 Task: Look for space in Chenôve, France from 5th September, 2023 to 12th September, 2023 for 2 adults in price range Rs.10000 to Rs.15000.  With 1  bedroom having 1 bed and 1 bathroom. Property type can be house, flat, guest house, hotel. Amenities needed are: washing machine. Booking option can be shelf check-in. Required host language is English.
Action: Mouse moved to (513, 128)
Screenshot: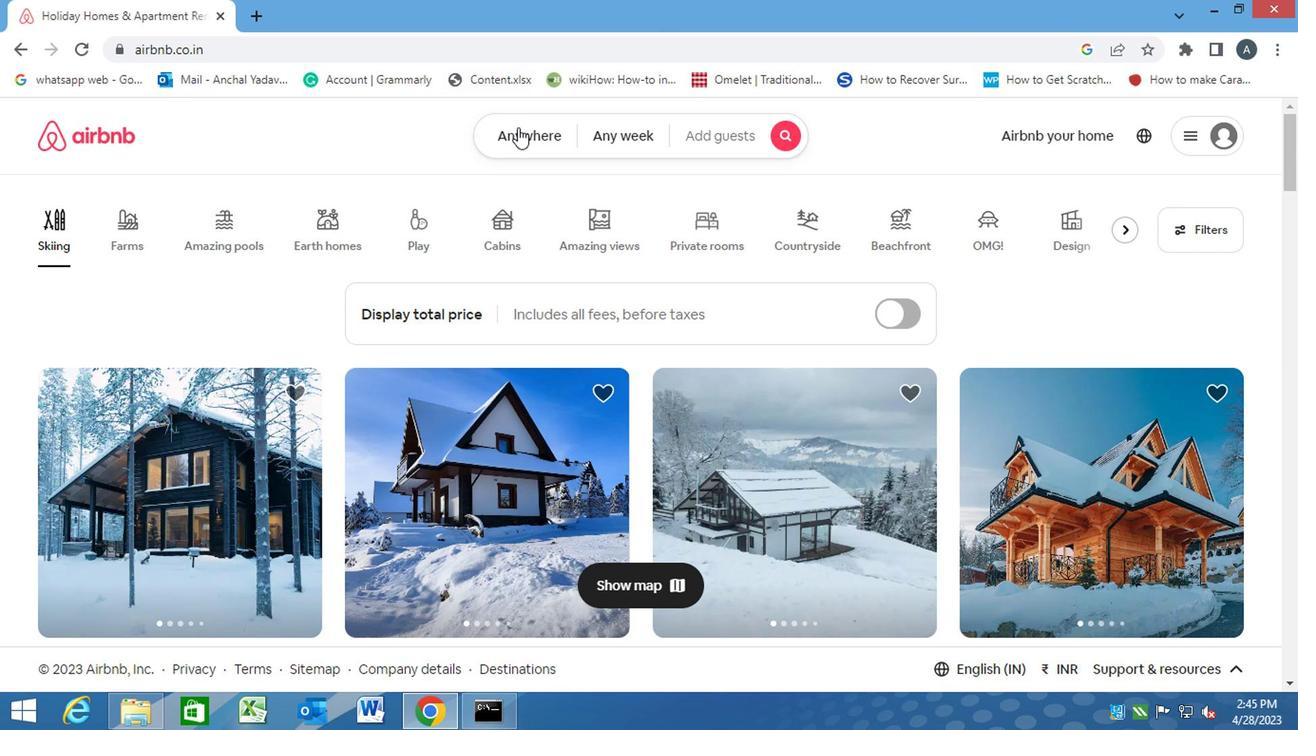 
Action: Mouse pressed left at (513, 128)
Screenshot: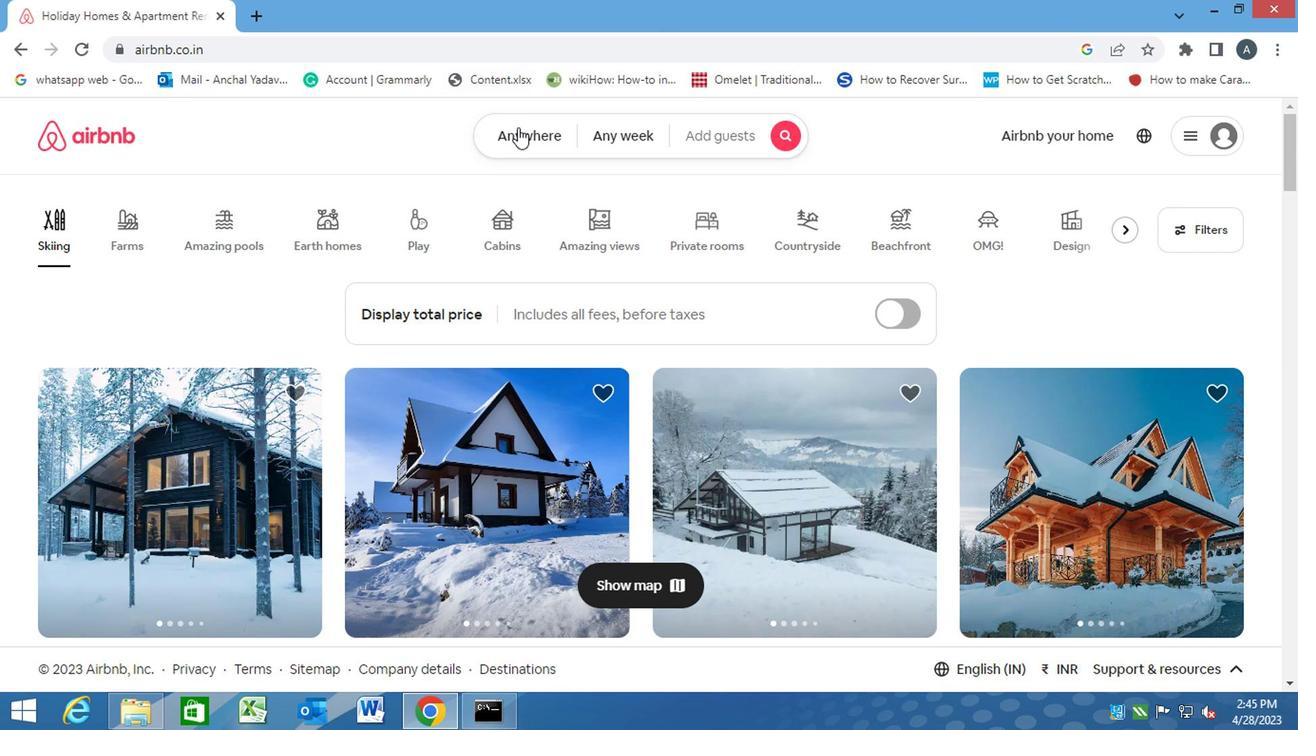 
Action: Mouse moved to (409, 221)
Screenshot: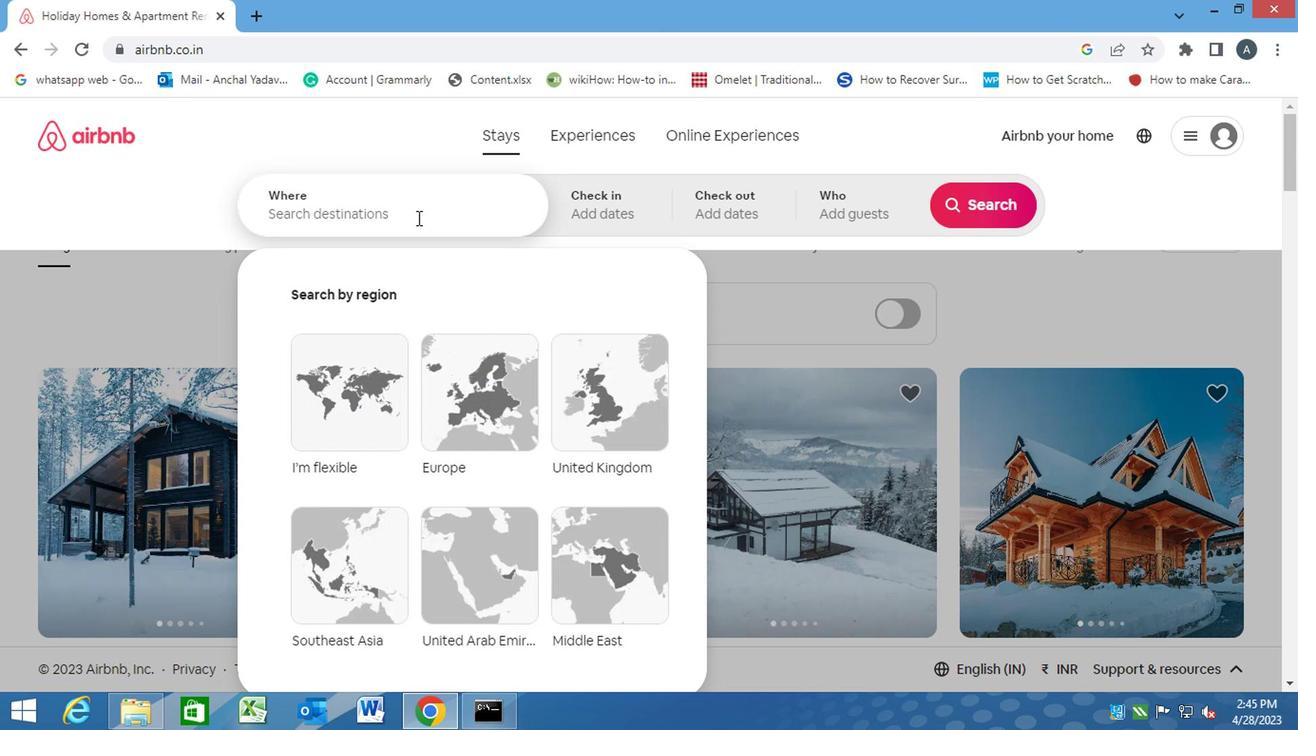 
Action: Mouse pressed left at (409, 221)
Screenshot: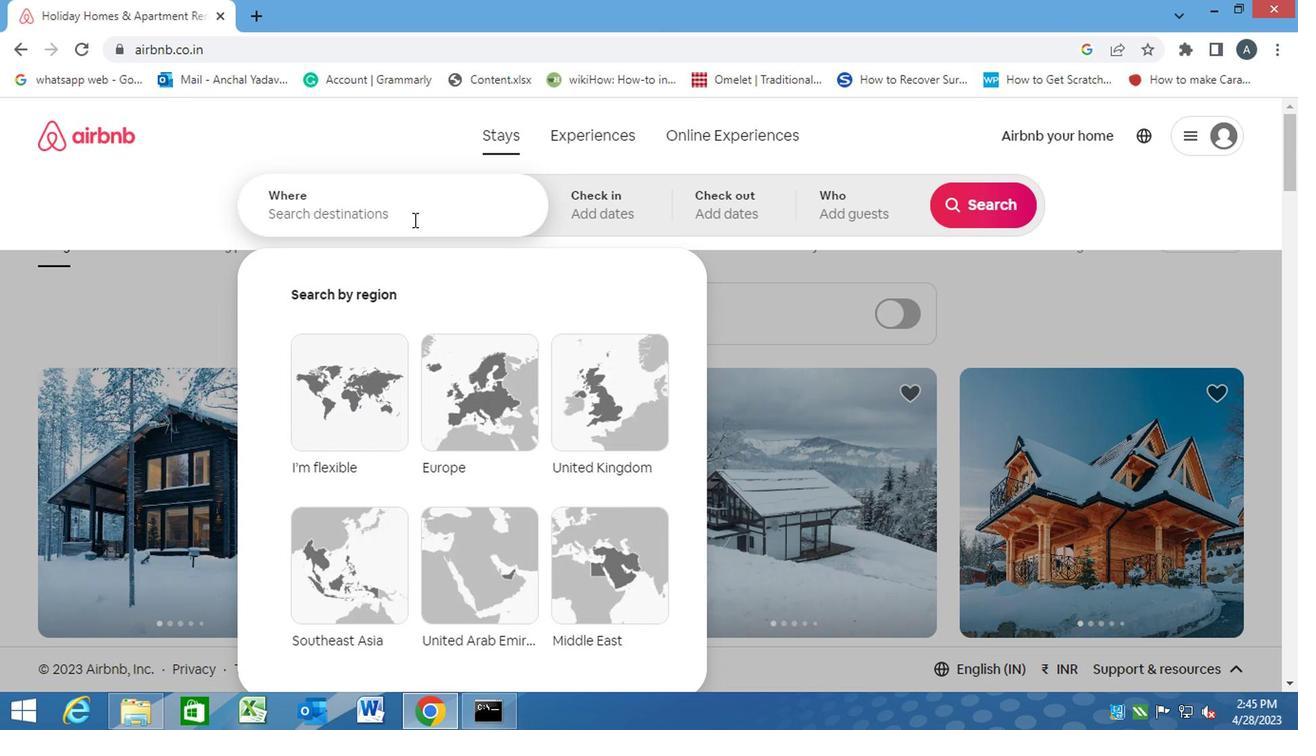 
Action: Key pressed <Key.caps_lock>c<Key.caps_lock>henove,<Key.space><Key.caps_lock>f<Key.caps_lock>rance<Key.enter>
Screenshot: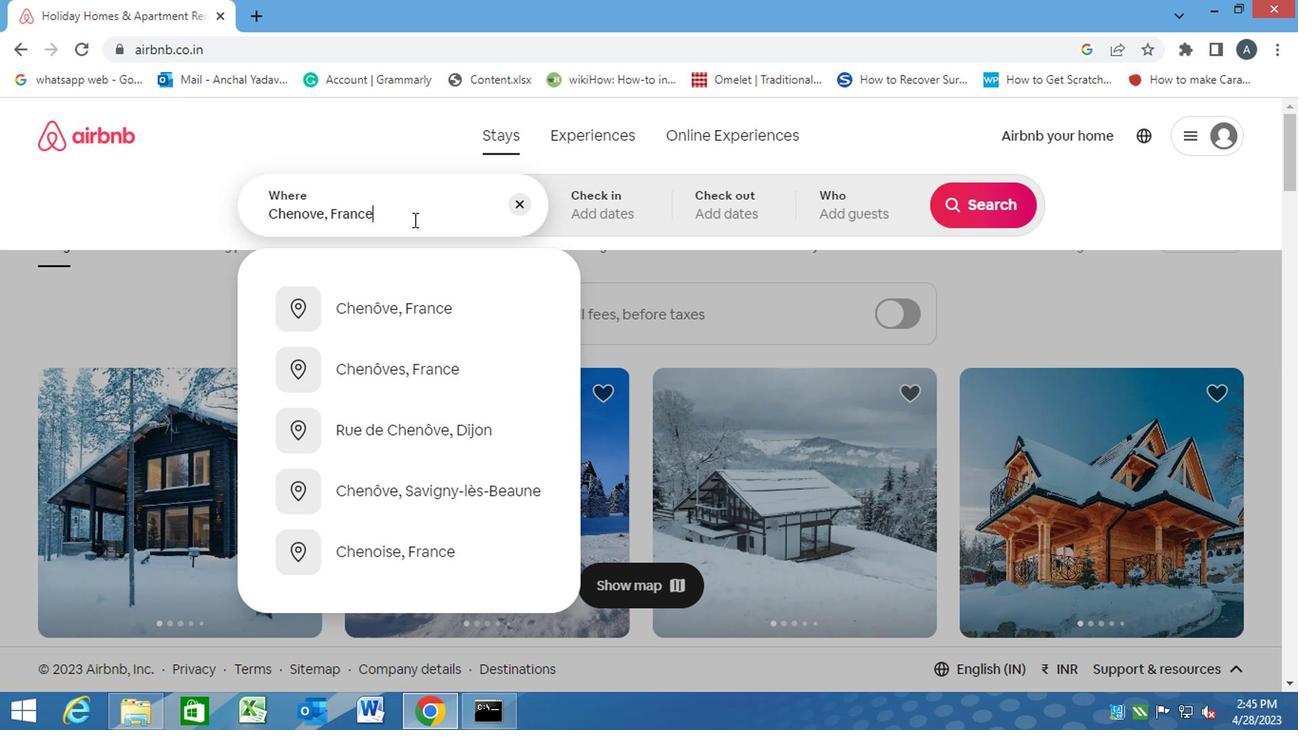 
Action: Mouse moved to (976, 348)
Screenshot: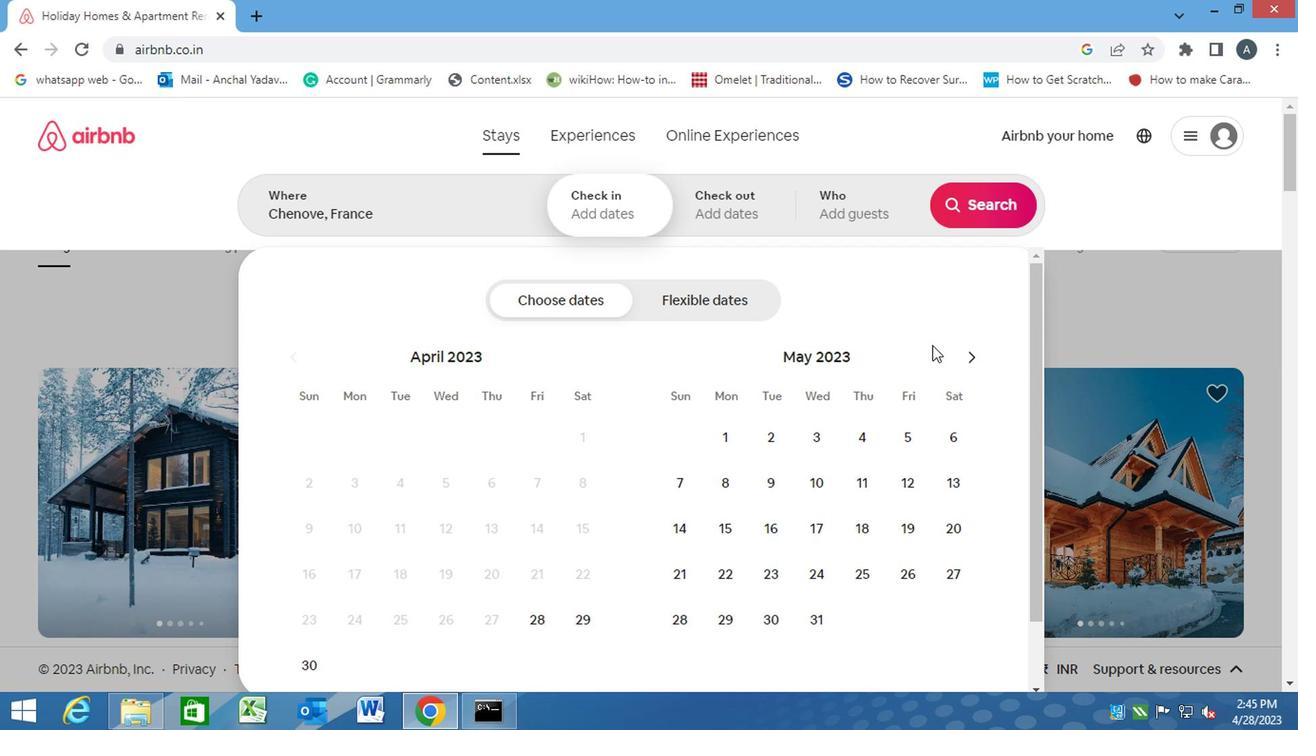 
Action: Mouse pressed left at (976, 348)
Screenshot: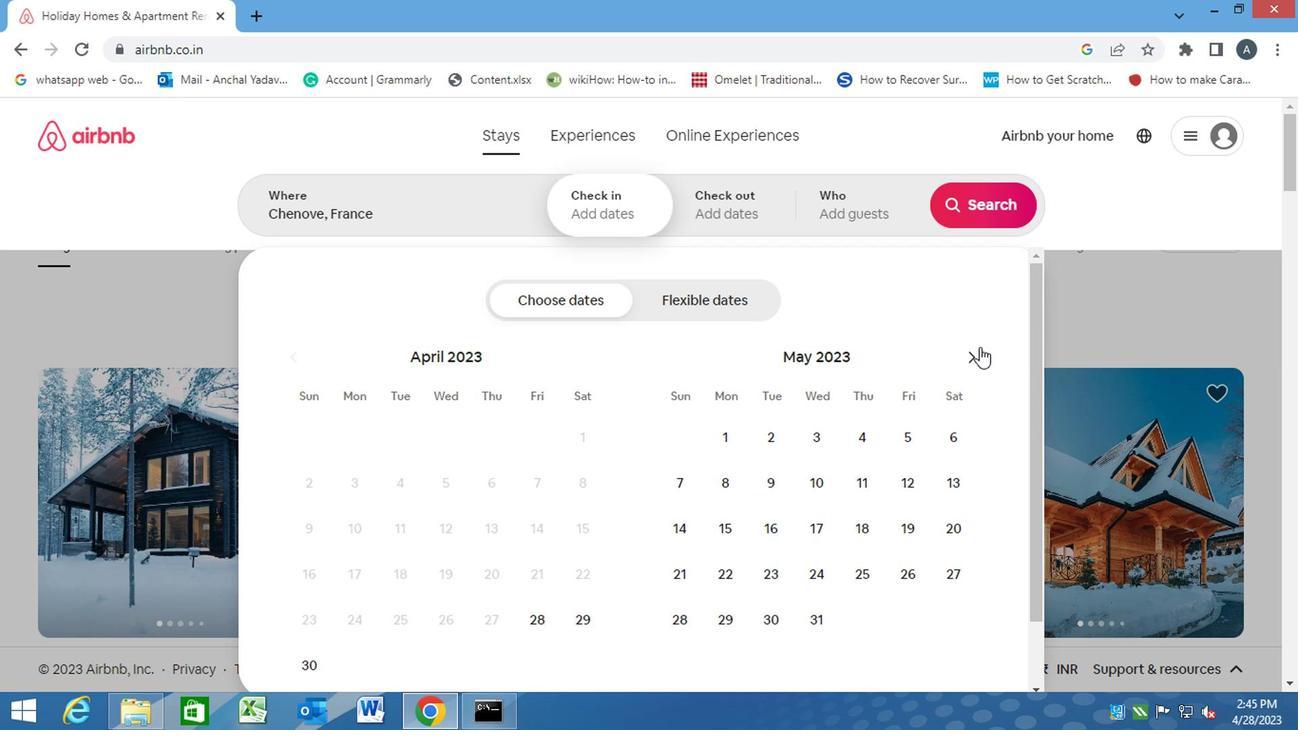 
Action: Mouse pressed left at (976, 348)
Screenshot: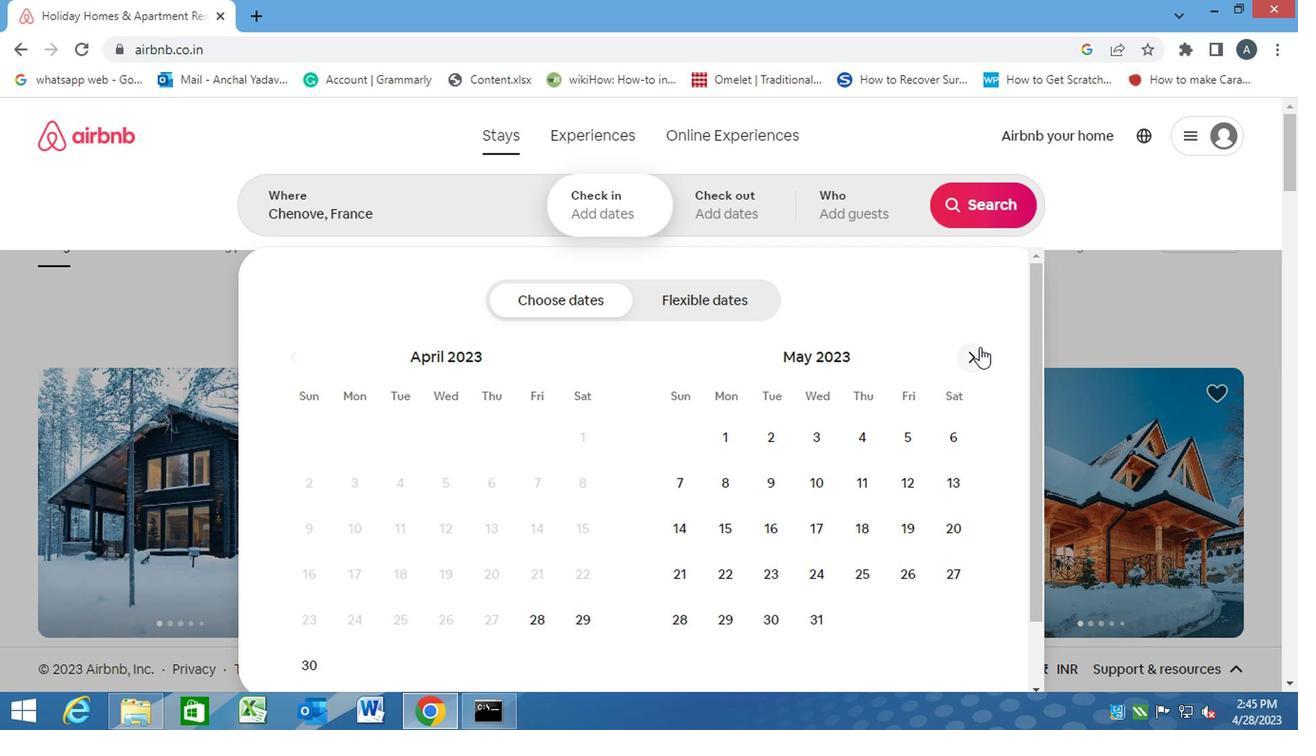 
Action: Mouse pressed left at (976, 348)
Screenshot: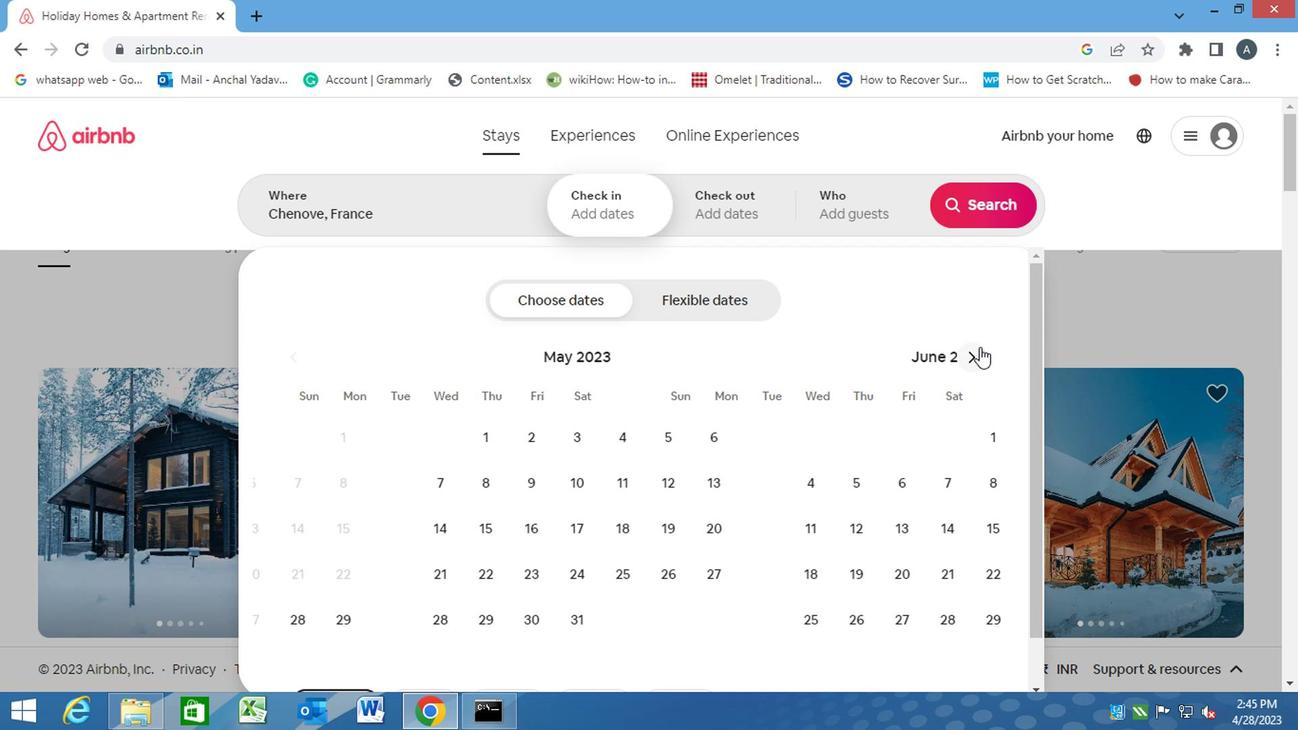 
Action: Mouse pressed left at (976, 348)
Screenshot: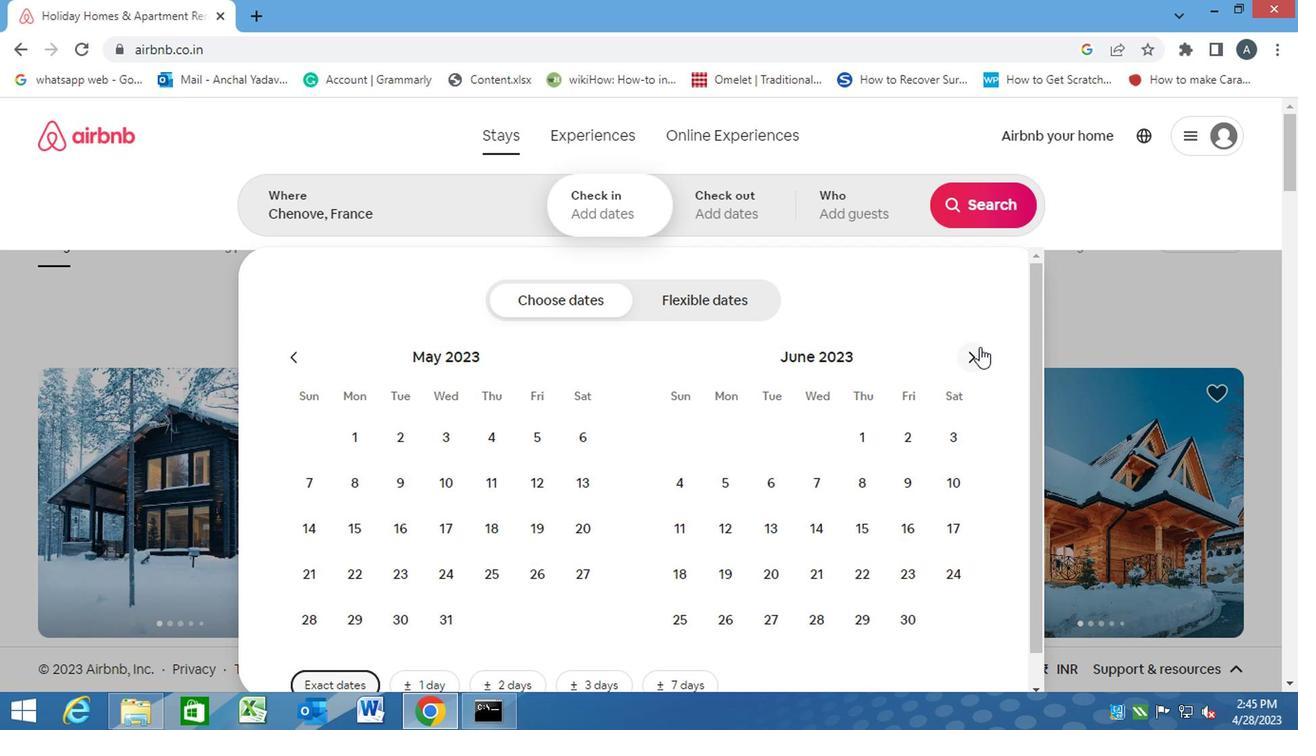 
Action: Mouse pressed left at (976, 348)
Screenshot: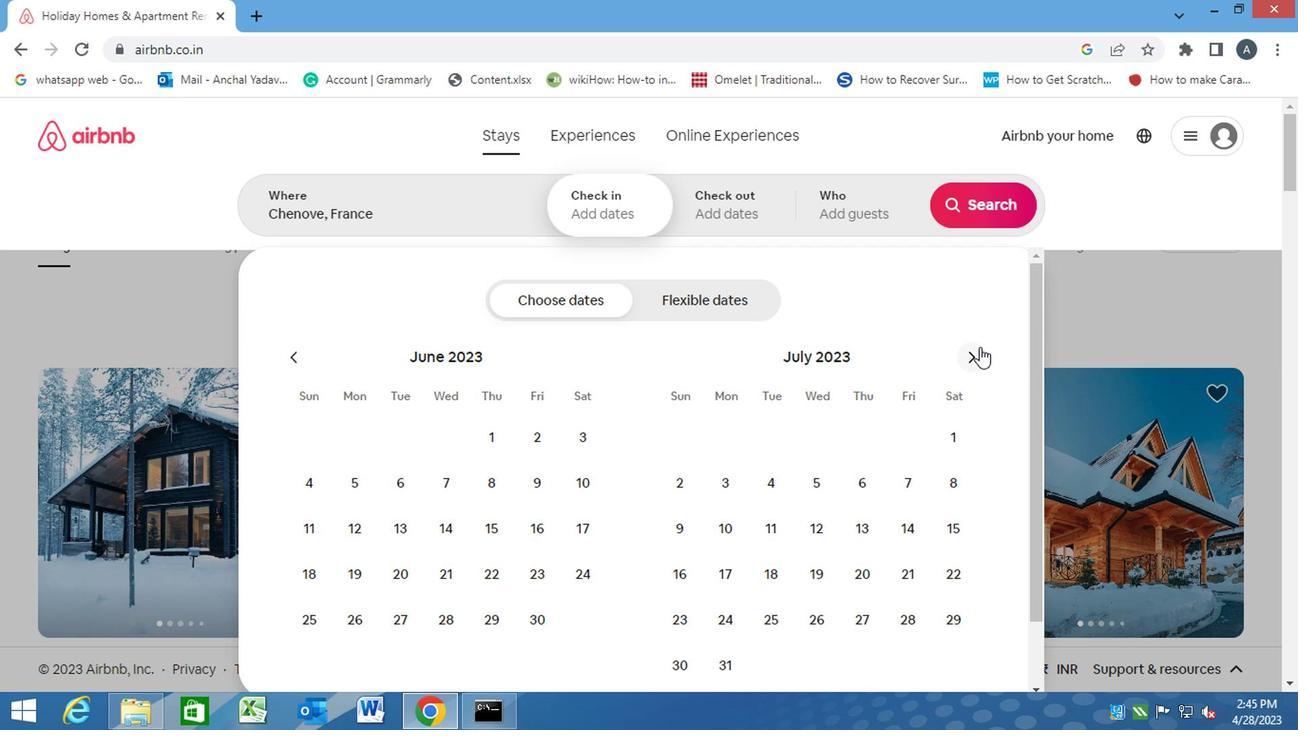 
Action: Mouse pressed left at (976, 348)
Screenshot: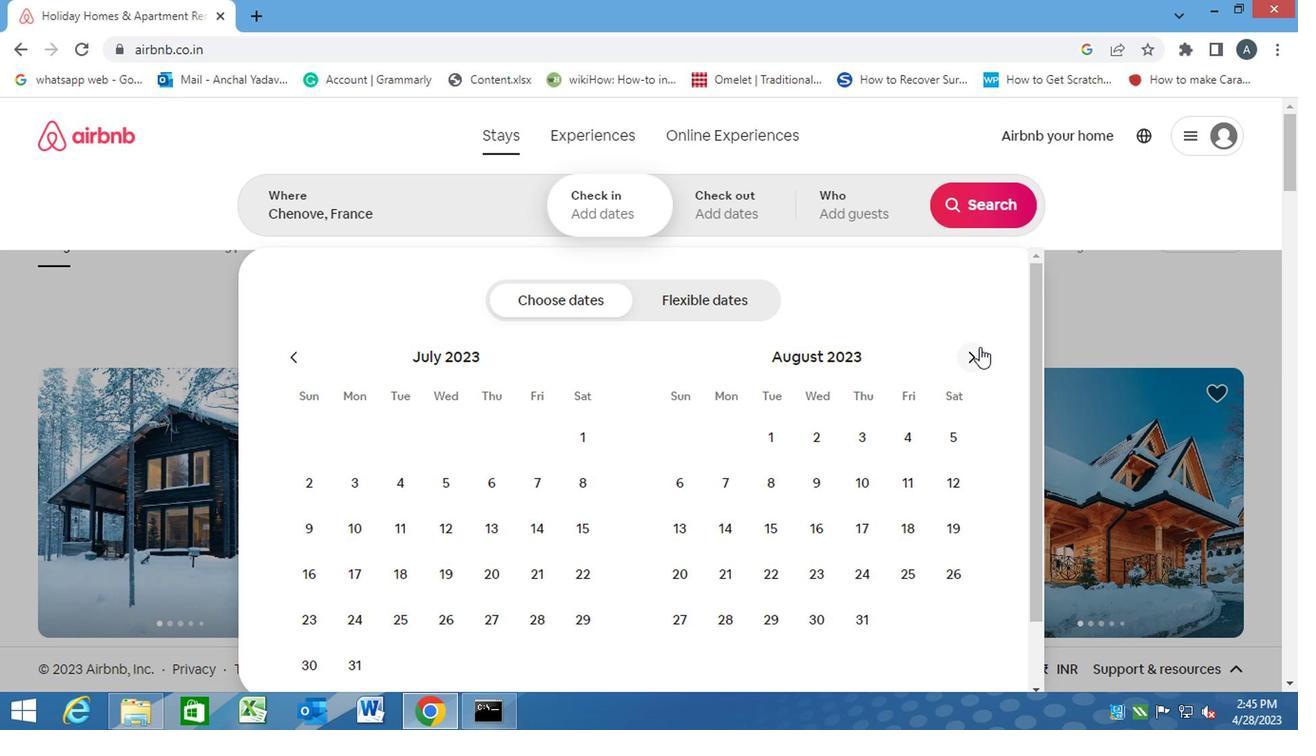 
Action: Mouse moved to (761, 482)
Screenshot: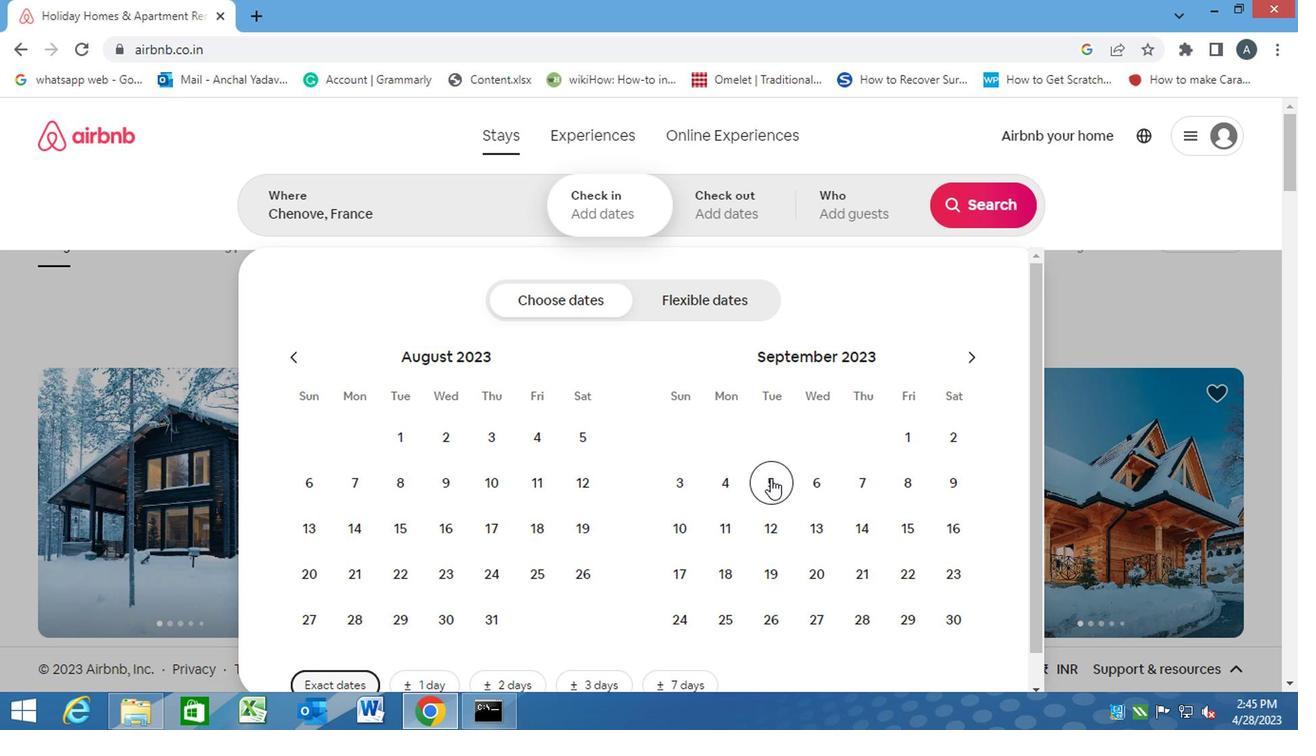 
Action: Mouse pressed left at (761, 482)
Screenshot: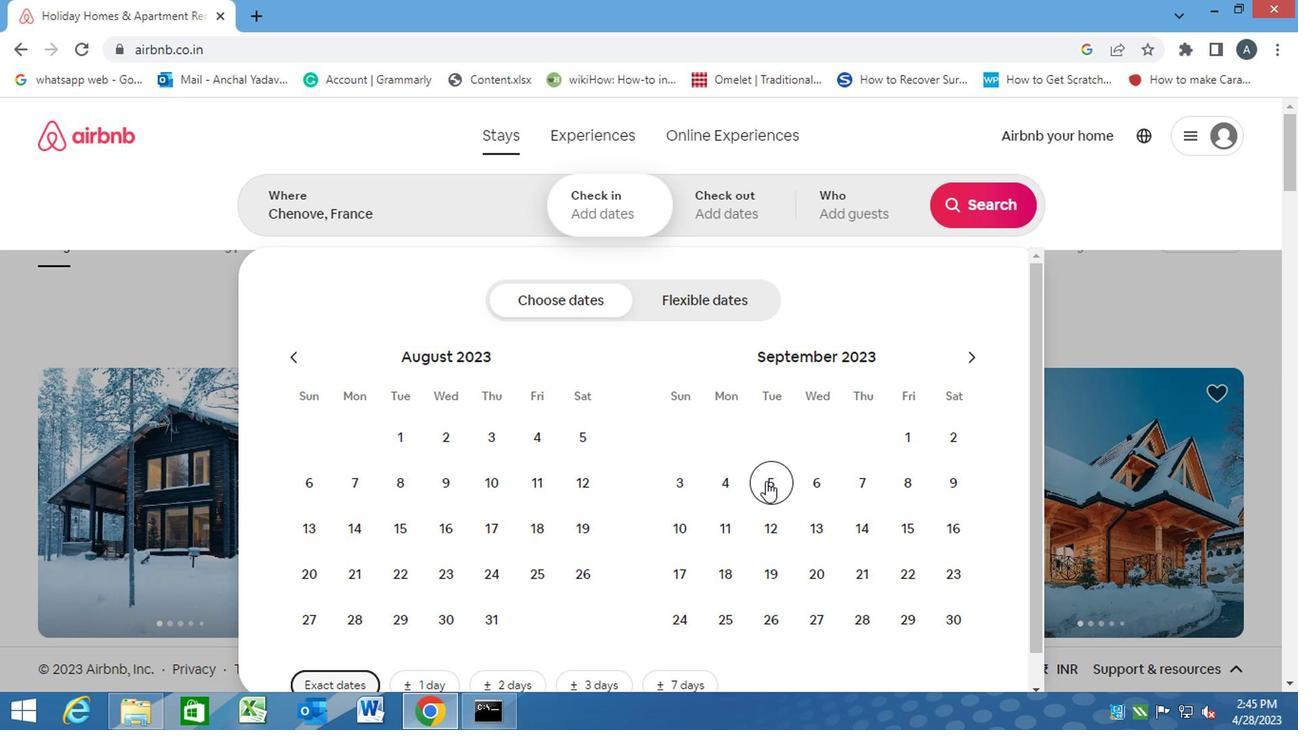 
Action: Mouse moved to (760, 517)
Screenshot: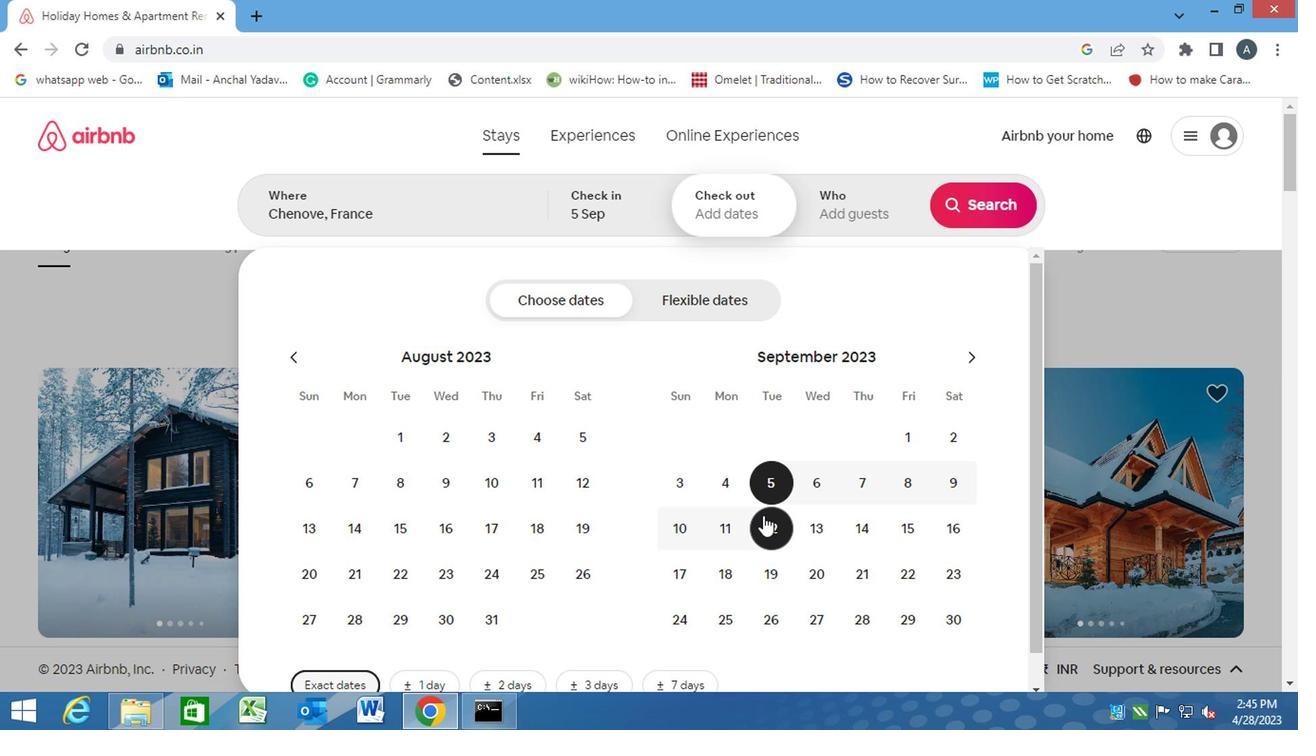 
Action: Mouse pressed left at (760, 517)
Screenshot: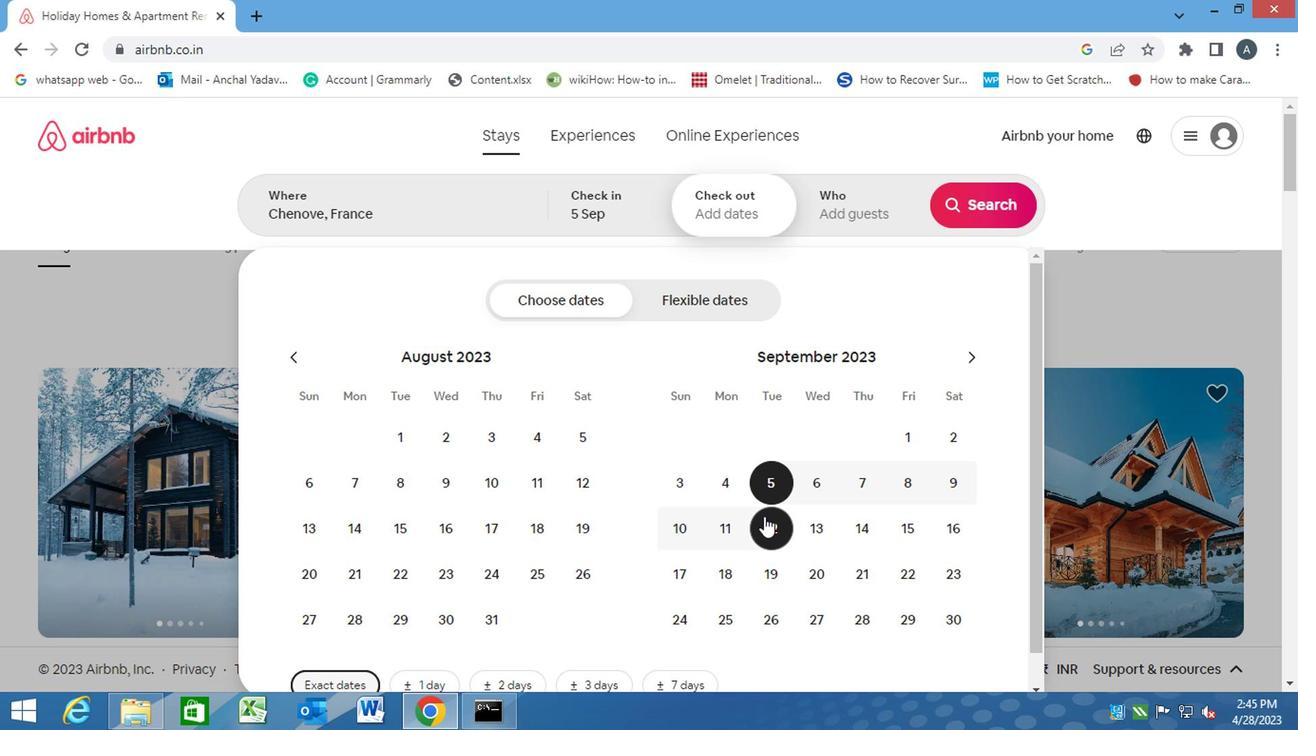 
Action: Mouse moved to (833, 219)
Screenshot: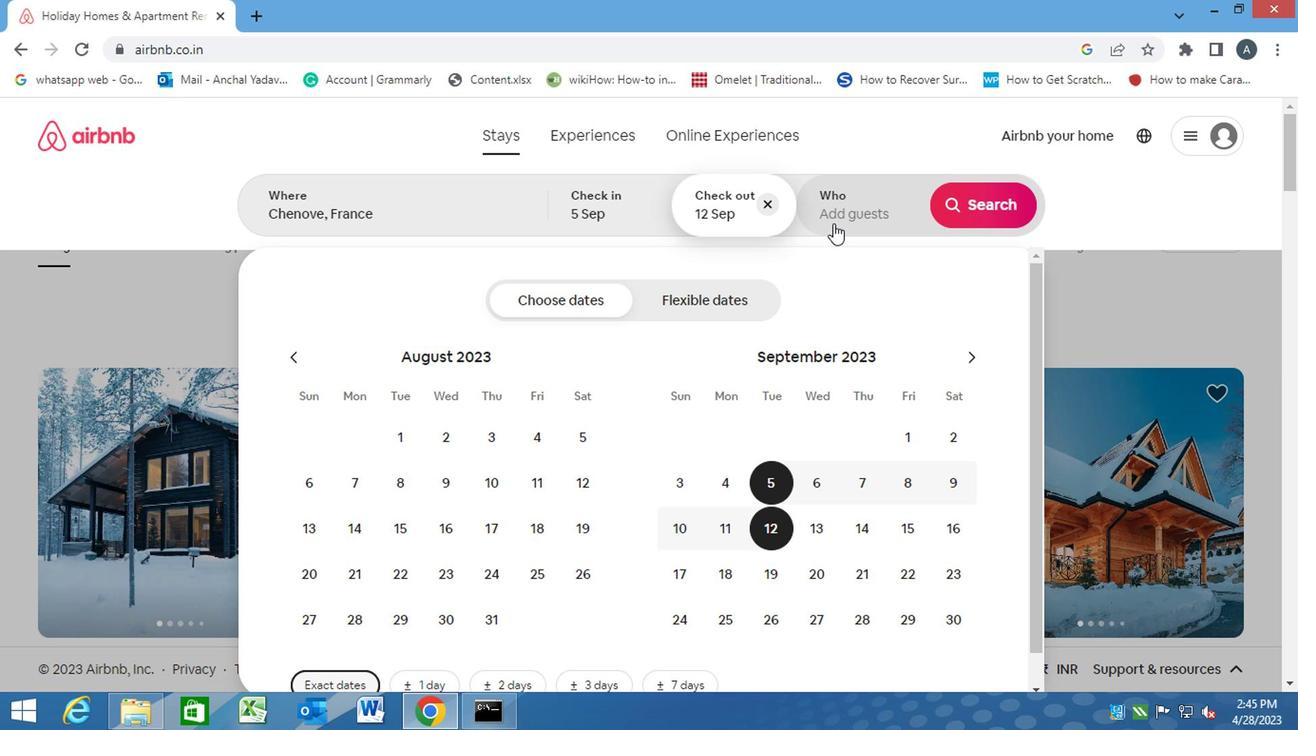 
Action: Mouse pressed left at (833, 219)
Screenshot: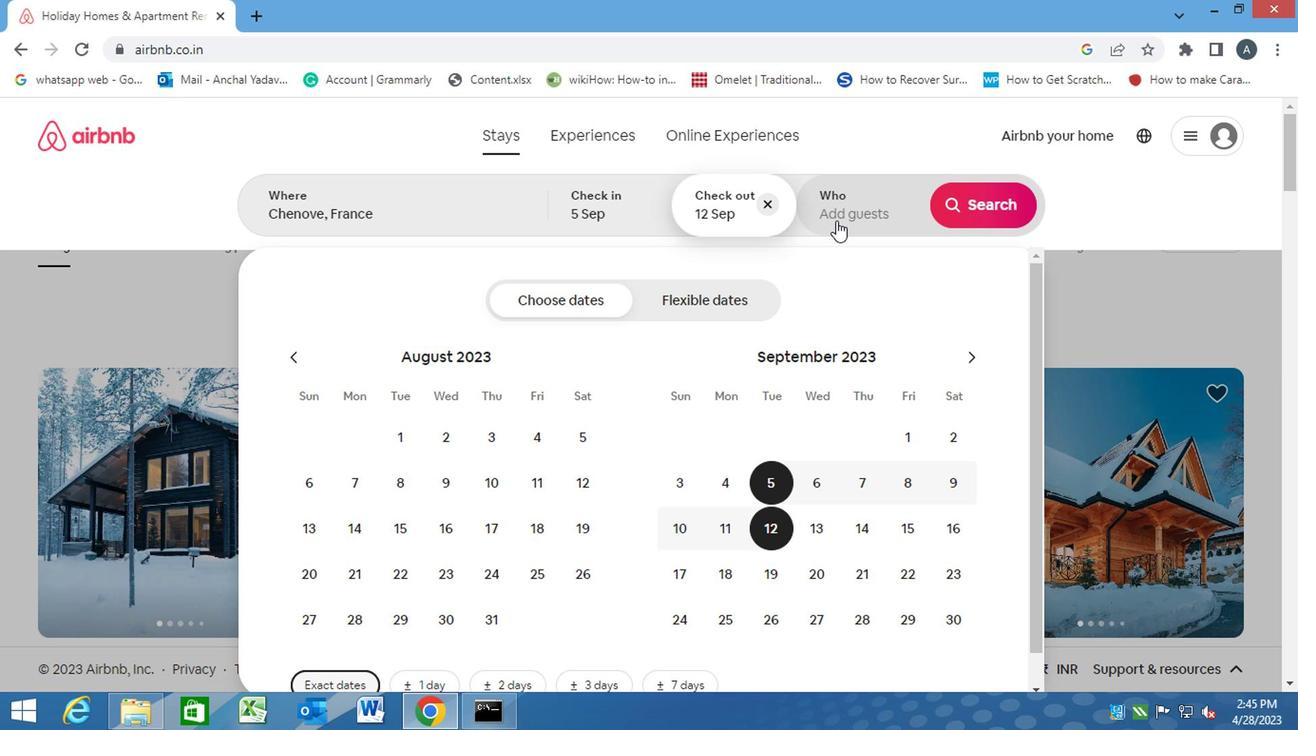 
Action: Mouse moved to (973, 302)
Screenshot: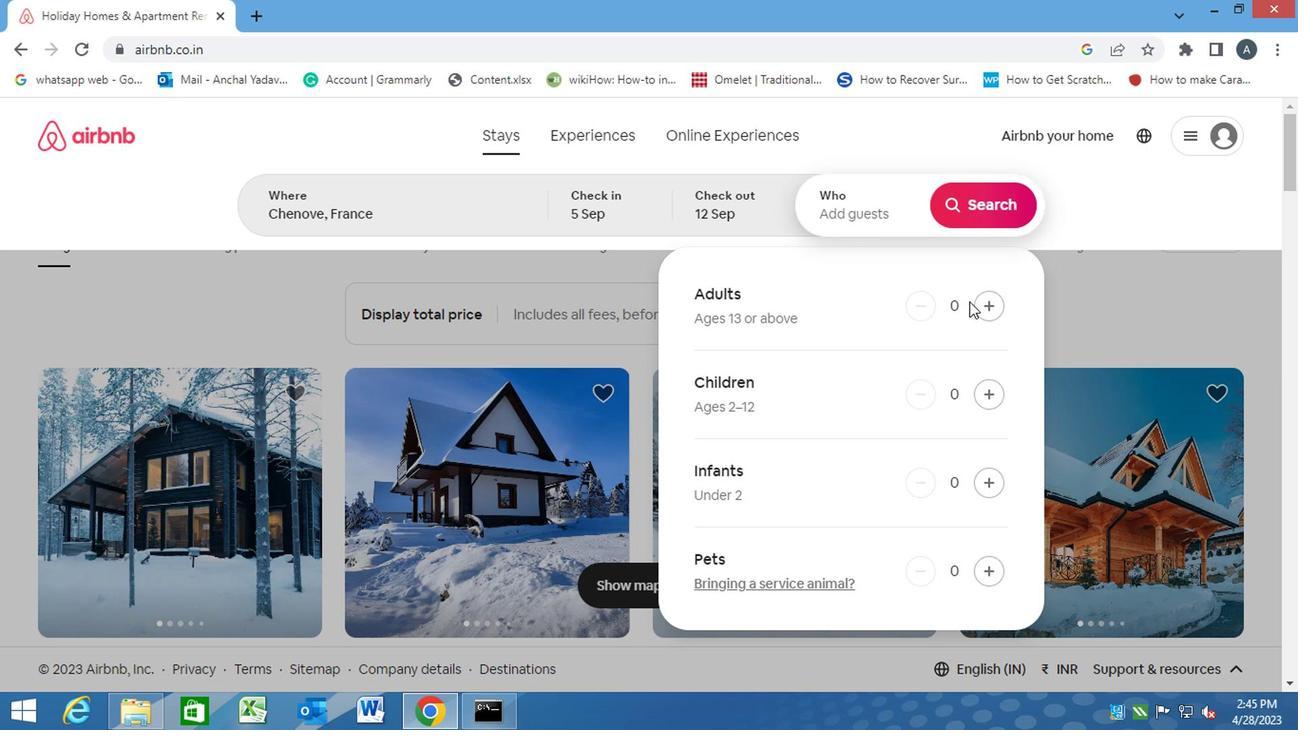 
Action: Mouse pressed left at (973, 302)
Screenshot: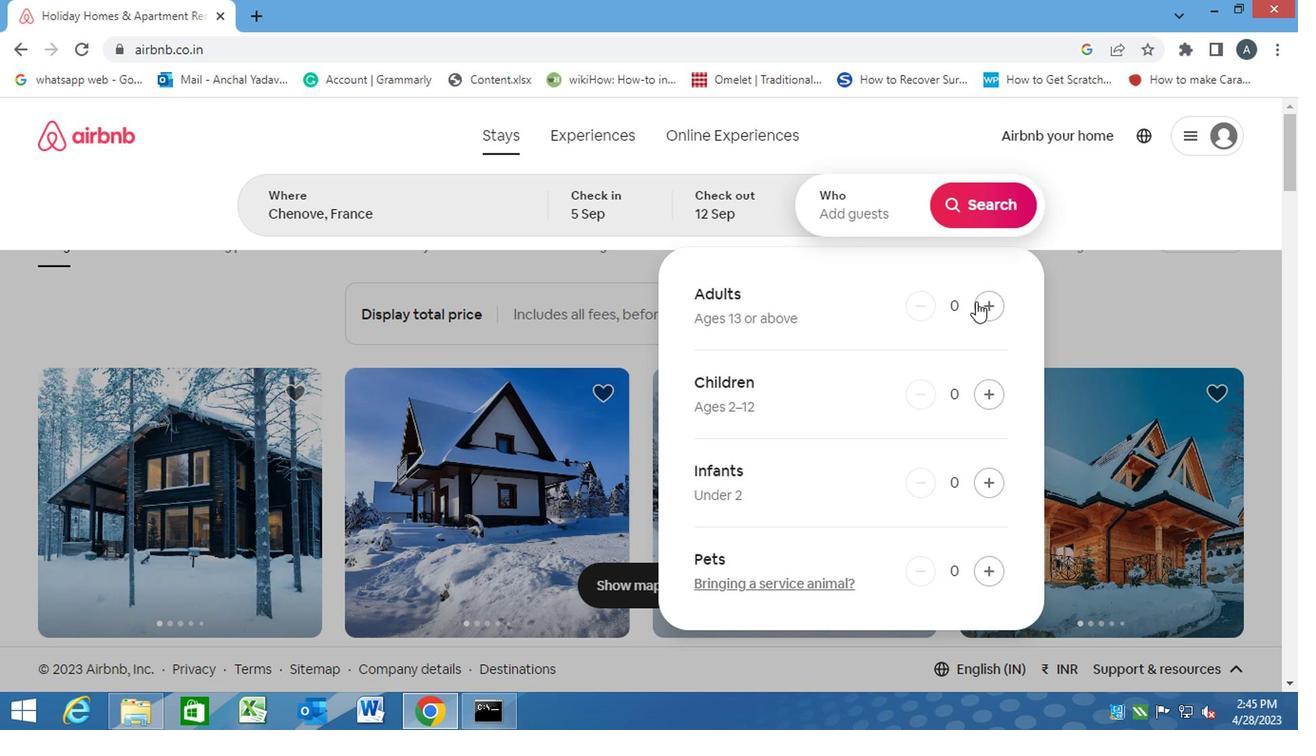 
Action: Mouse pressed left at (973, 302)
Screenshot: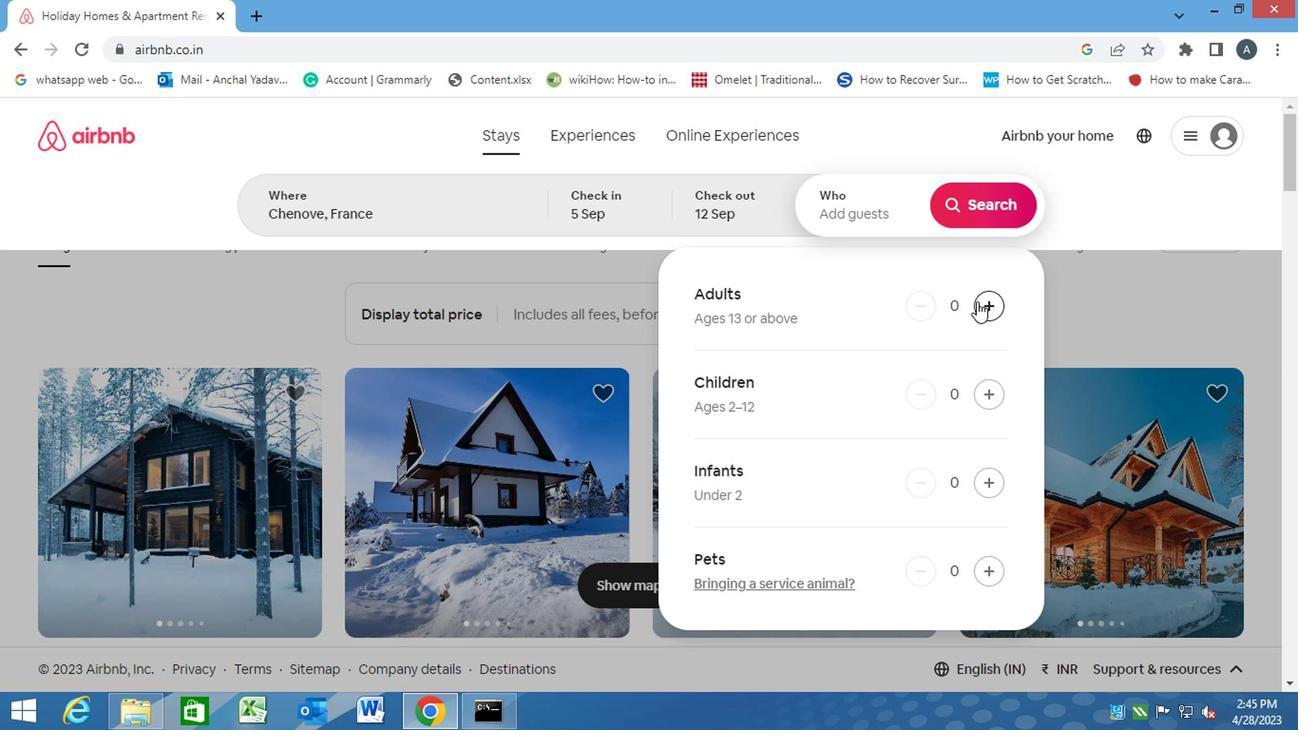 
Action: Mouse moved to (966, 206)
Screenshot: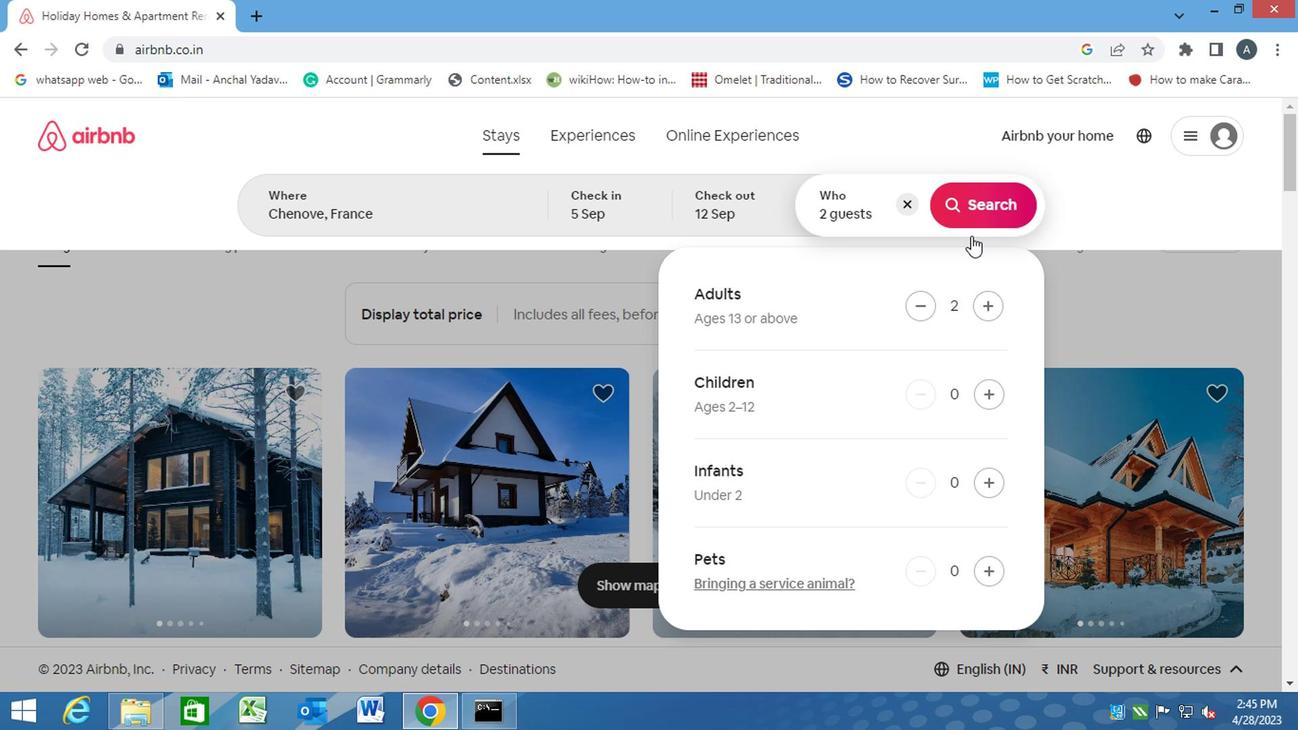 
Action: Mouse pressed left at (966, 206)
Screenshot: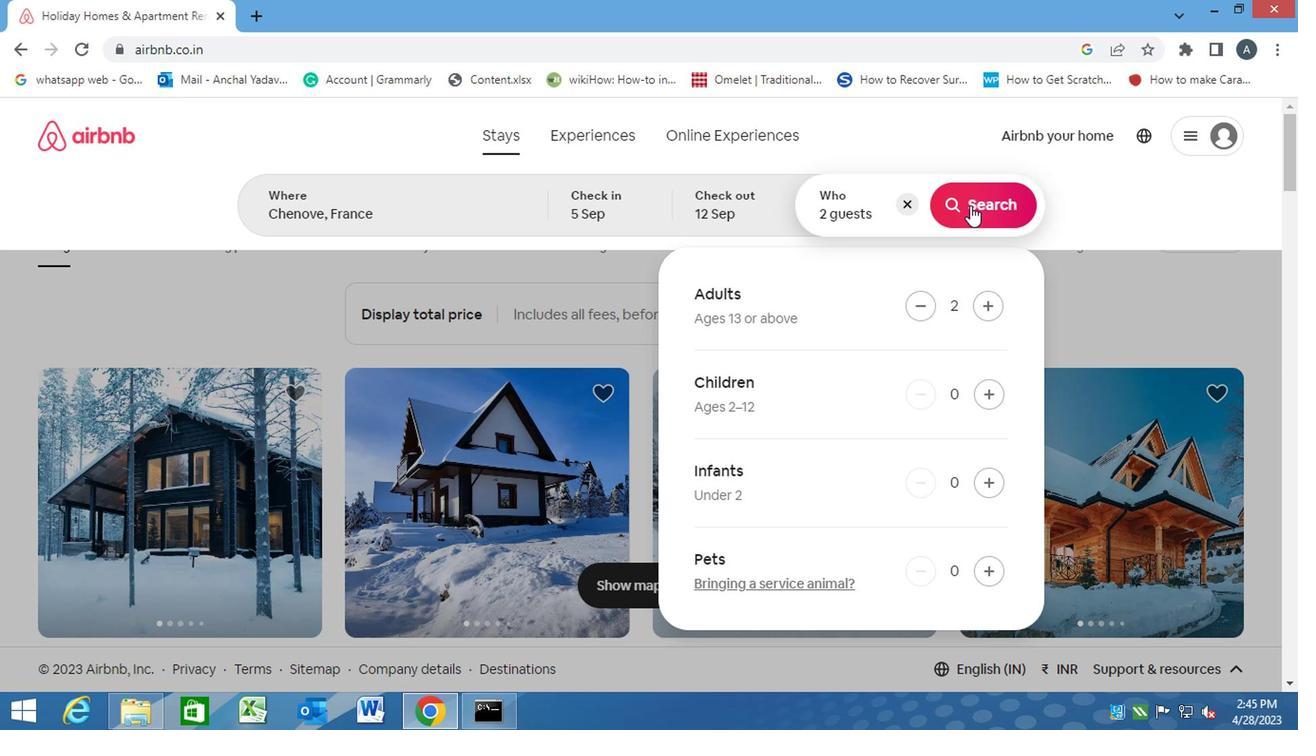 
Action: Mouse moved to (1205, 212)
Screenshot: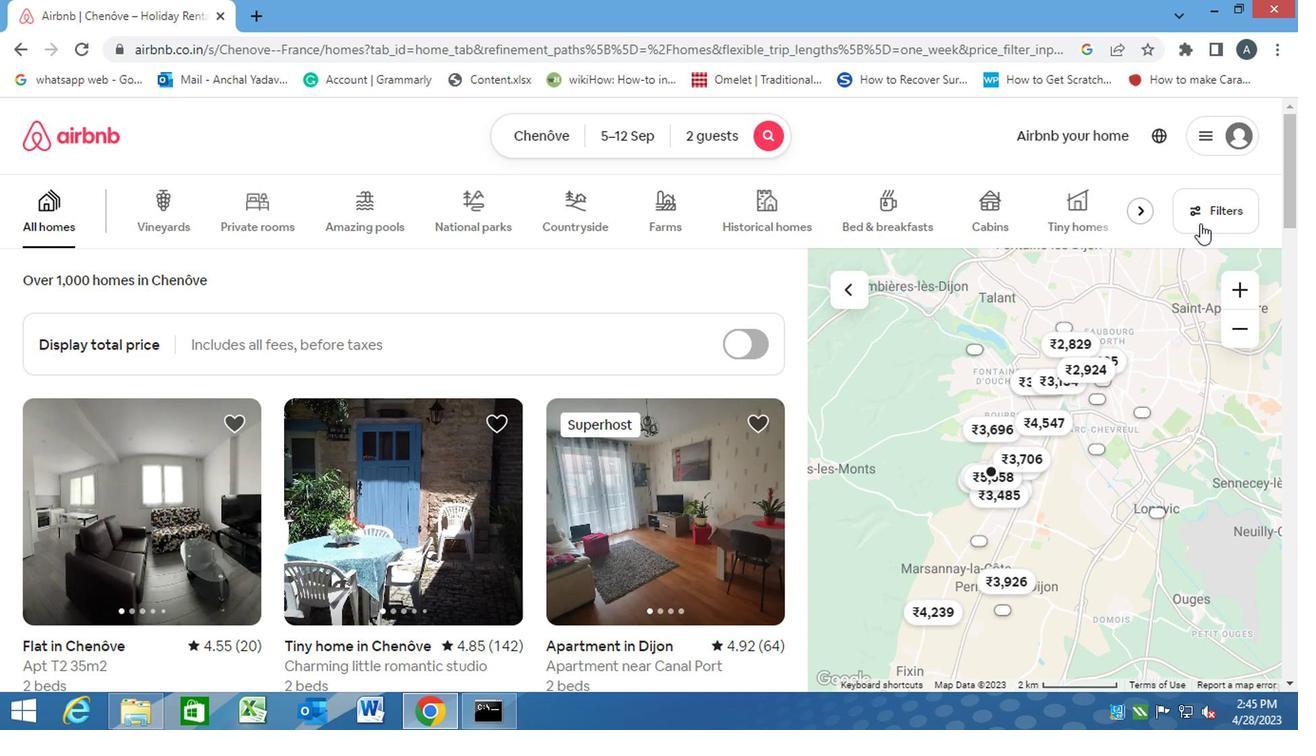 
Action: Mouse pressed left at (1205, 212)
Screenshot: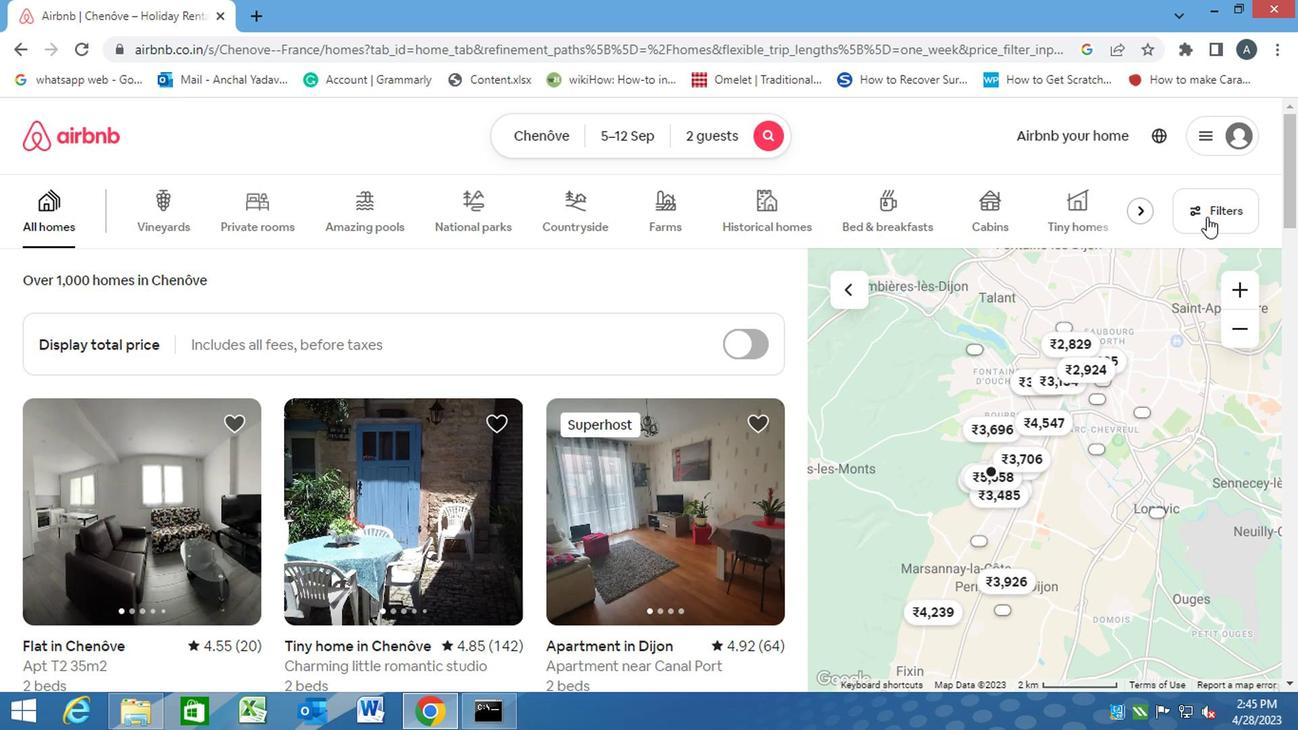 
Action: Mouse moved to (465, 521)
Screenshot: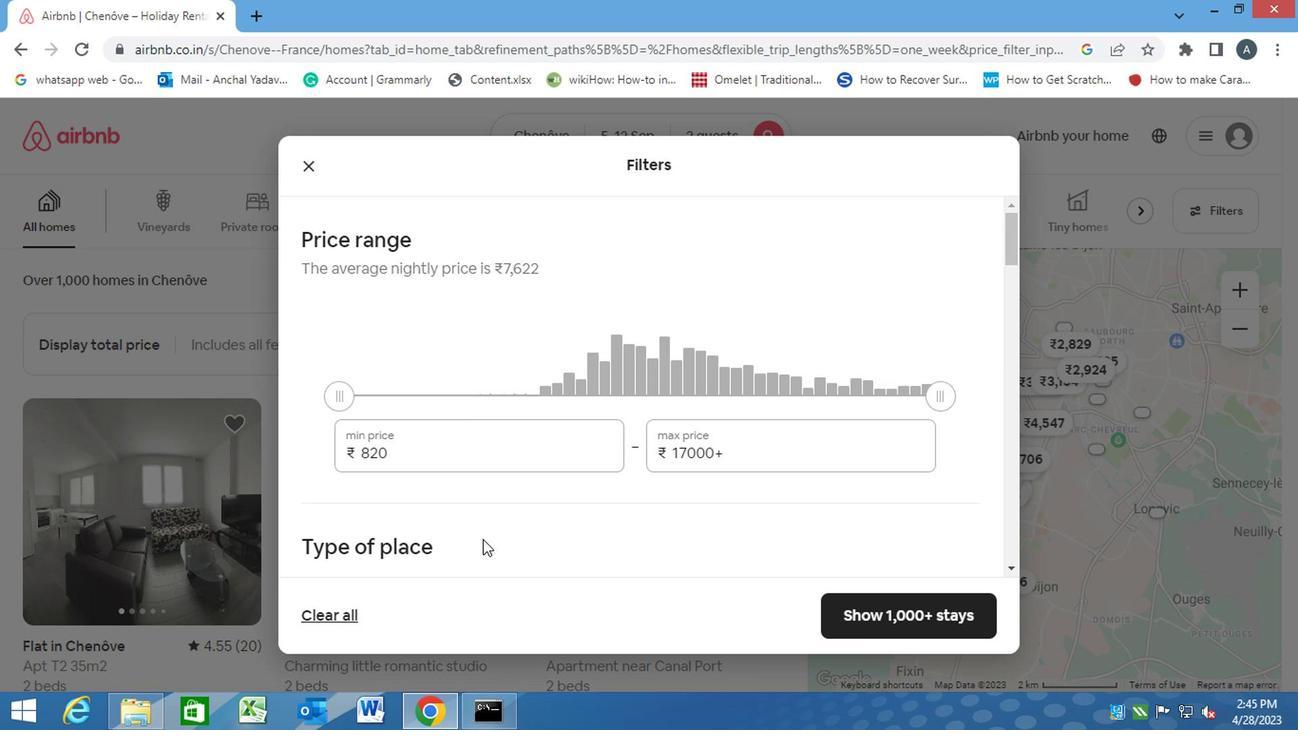 
Action: Mouse scrolled (465, 519) with delta (0, -1)
Screenshot: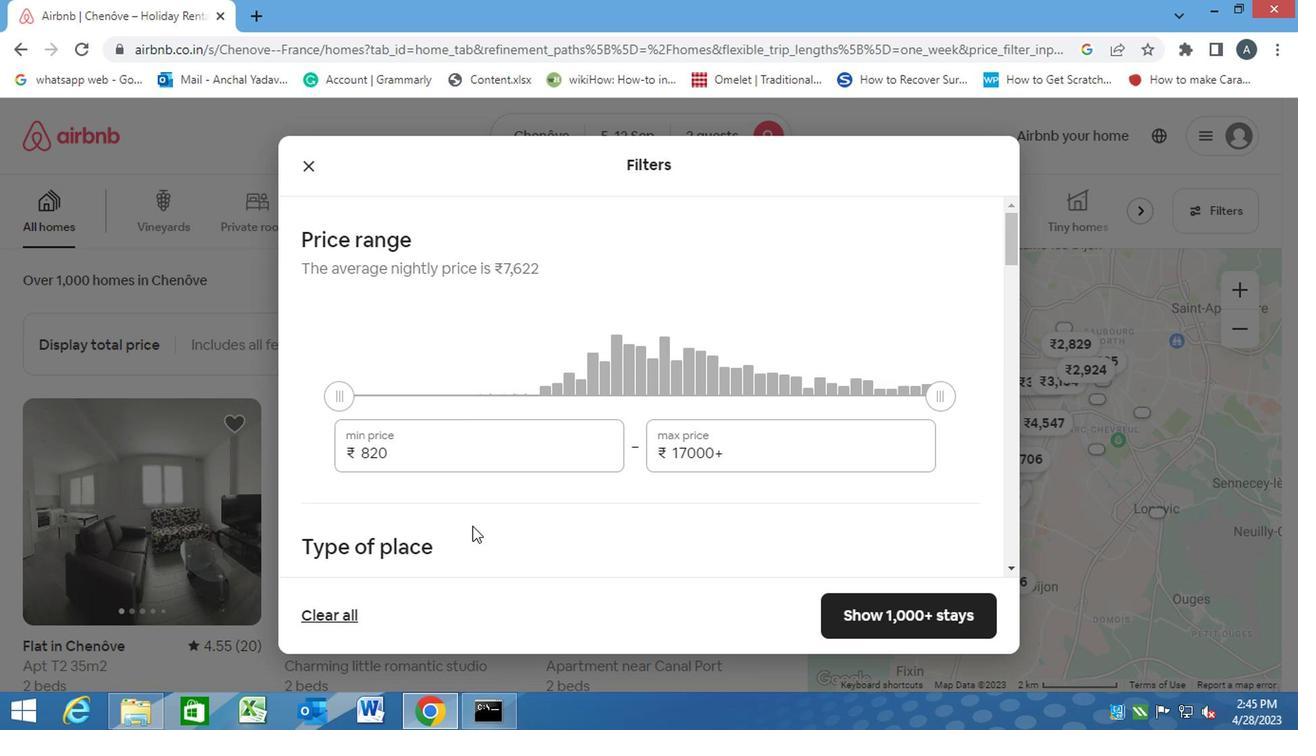 
Action: Mouse moved to (404, 352)
Screenshot: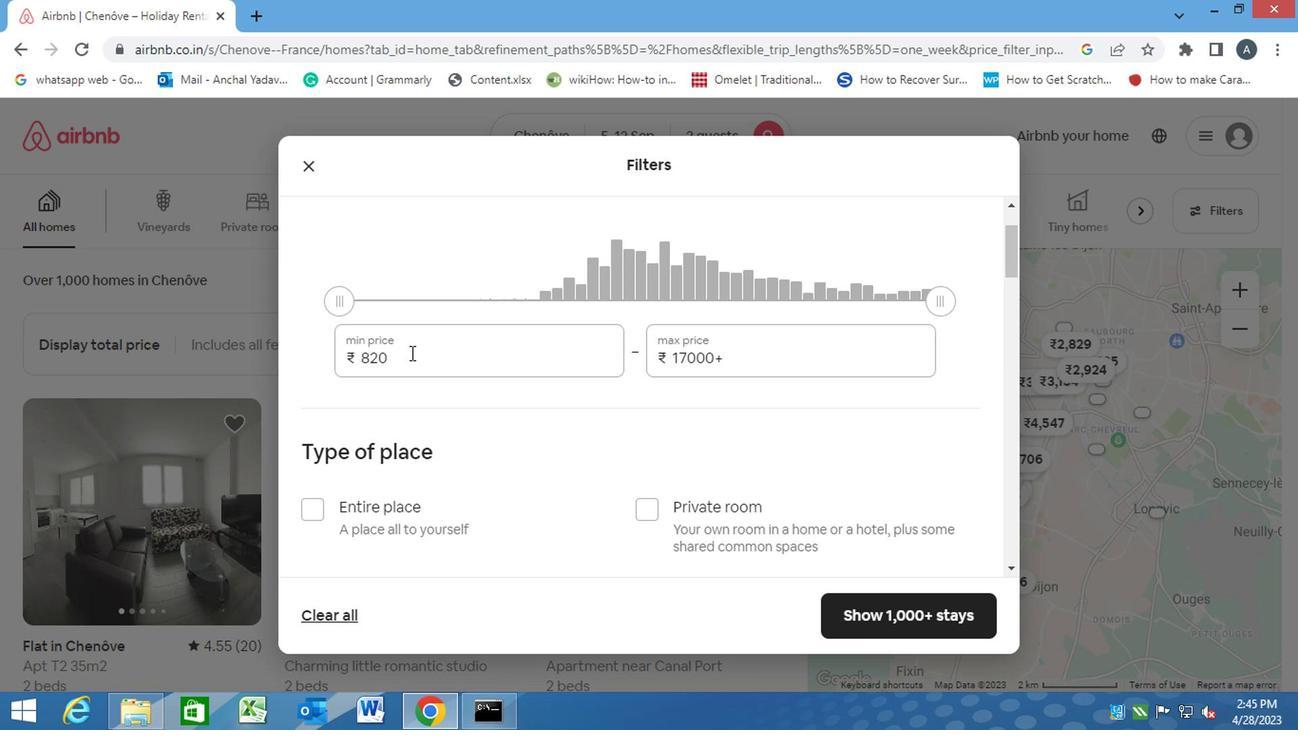 
Action: Mouse pressed left at (404, 352)
Screenshot: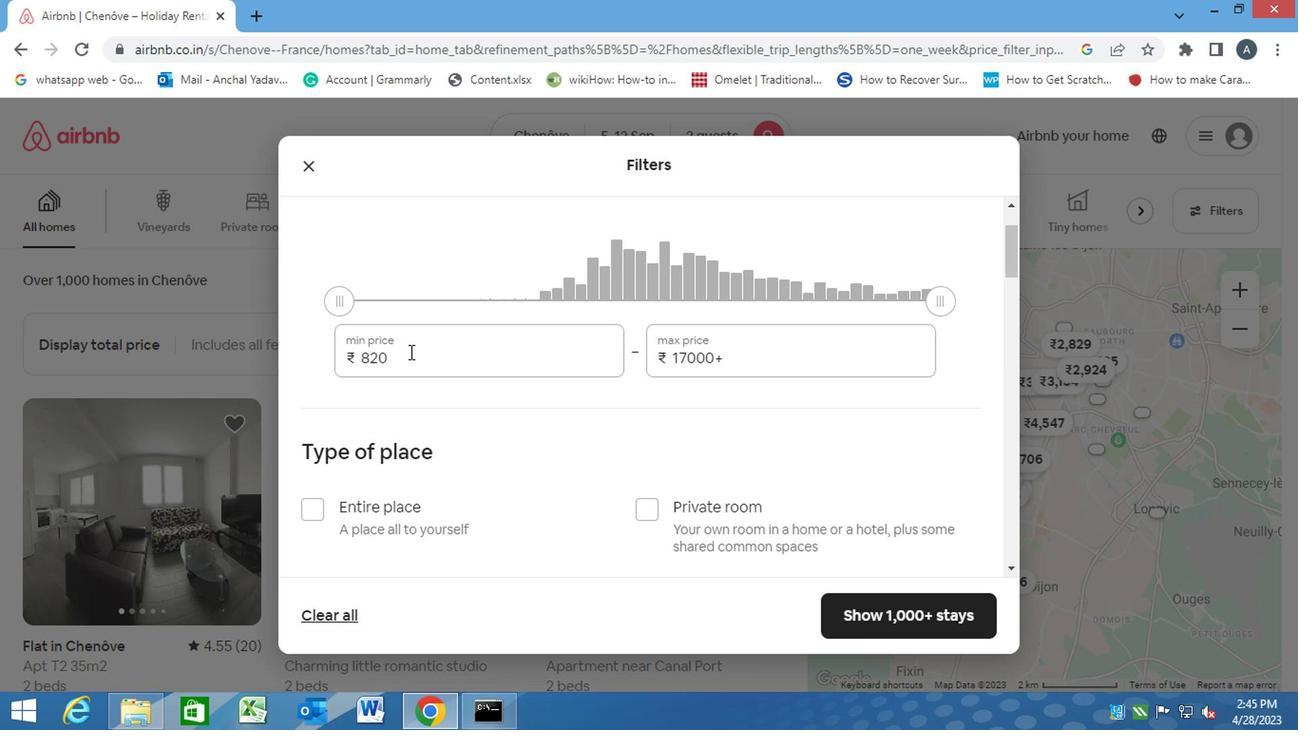 
Action: Mouse moved to (338, 364)
Screenshot: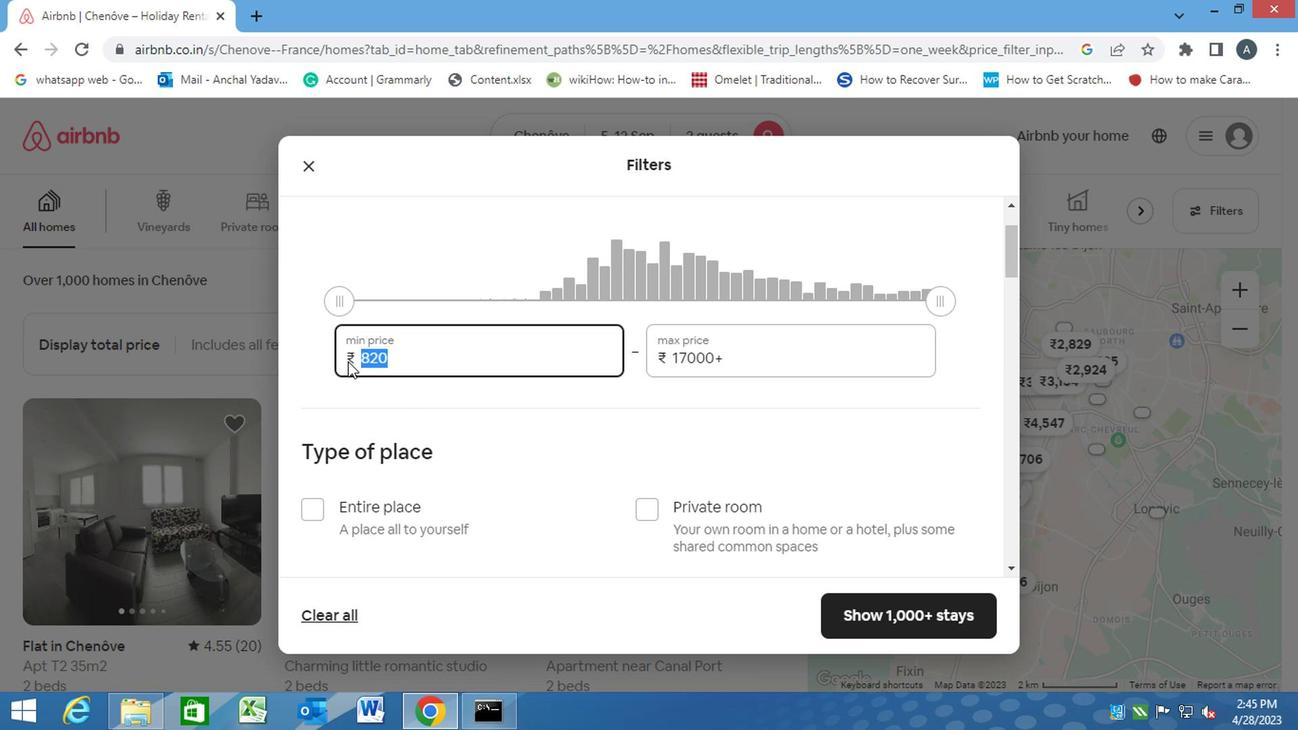 
Action: Key pressed 10000
Screenshot: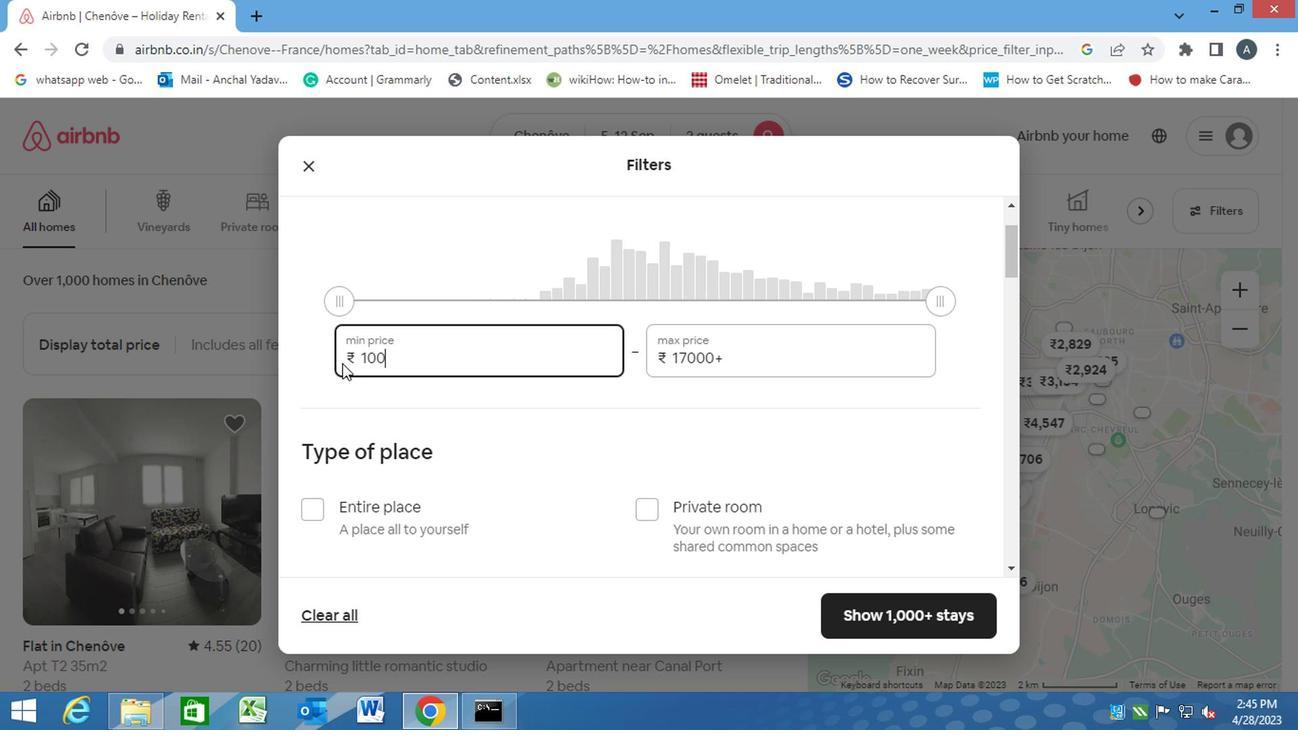
Action: Mouse moved to (460, 344)
Screenshot: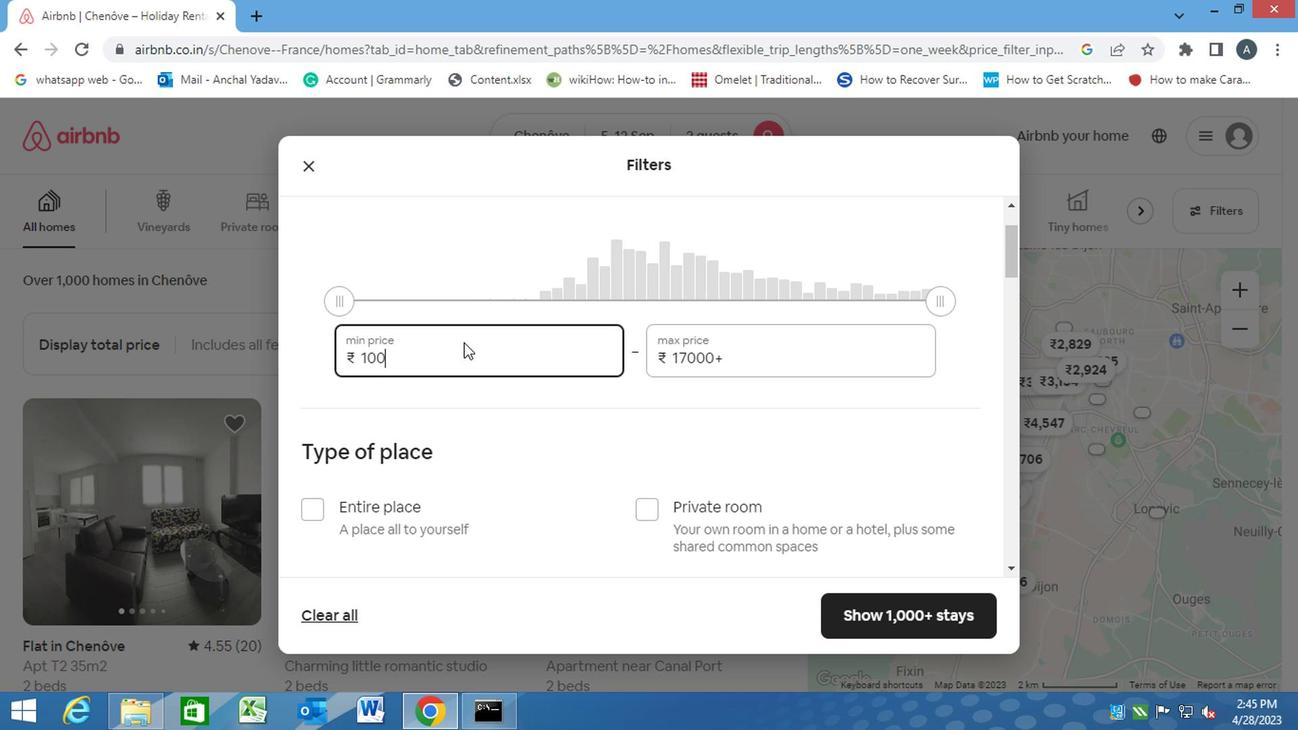 
Action: Mouse pressed left at (459, 343)
Screenshot: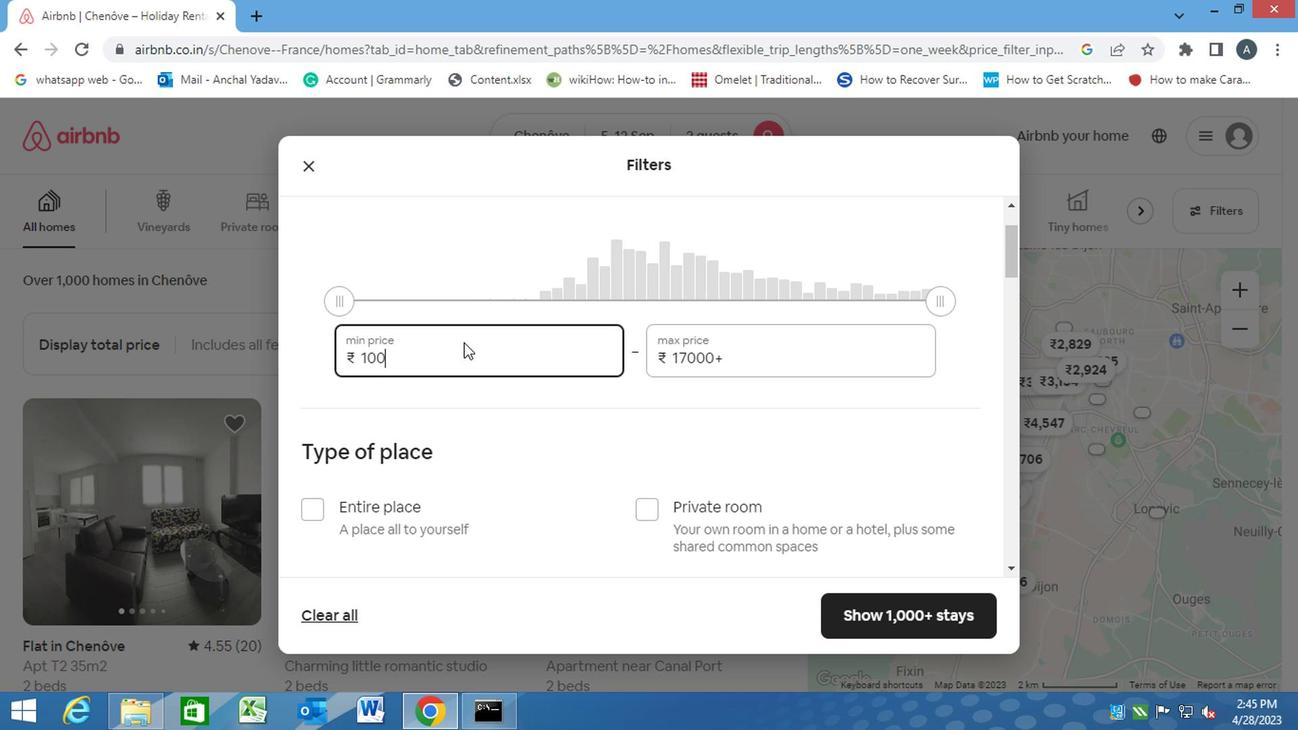 
Action: Mouse moved to (476, 383)
Screenshot: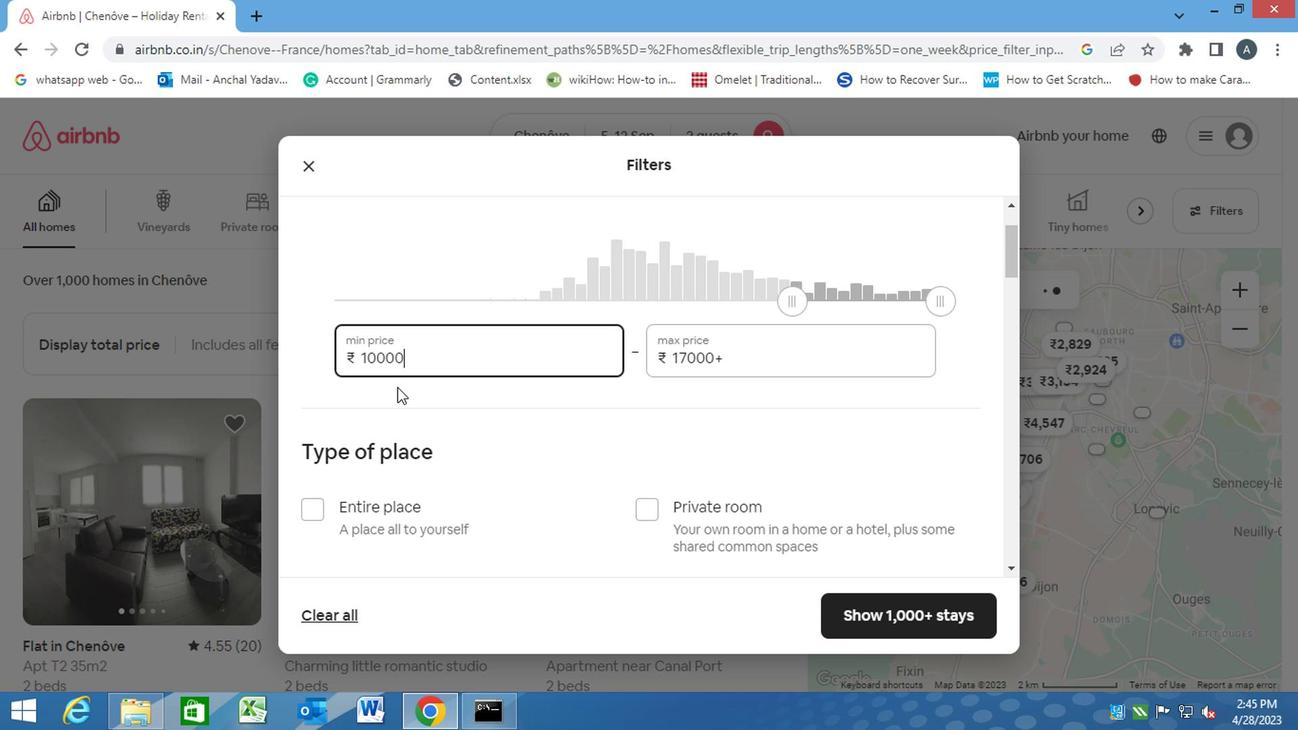
Action: Key pressed <Key.tab>=<Key.backspace><Key.backspace><Key.backspace><Key.backspace><Key.backspace><Key.backspace><Key.backspace><Key.backspace><Key.backspace><Key.backspace><Key.backspace><Key.backspace><Key.backspace>15000
Screenshot: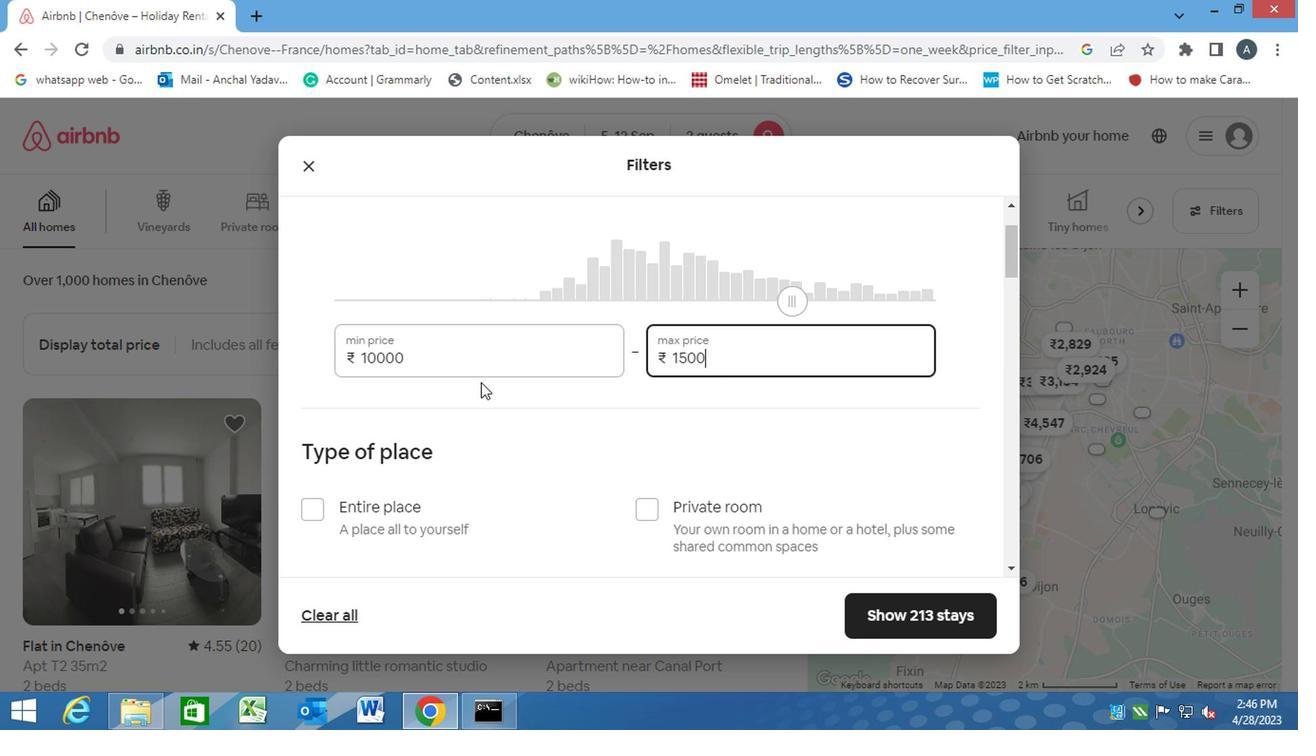 
Action: Mouse moved to (505, 442)
Screenshot: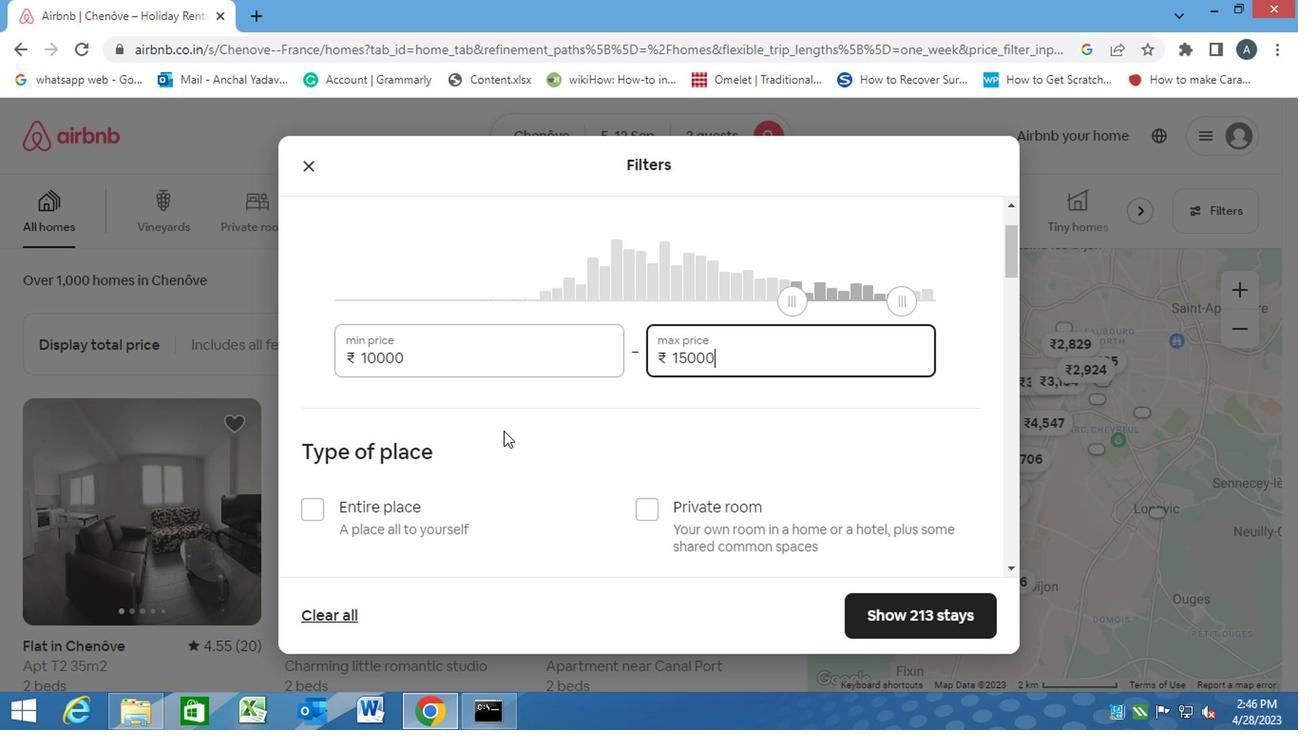 
Action: Mouse pressed left at (505, 442)
Screenshot: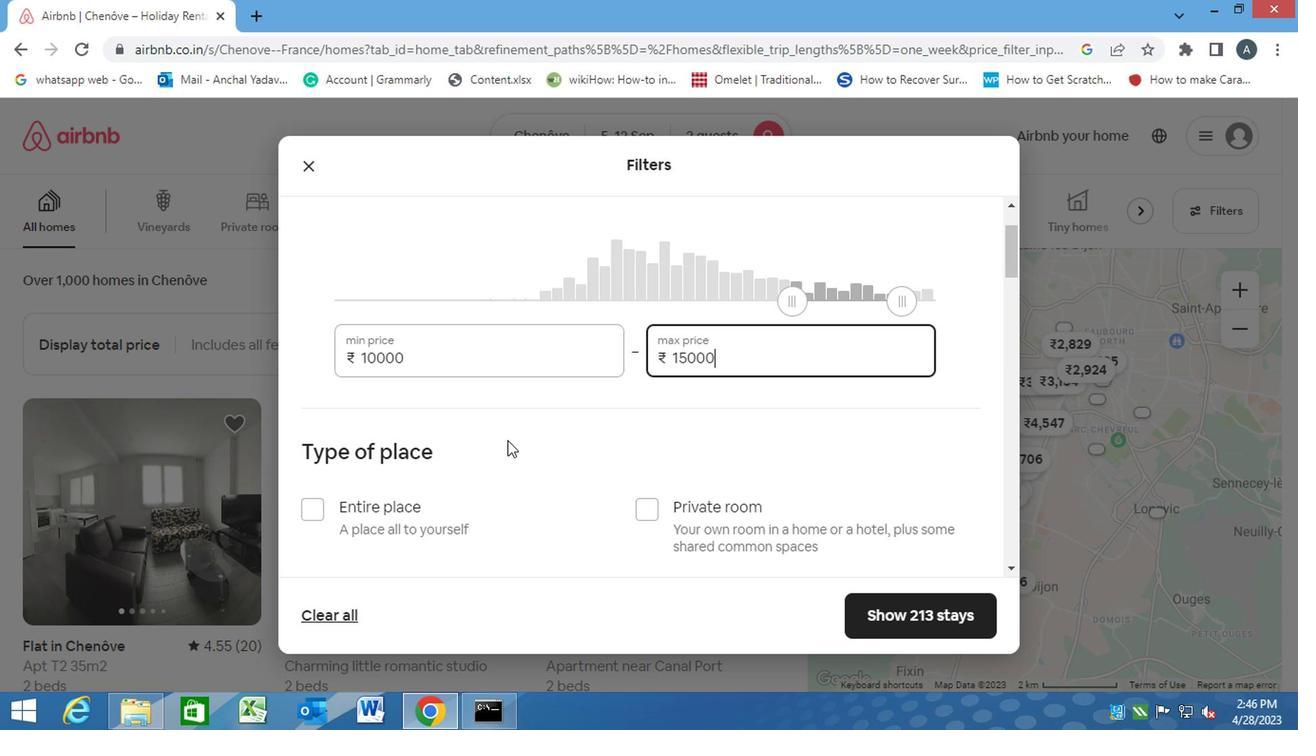 
Action: Mouse scrolled (505, 441) with delta (0, 0)
Screenshot: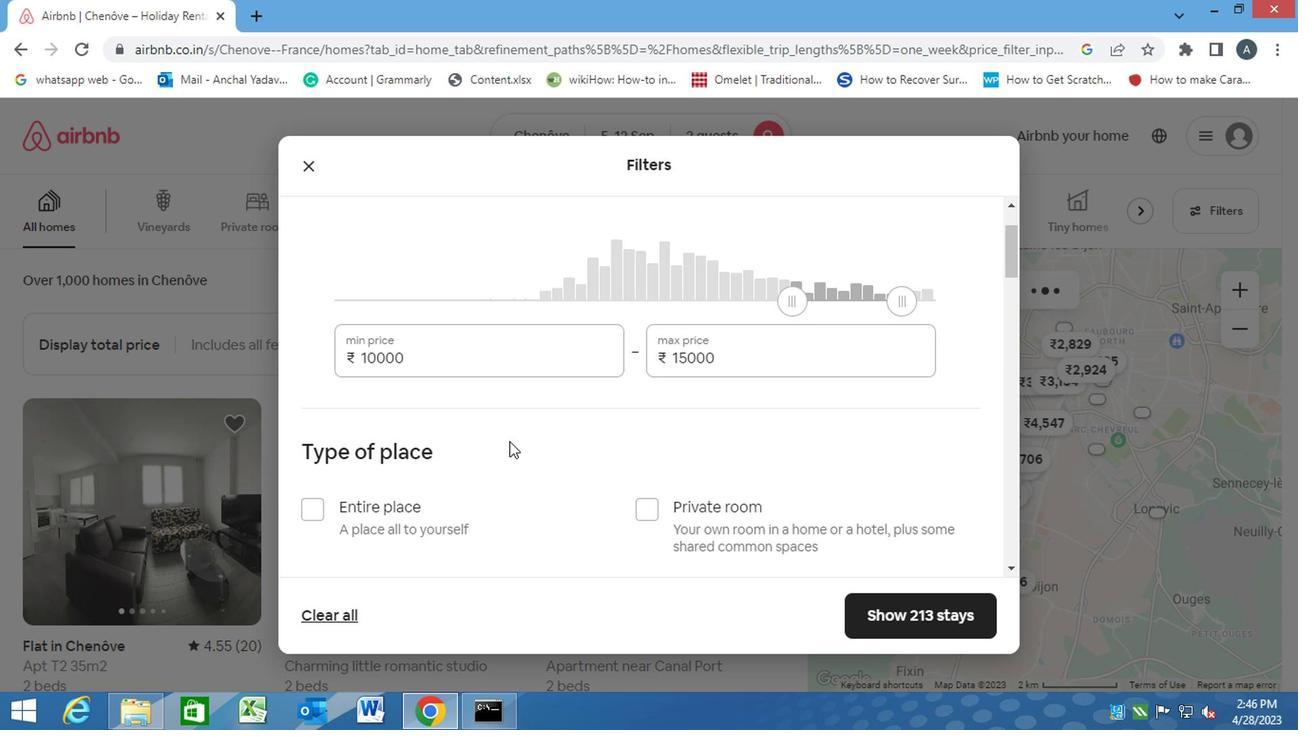 
Action: Mouse scrolled (505, 441) with delta (0, 0)
Screenshot: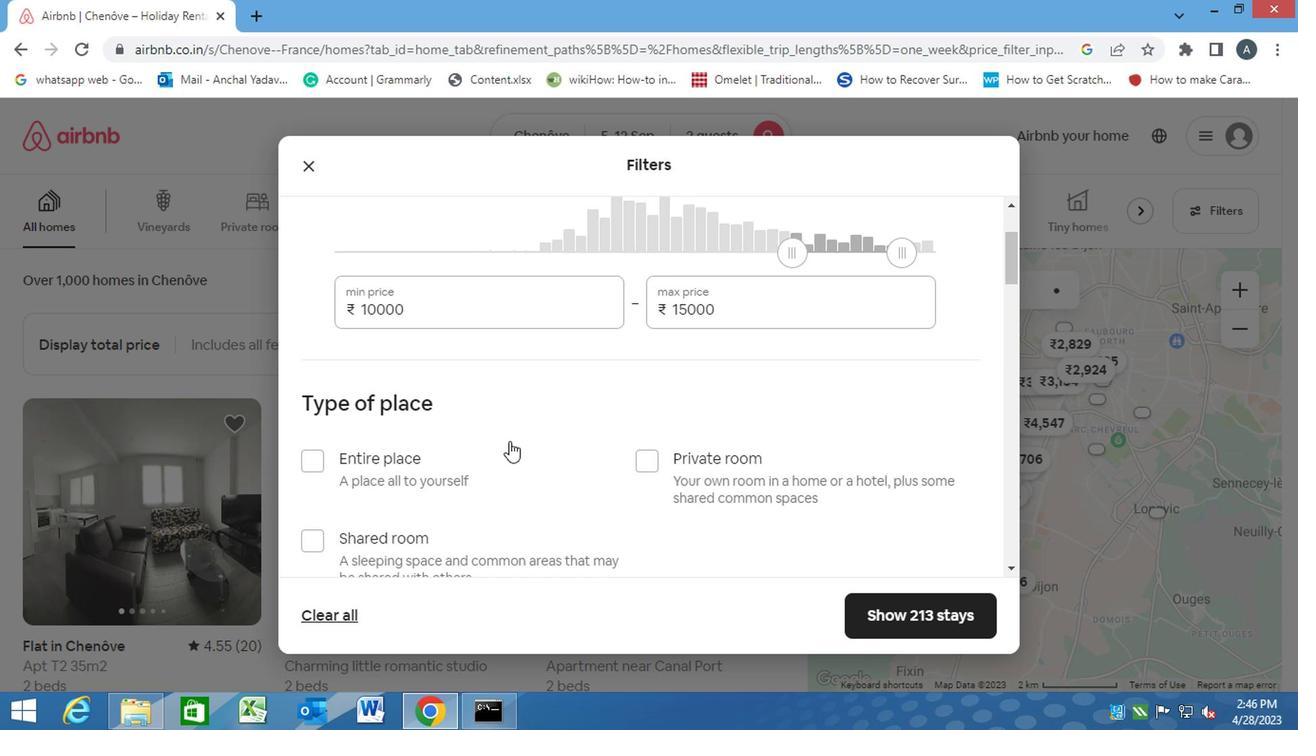 
Action: Mouse moved to (365, 461)
Screenshot: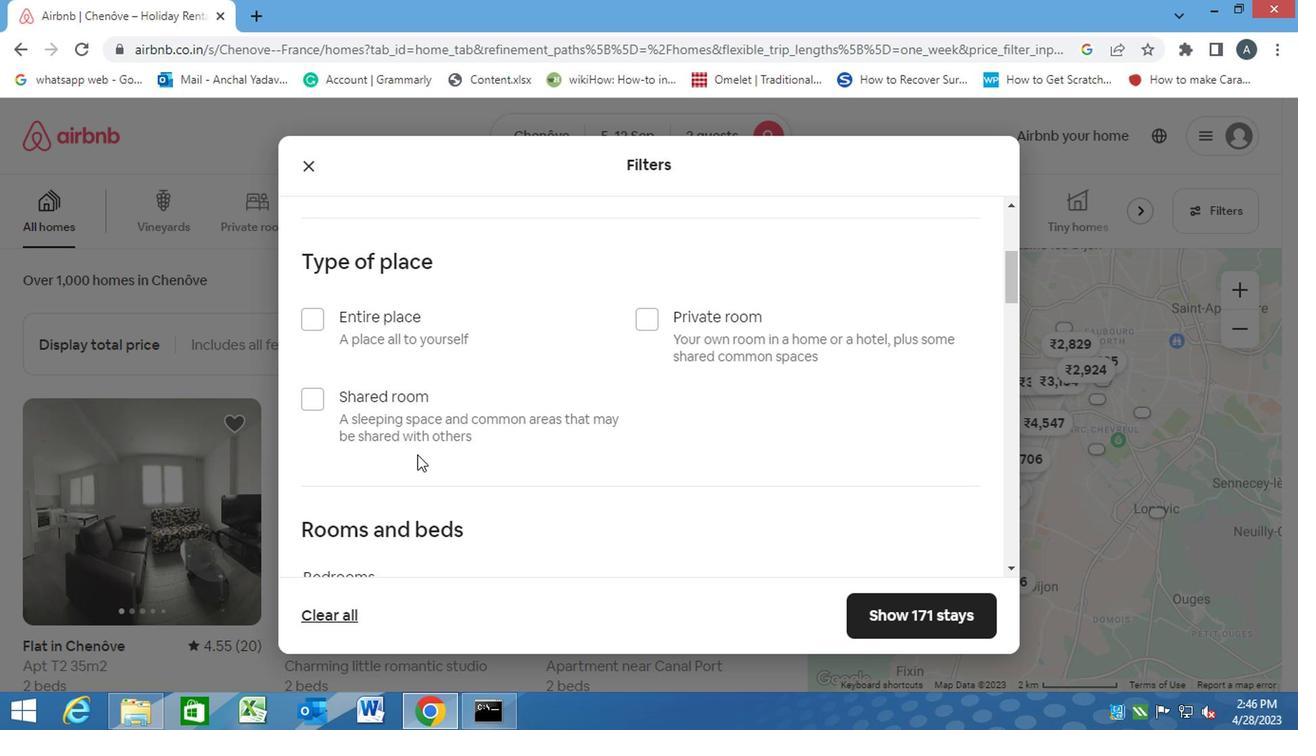 
Action: Mouse scrolled (365, 460) with delta (0, 0)
Screenshot: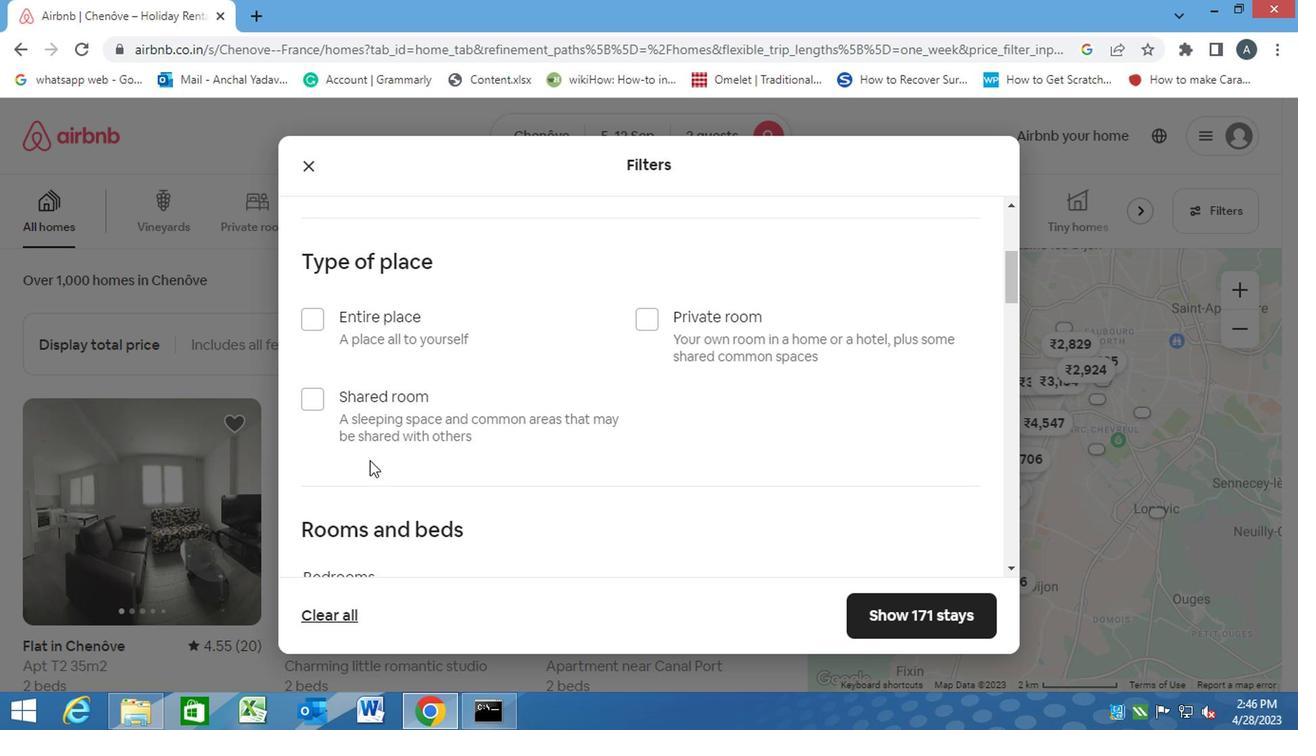 
Action: Mouse scrolled (365, 460) with delta (0, 0)
Screenshot: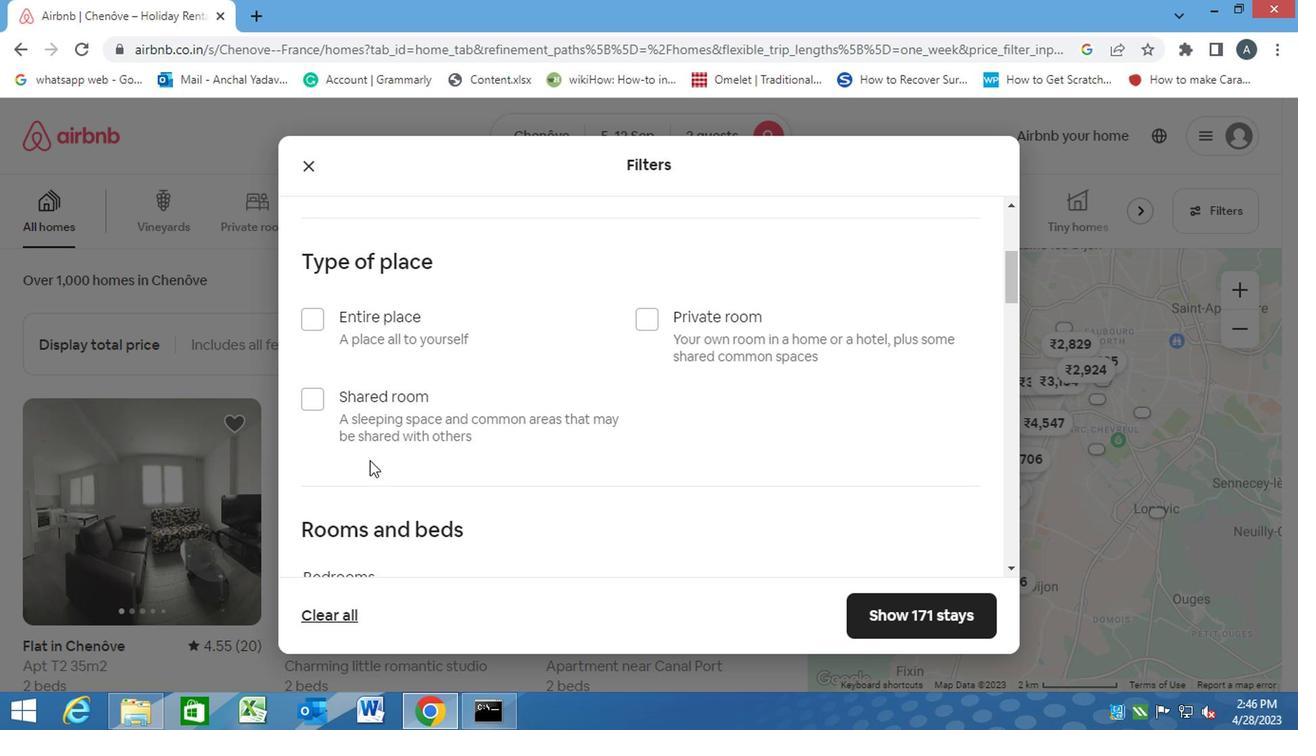 
Action: Mouse scrolled (365, 460) with delta (0, 0)
Screenshot: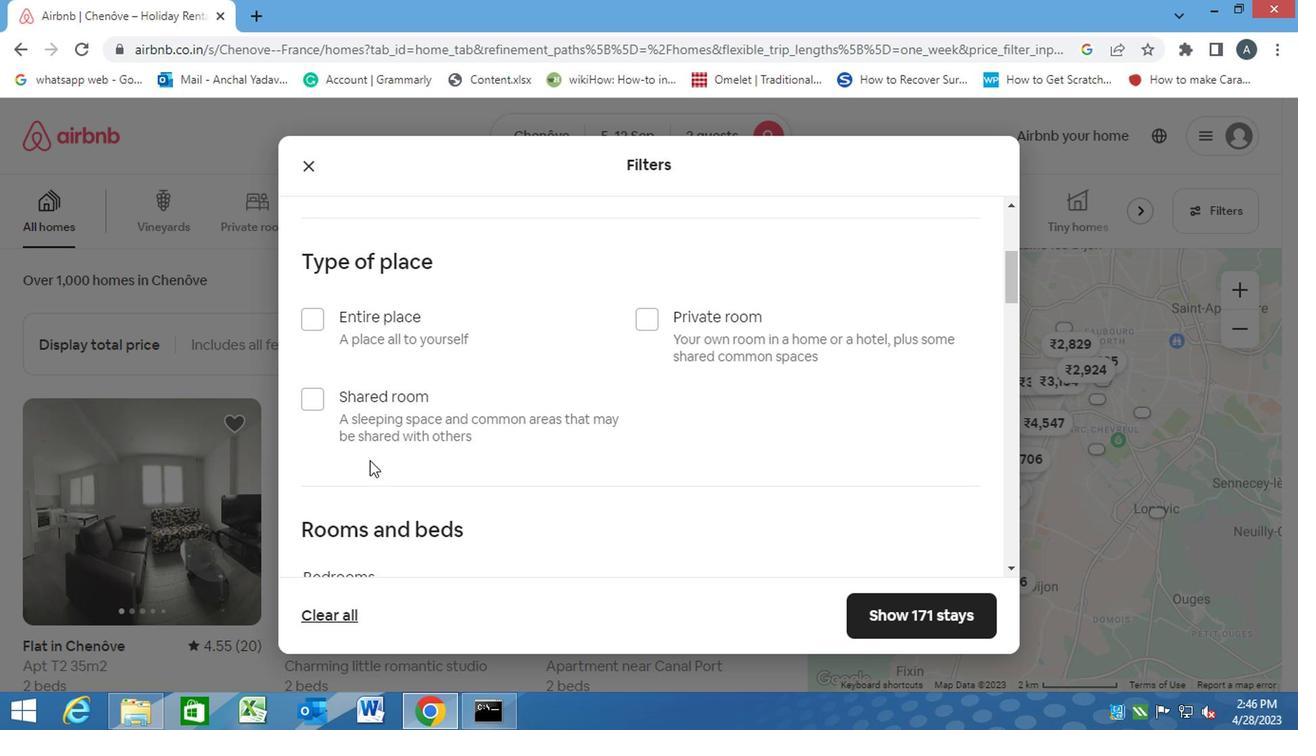 
Action: Mouse moved to (415, 339)
Screenshot: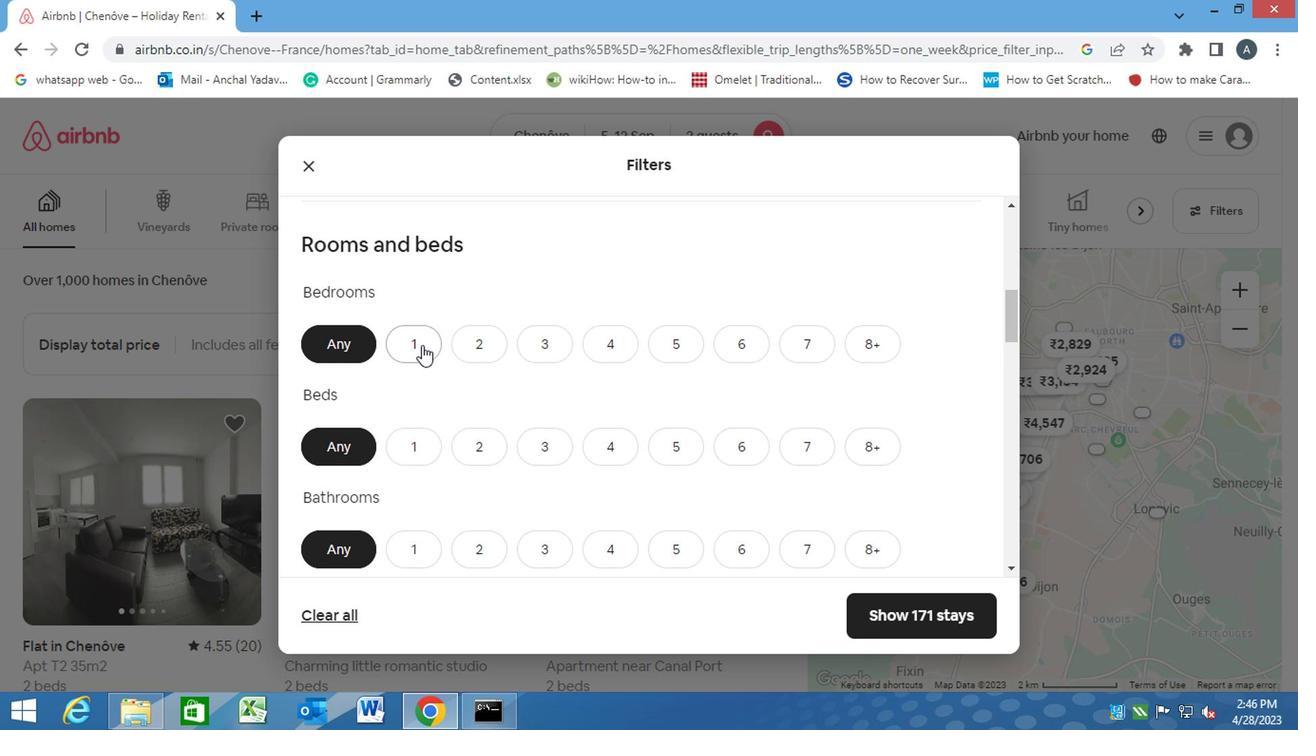 
Action: Mouse pressed left at (415, 339)
Screenshot: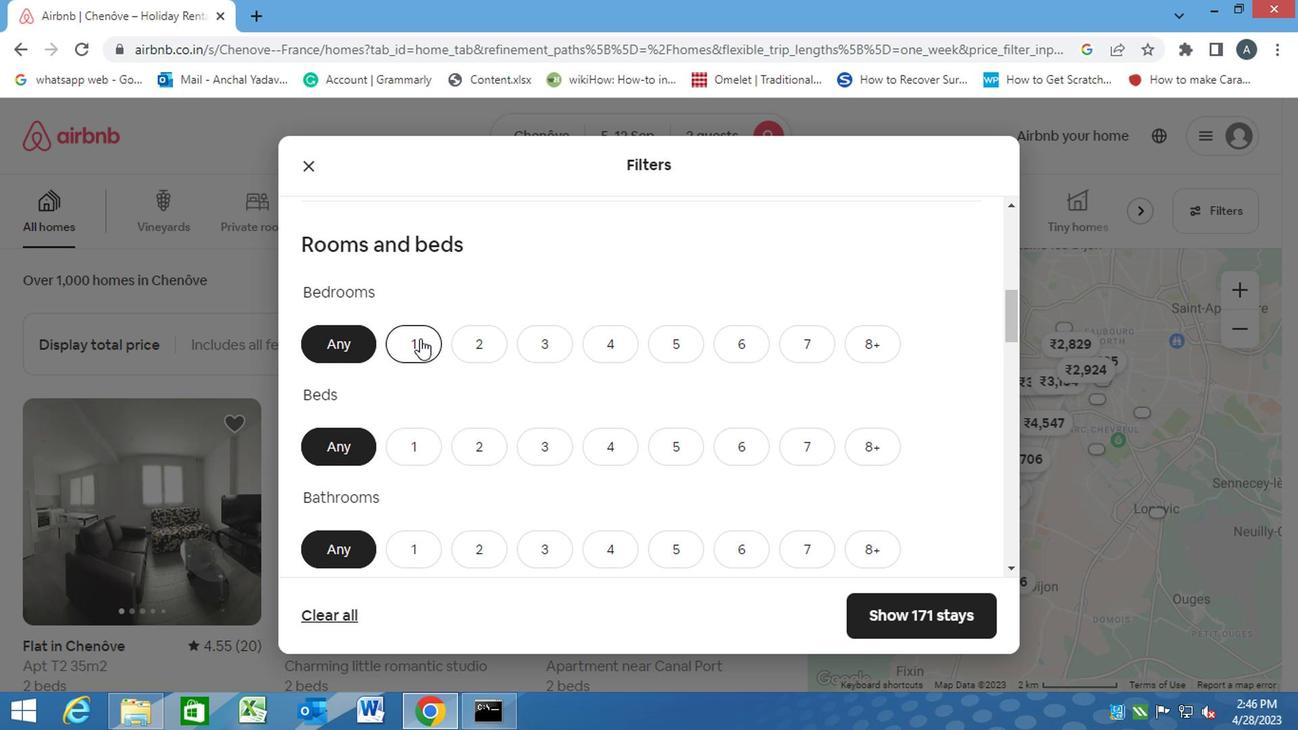 
Action: Mouse moved to (415, 452)
Screenshot: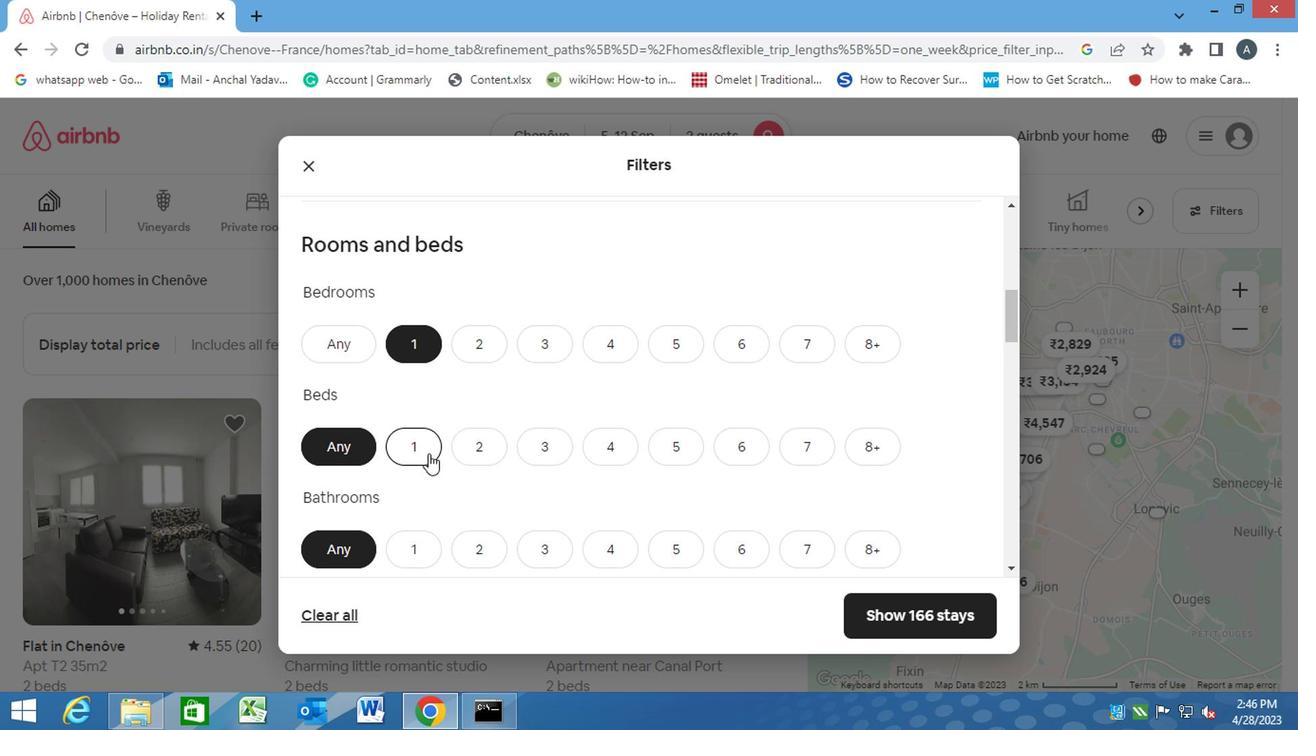 
Action: Mouse pressed left at (415, 452)
Screenshot: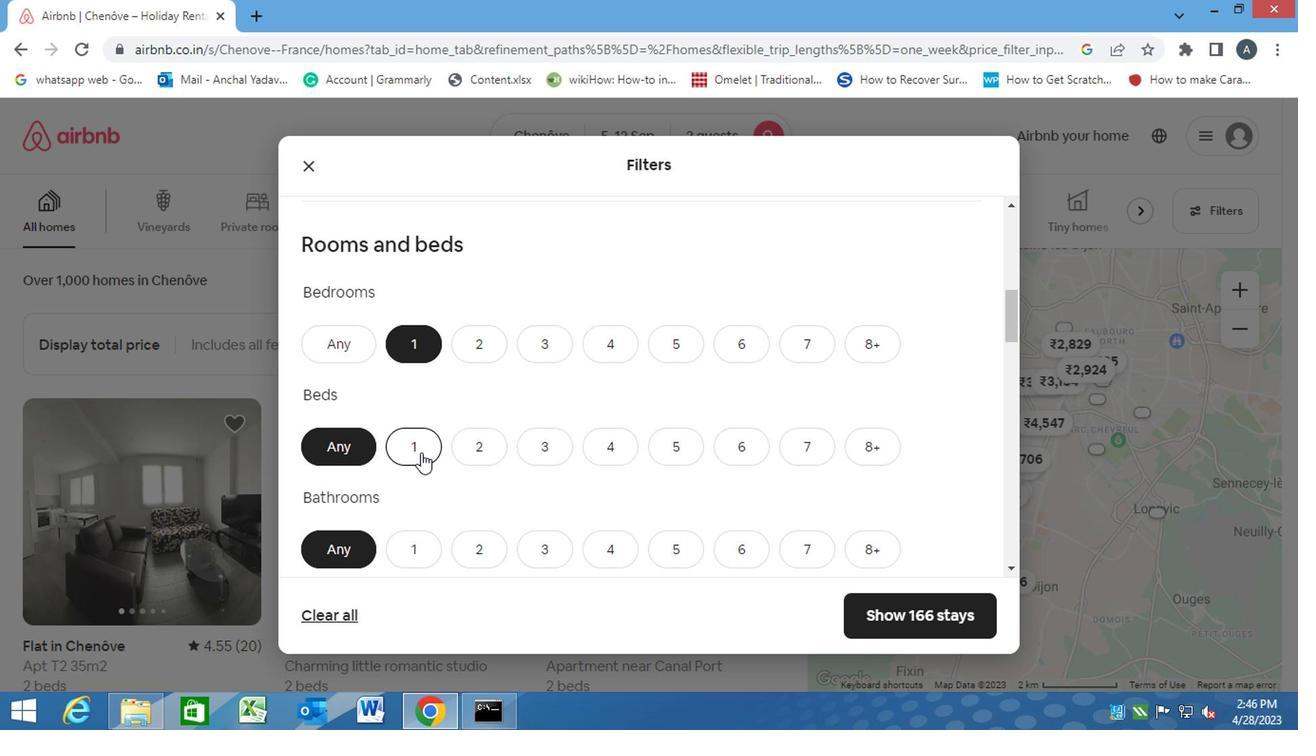 
Action: Mouse moved to (419, 543)
Screenshot: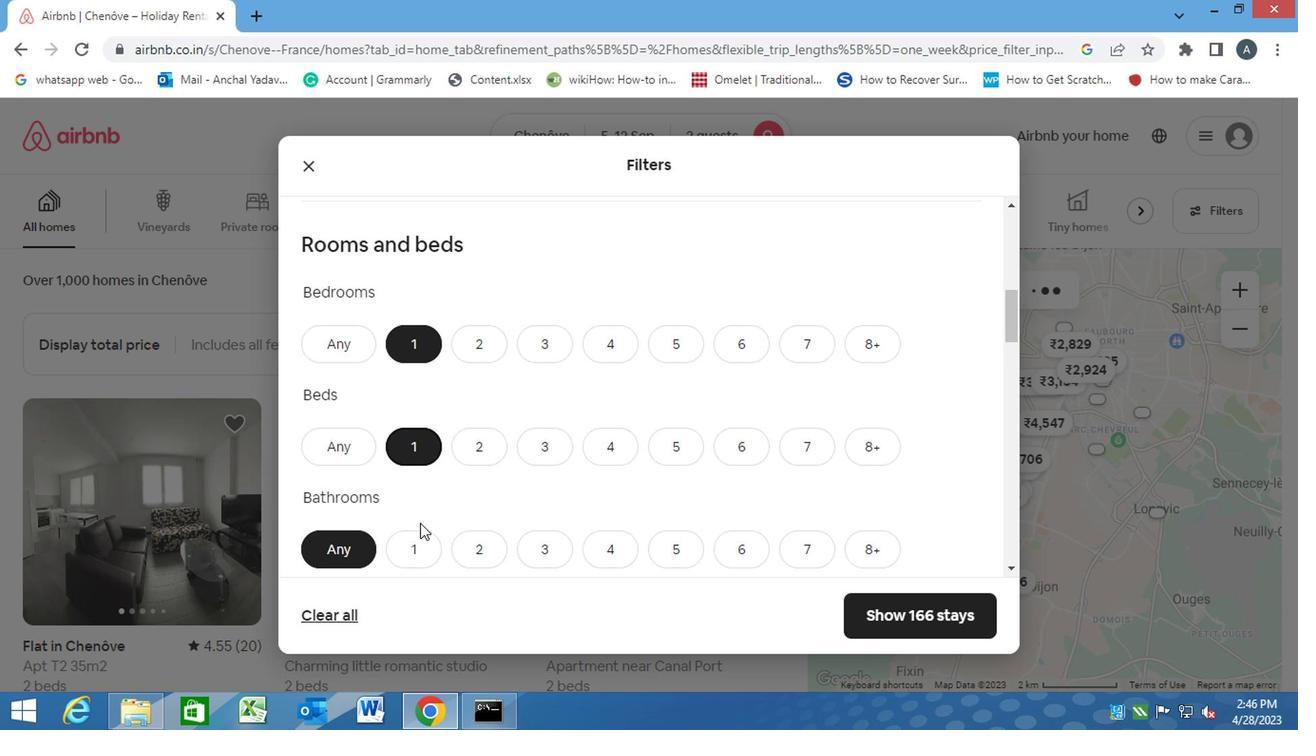 
Action: Mouse pressed left at (419, 543)
Screenshot: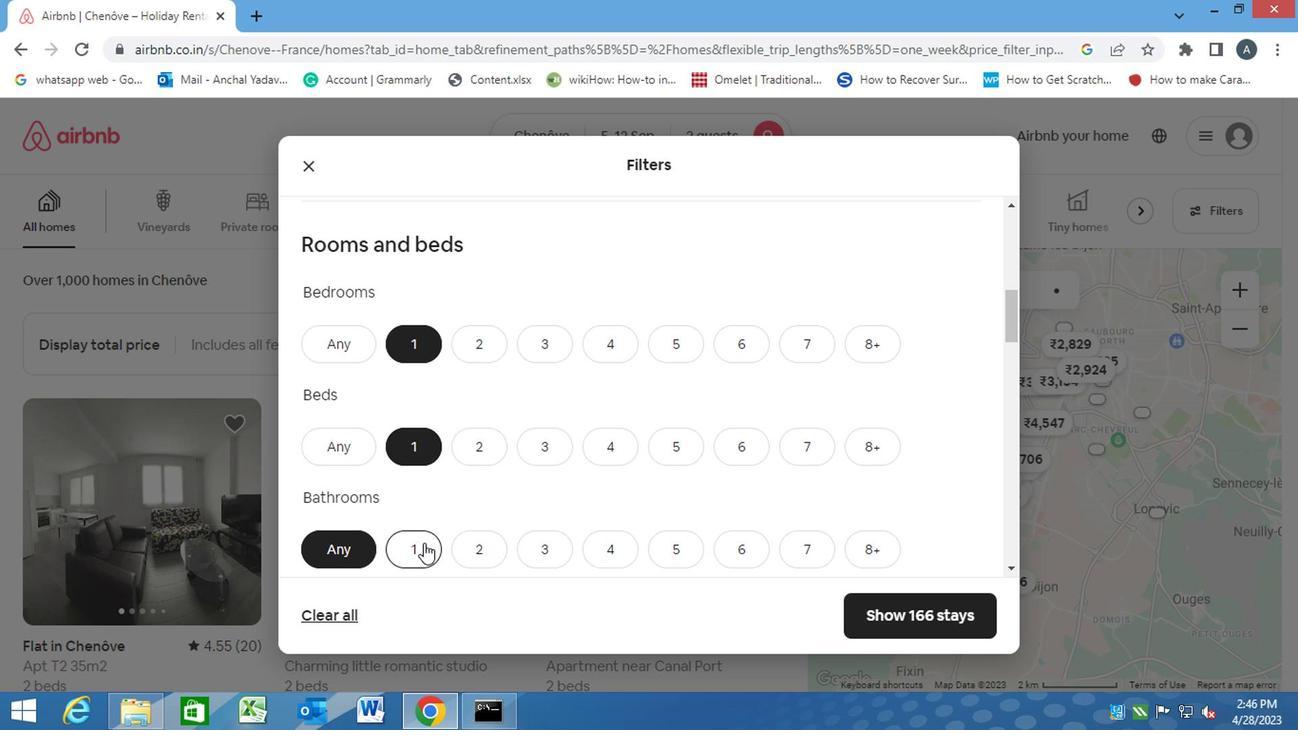
Action: Mouse moved to (430, 544)
Screenshot: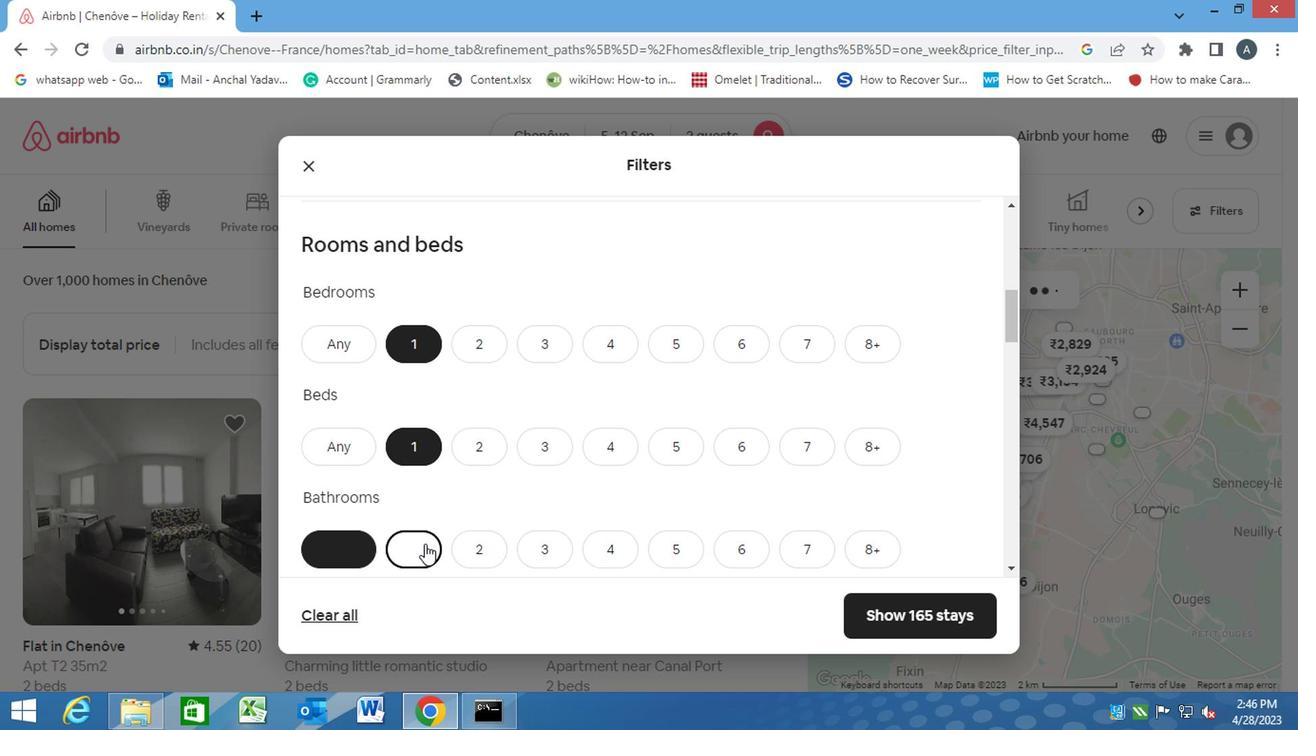 
Action: Mouse scrolled (430, 543) with delta (0, -1)
Screenshot: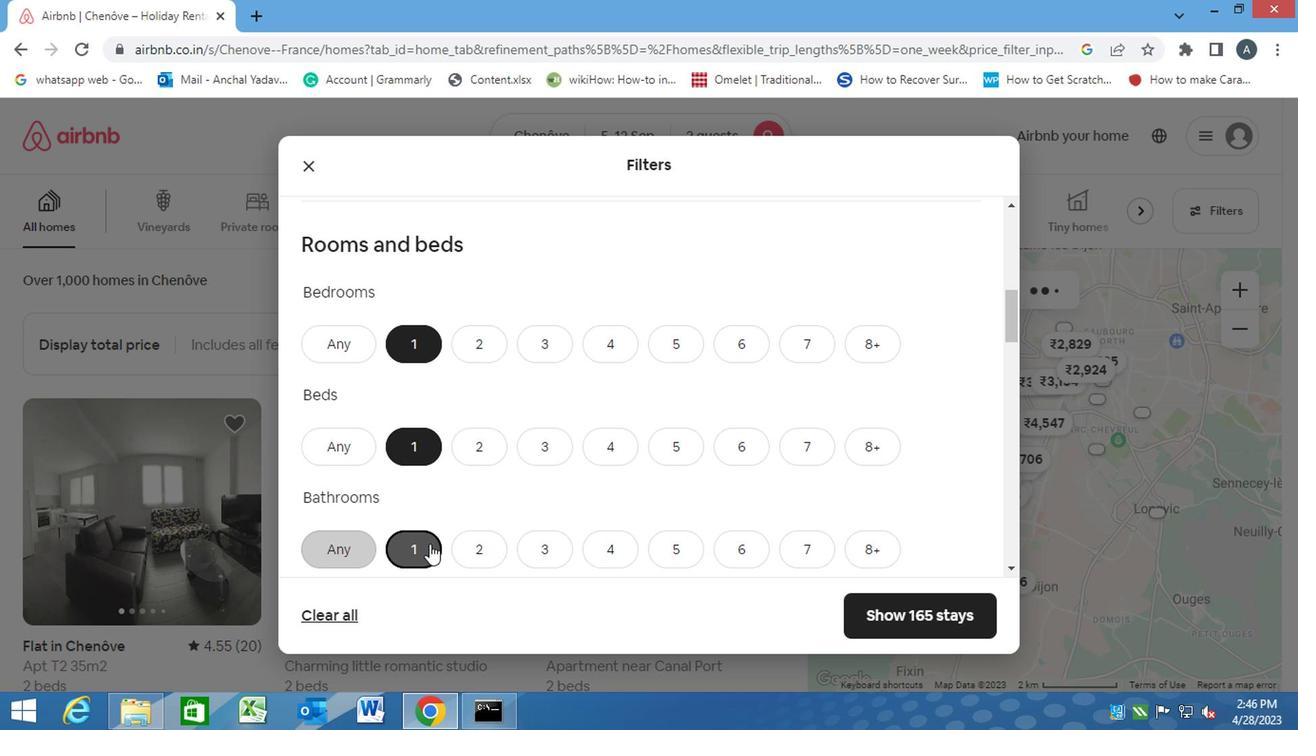 
Action: Mouse scrolled (430, 543) with delta (0, -1)
Screenshot: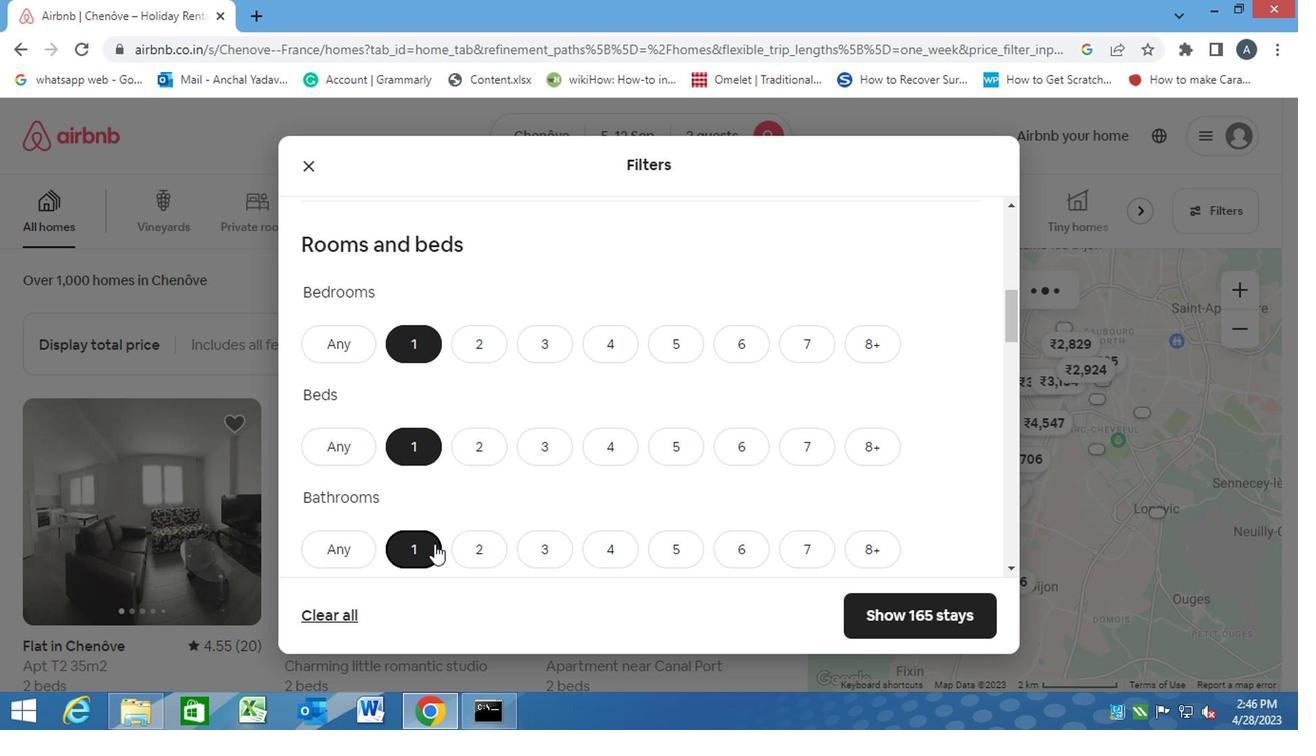 
Action: Mouse scrolled (430, 543) with delta (0, -1)
Screenshot: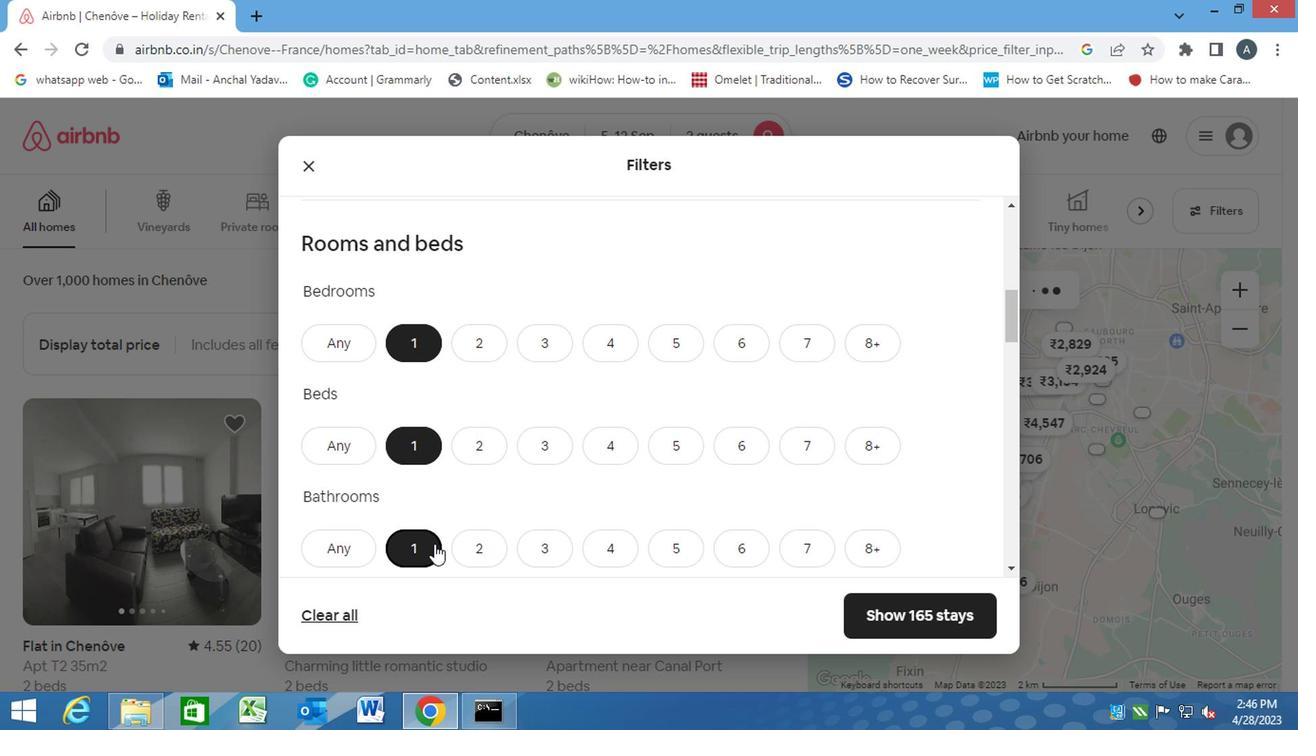 
Action: Mouse moved to (517, 467)
Screenshot: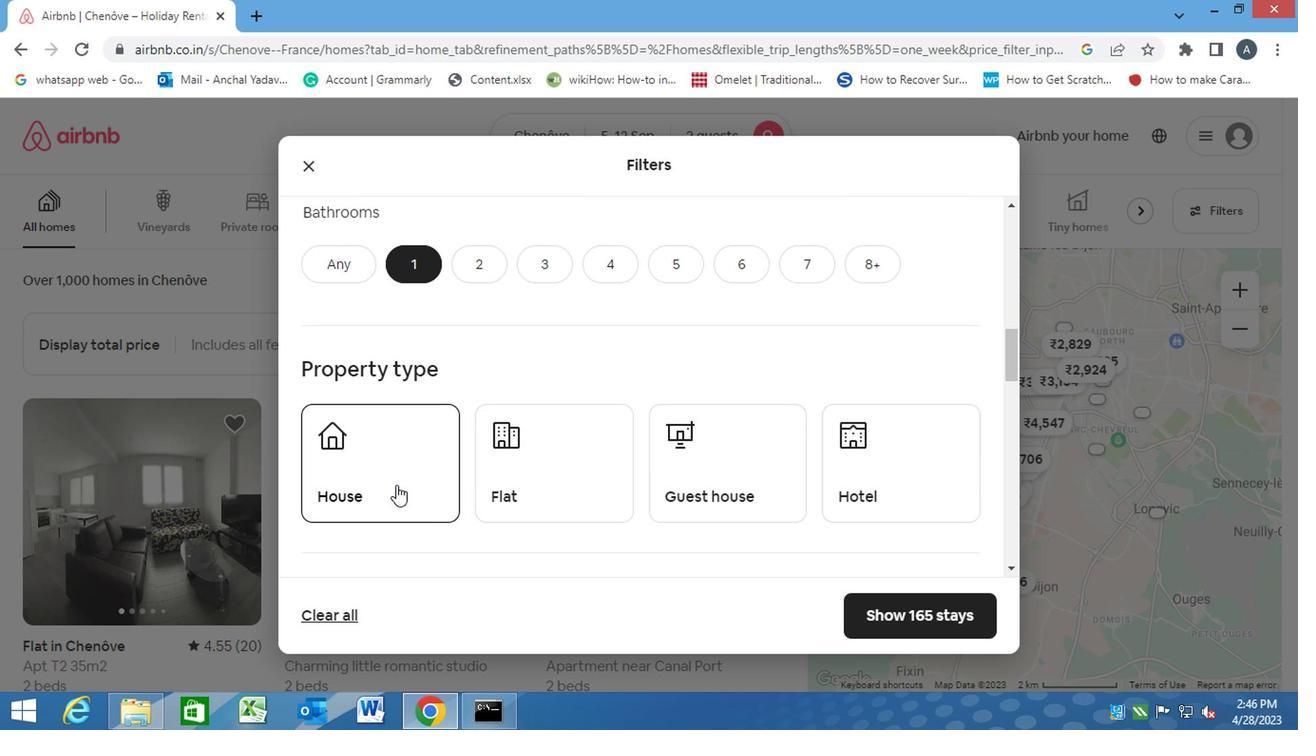 
Action: Mouse pressed left at (390, 486)
Screenshot: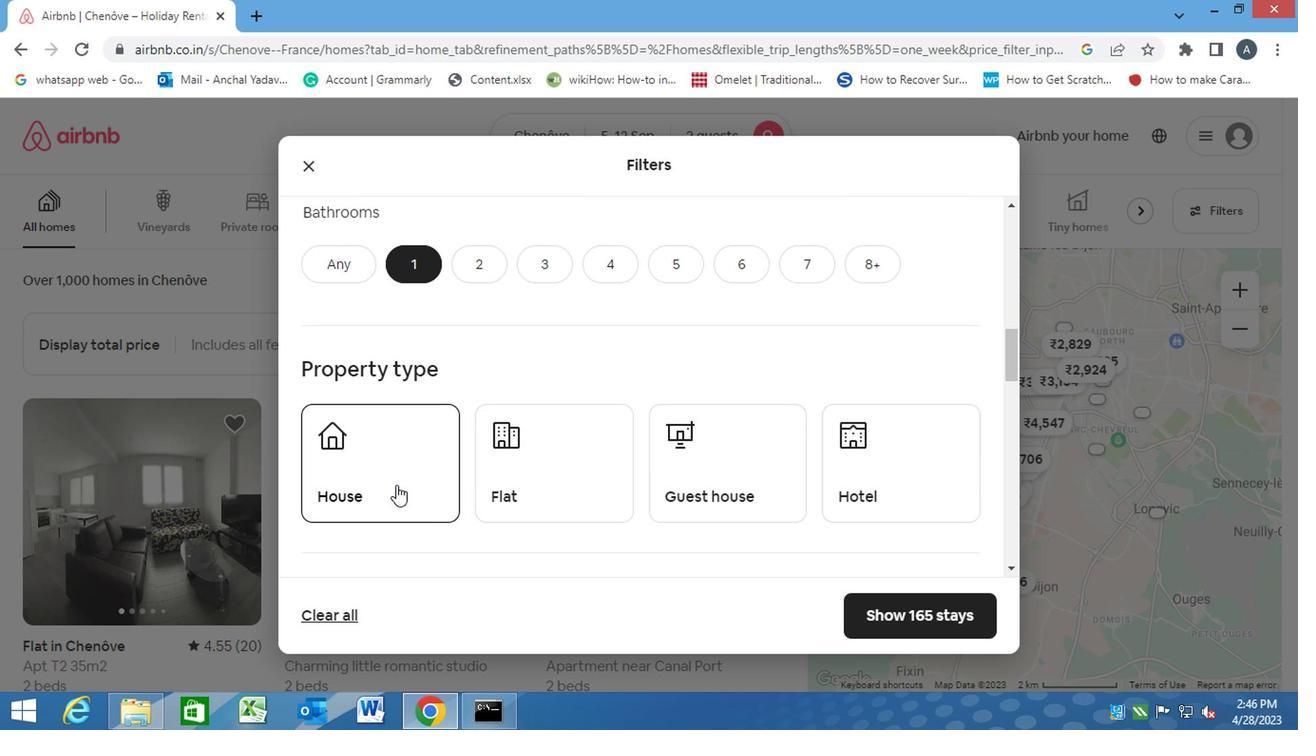 
Action: Mouse moved to (551, 461)
Screenshot: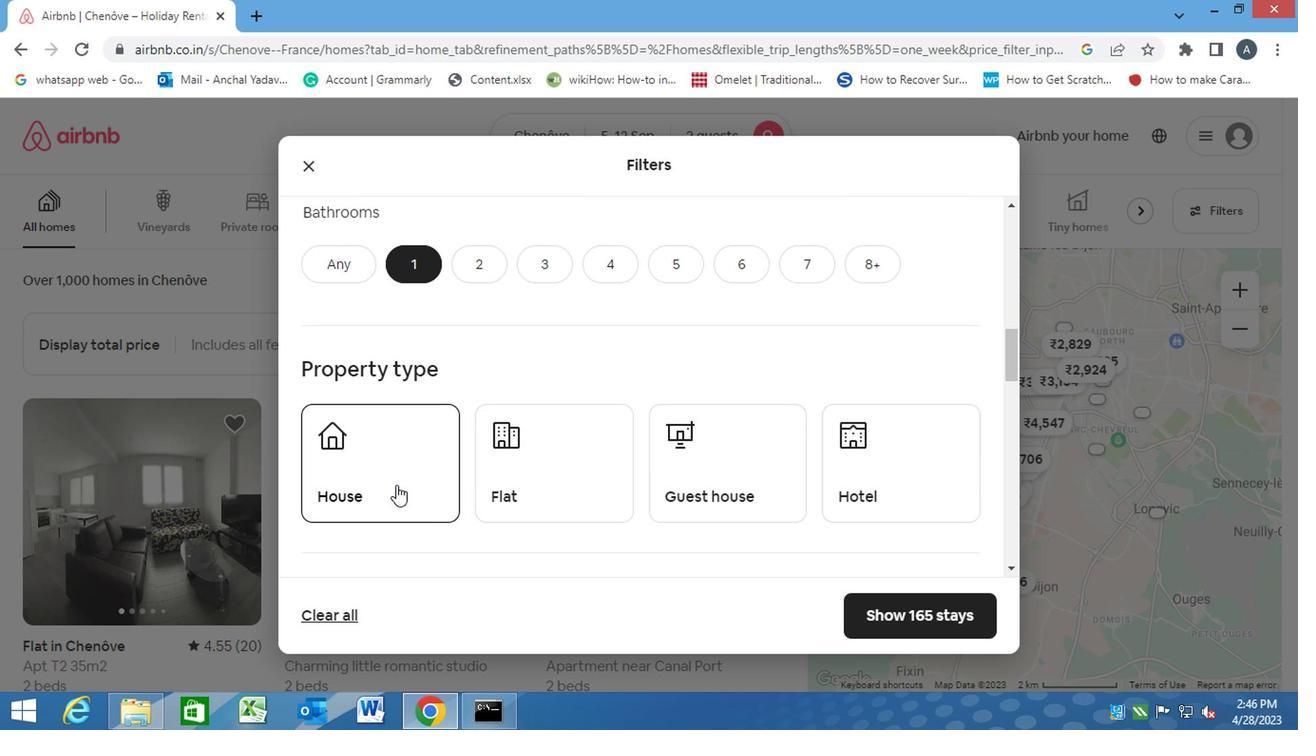 
Action: Mouse pressed left at (551, 461)
Screenshot: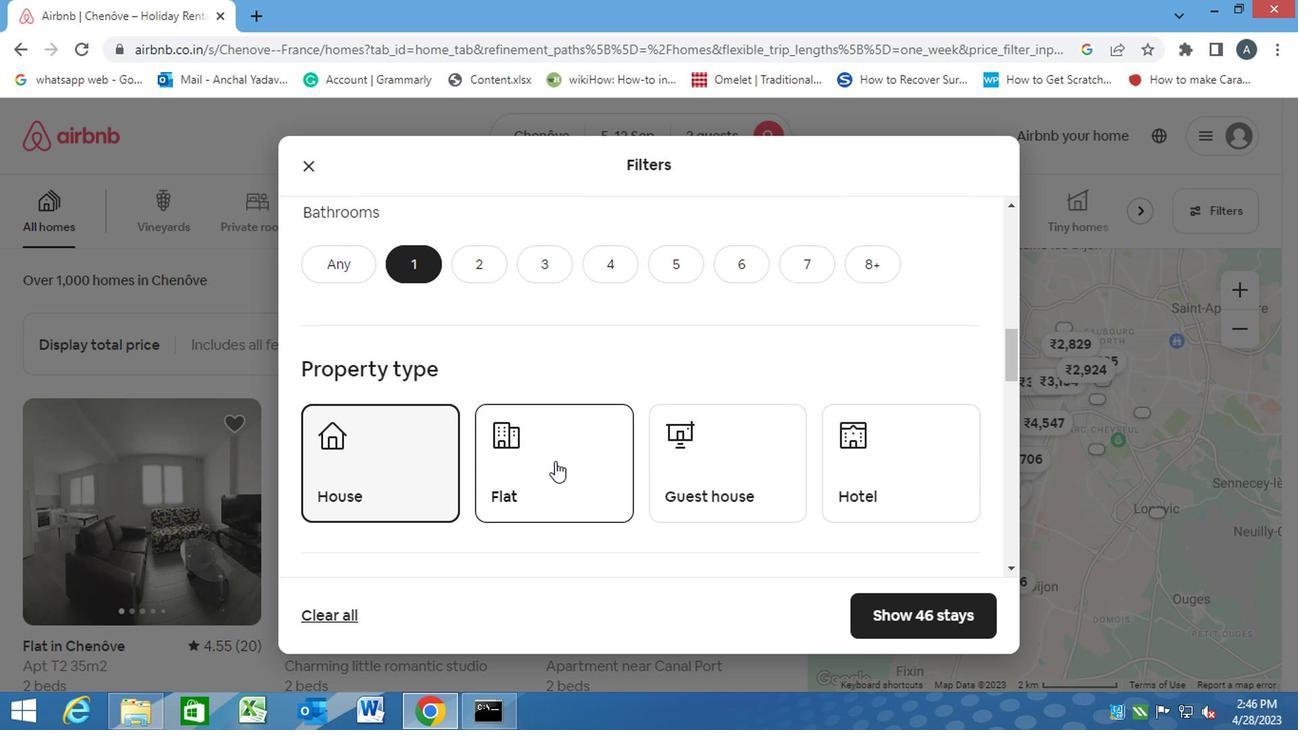 
Action: Mouse moved to (697, 461)
Screenshot: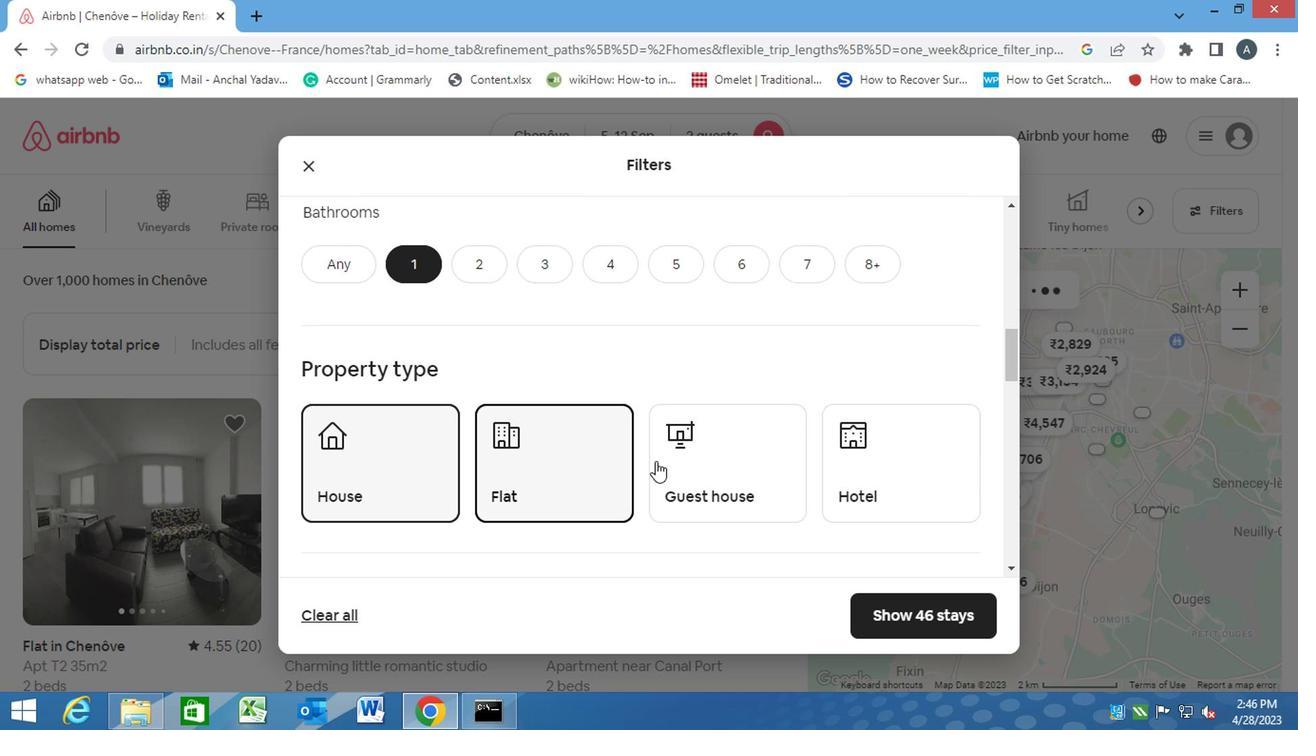 
Action: Mouse pressed left at (697, 461)
Screenshot: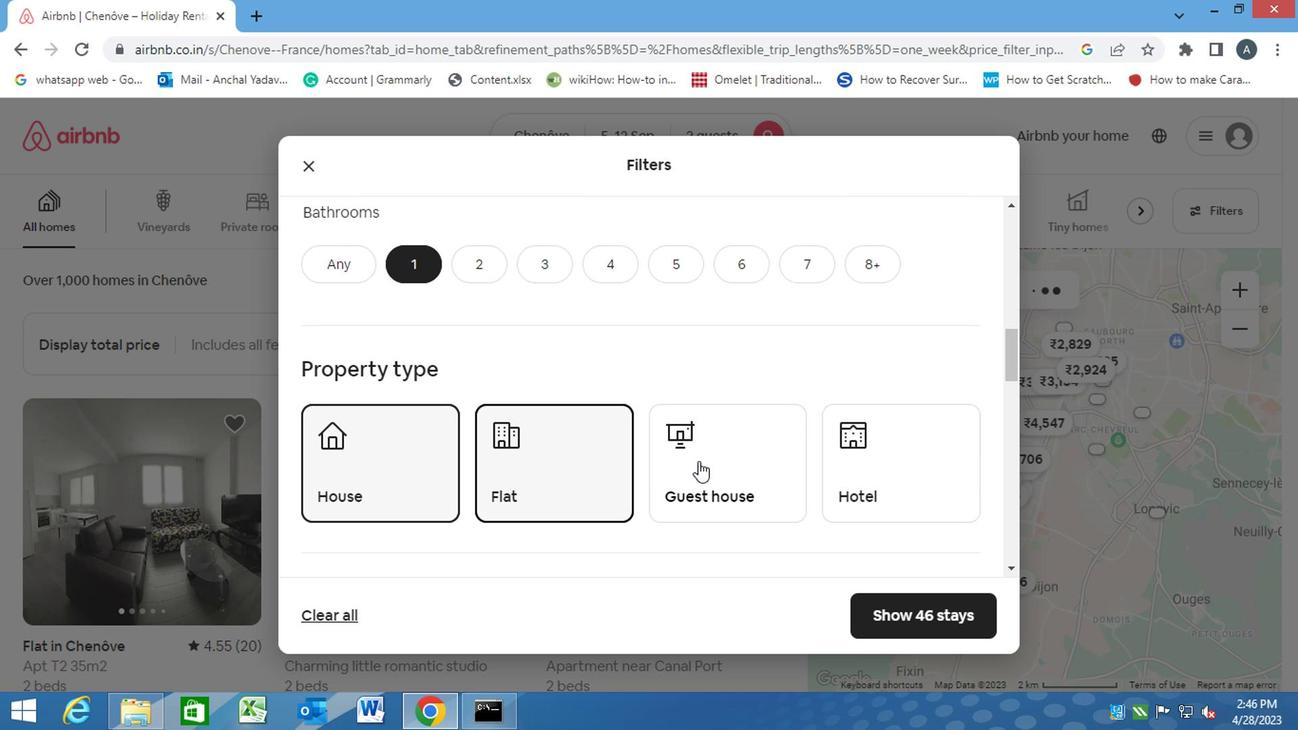 
Action: Mouse moved to (910, 460)
Screenshot: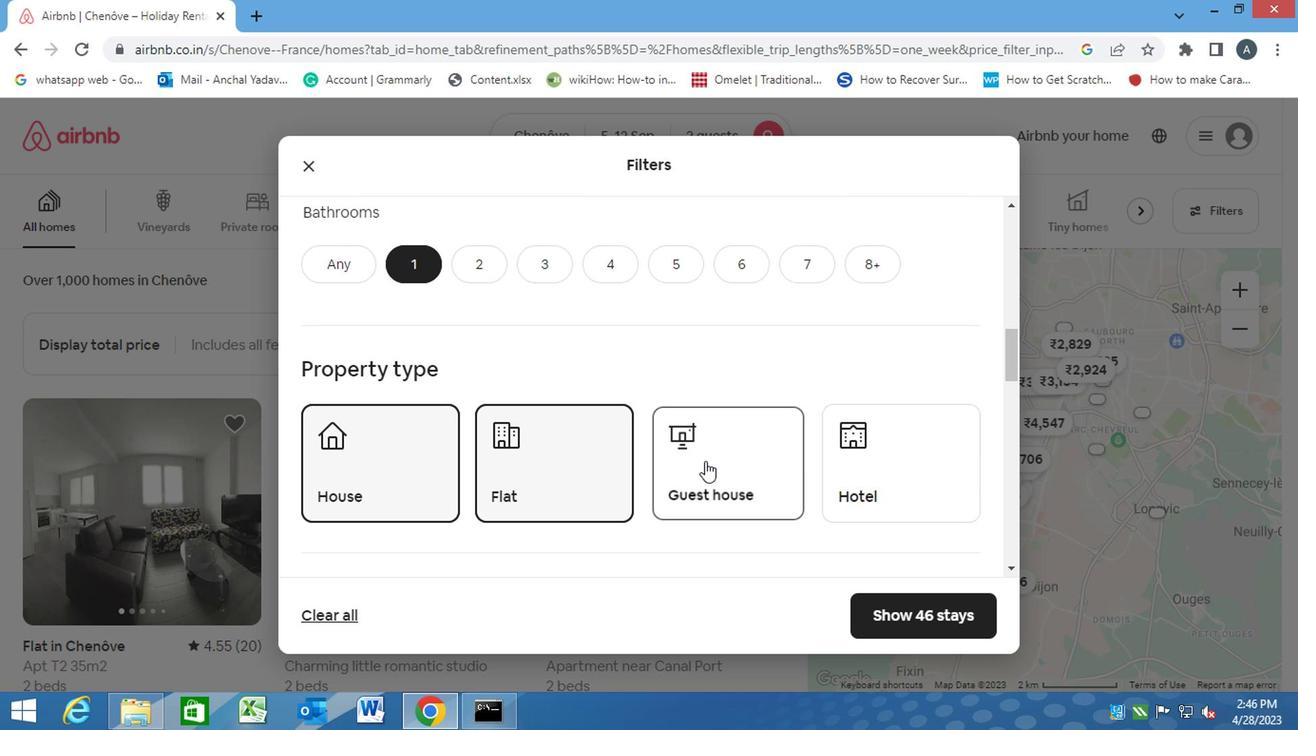 
Action: Mouse pressed left at (910, 460)
Screenshot: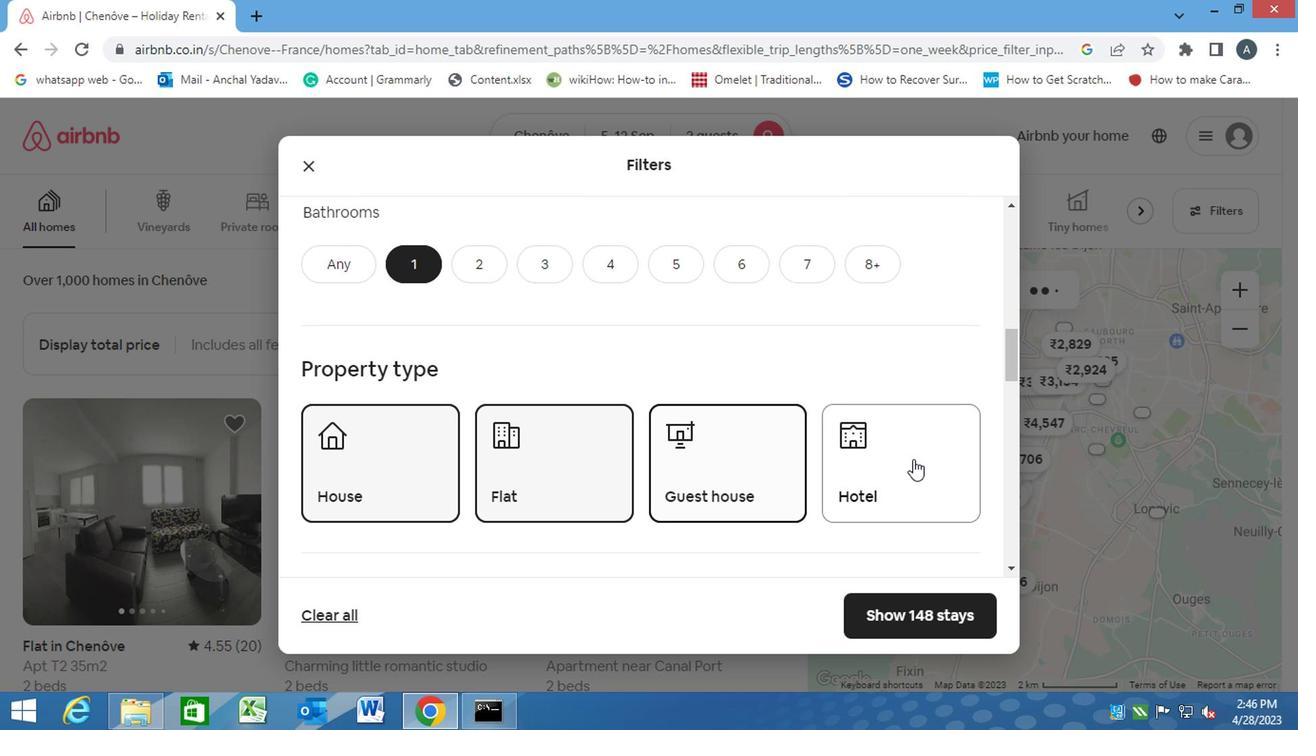 
Action: Mouse moved to (564, 497)
Screenshot: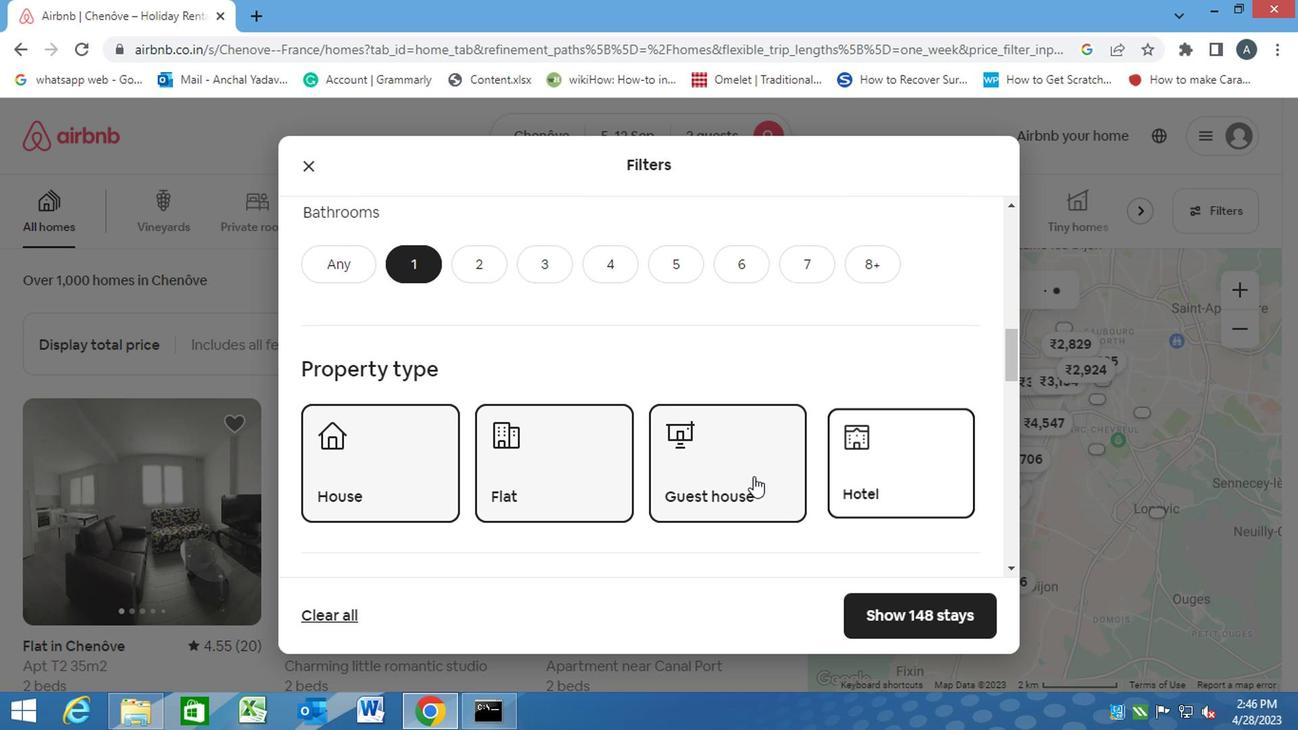 
Action: Mouse scrolled (564, 496) with delta (0, -1)
Screenshot: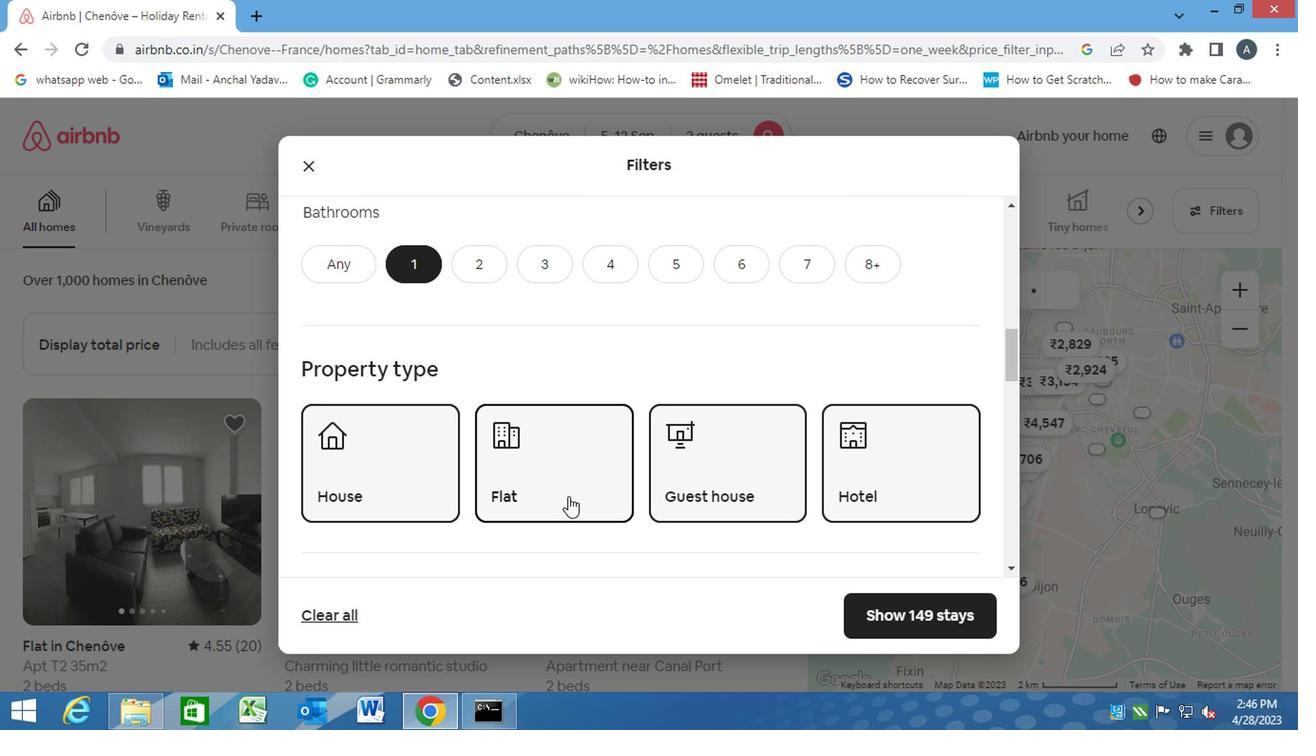 
Action: Mouse scrolled (564, 496) with delta (0, -1)
Screenshot: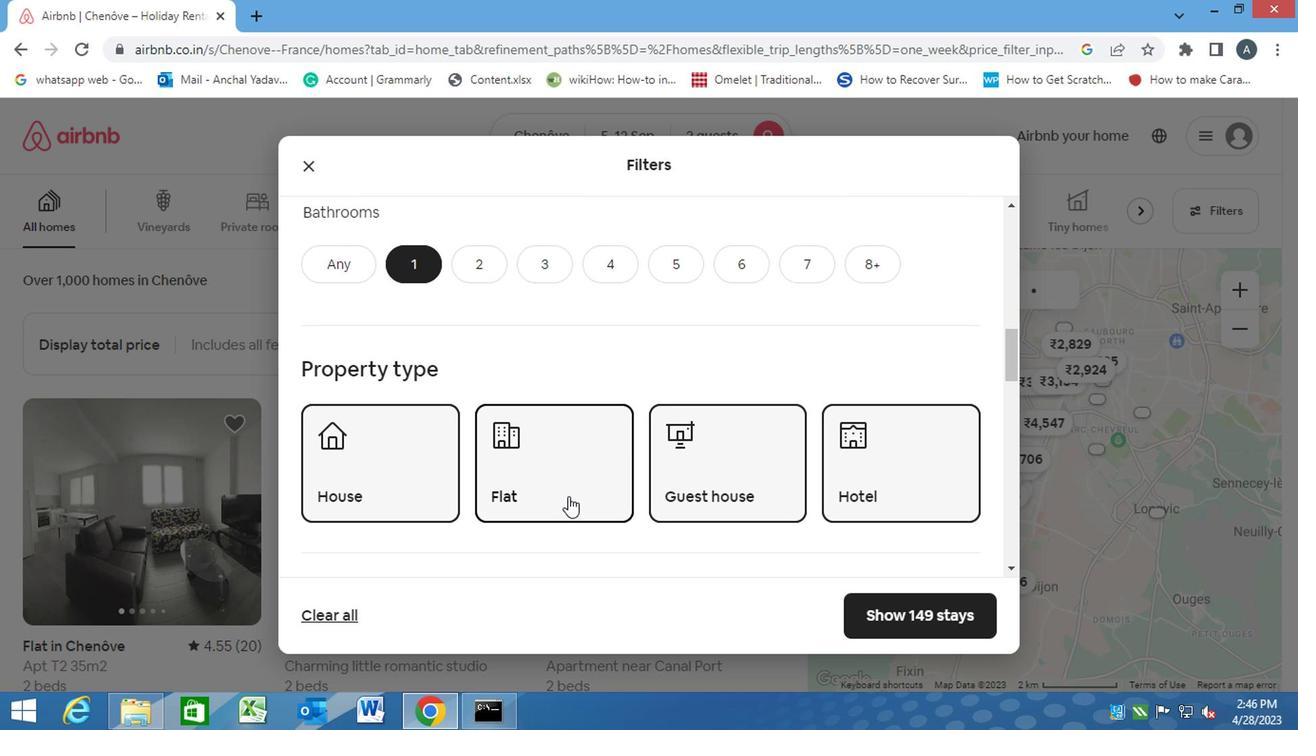 
Action: Mouse scrolled (564, 496) with delta (0, -1)
Screenshot: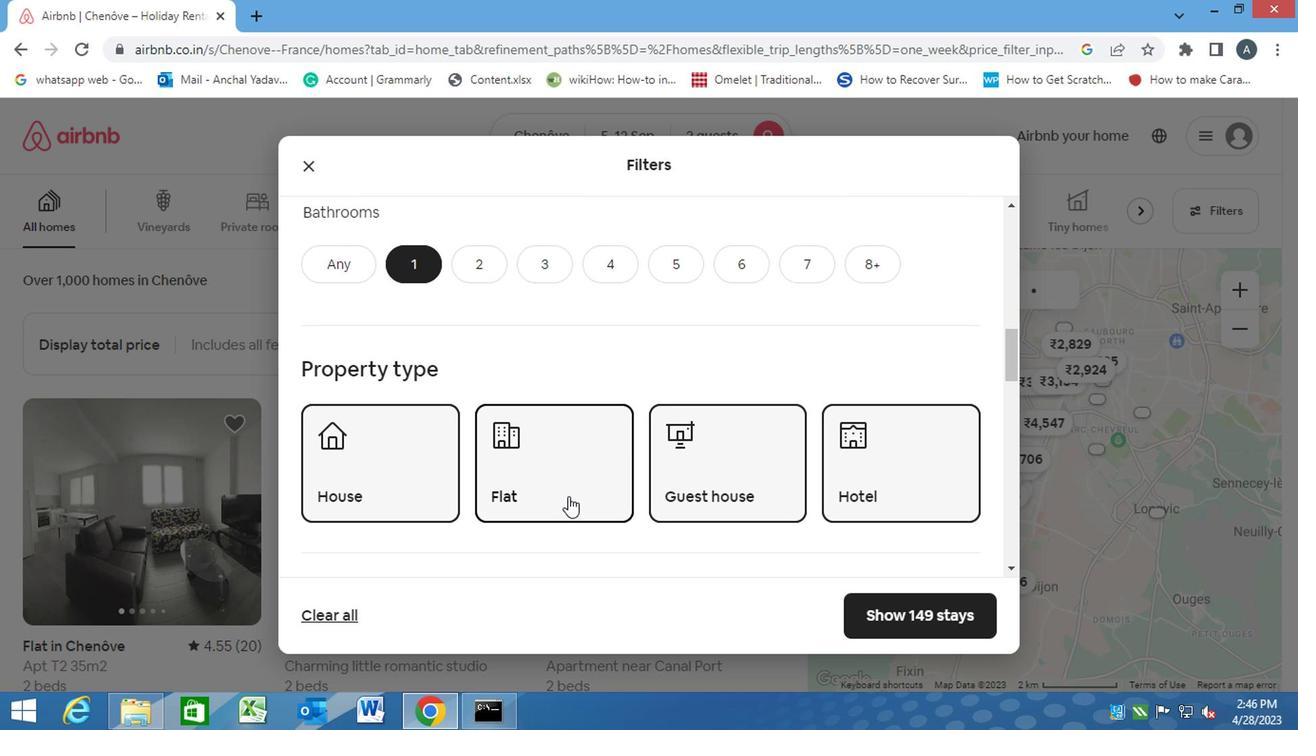 
Action: Mouse scrolled (564, 496) with delta (0, -1)
Screenshot: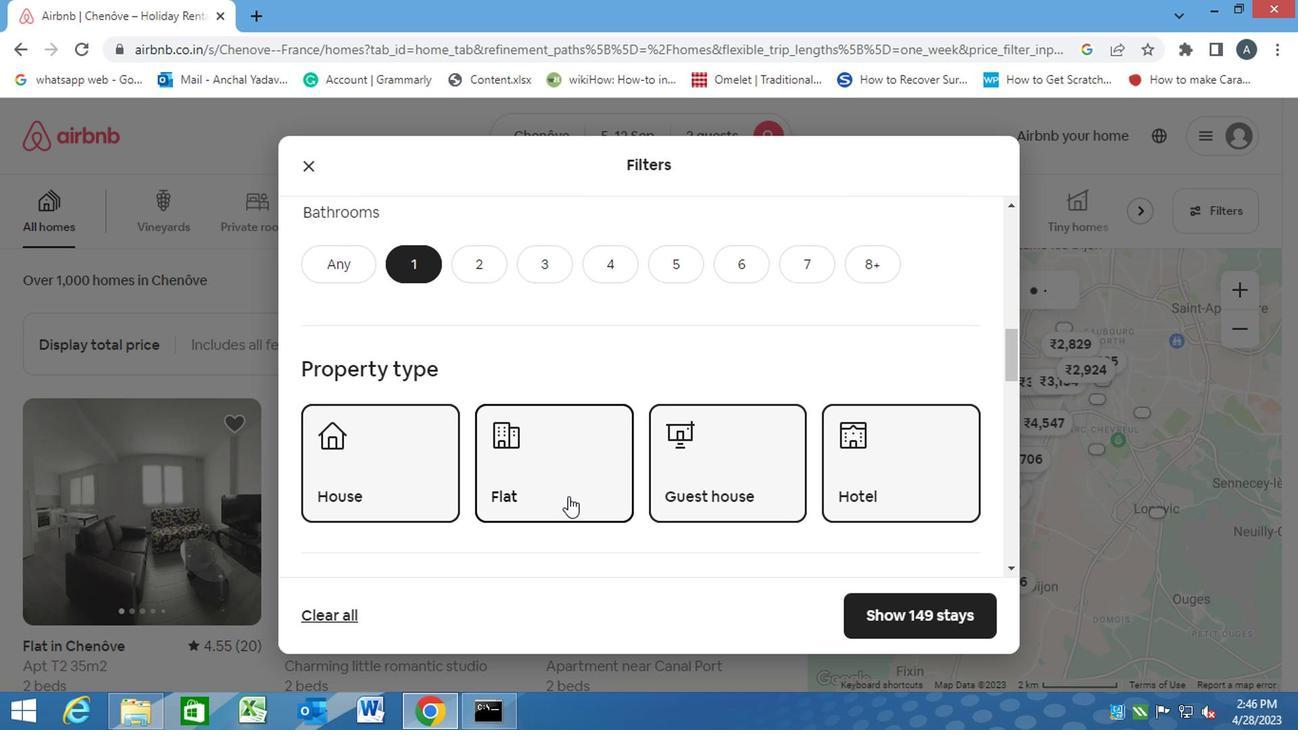 
Action: Mouse moved to (310, 406)
Screenshot: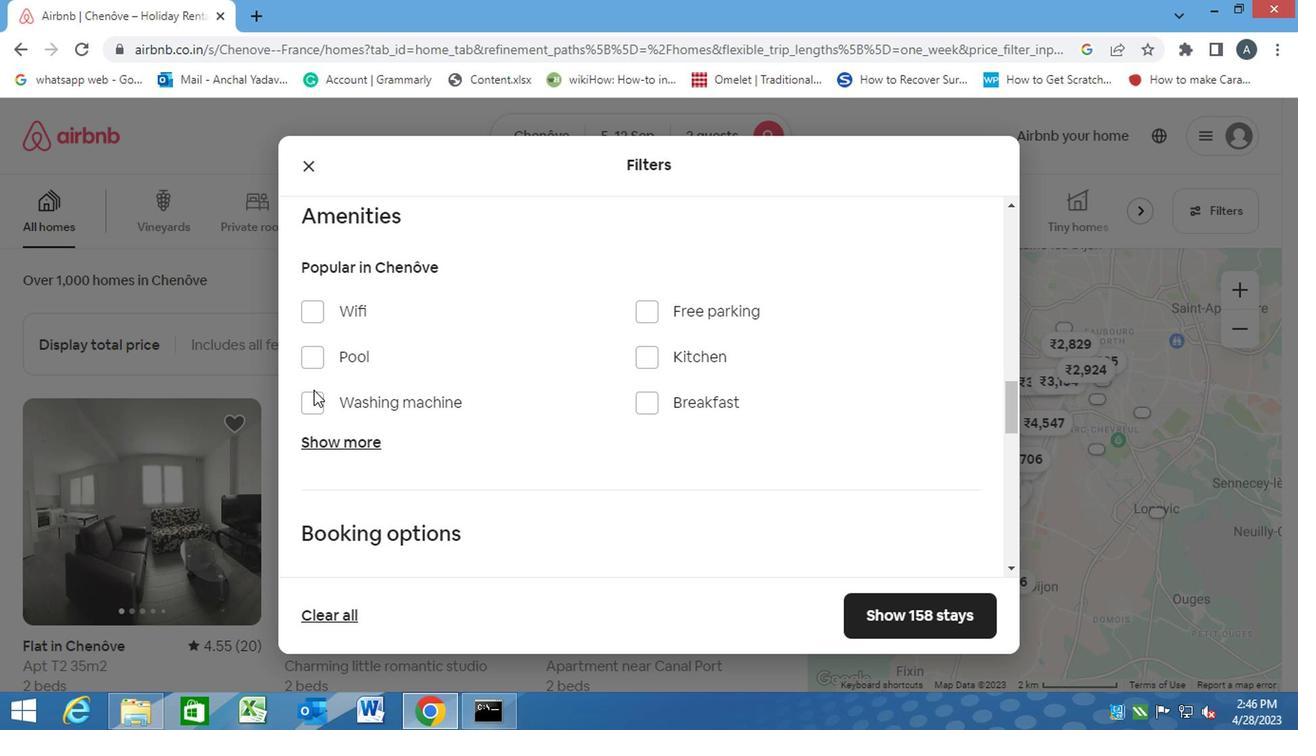 
Action: Mouse pressed left at (310, 406)
Screenshot: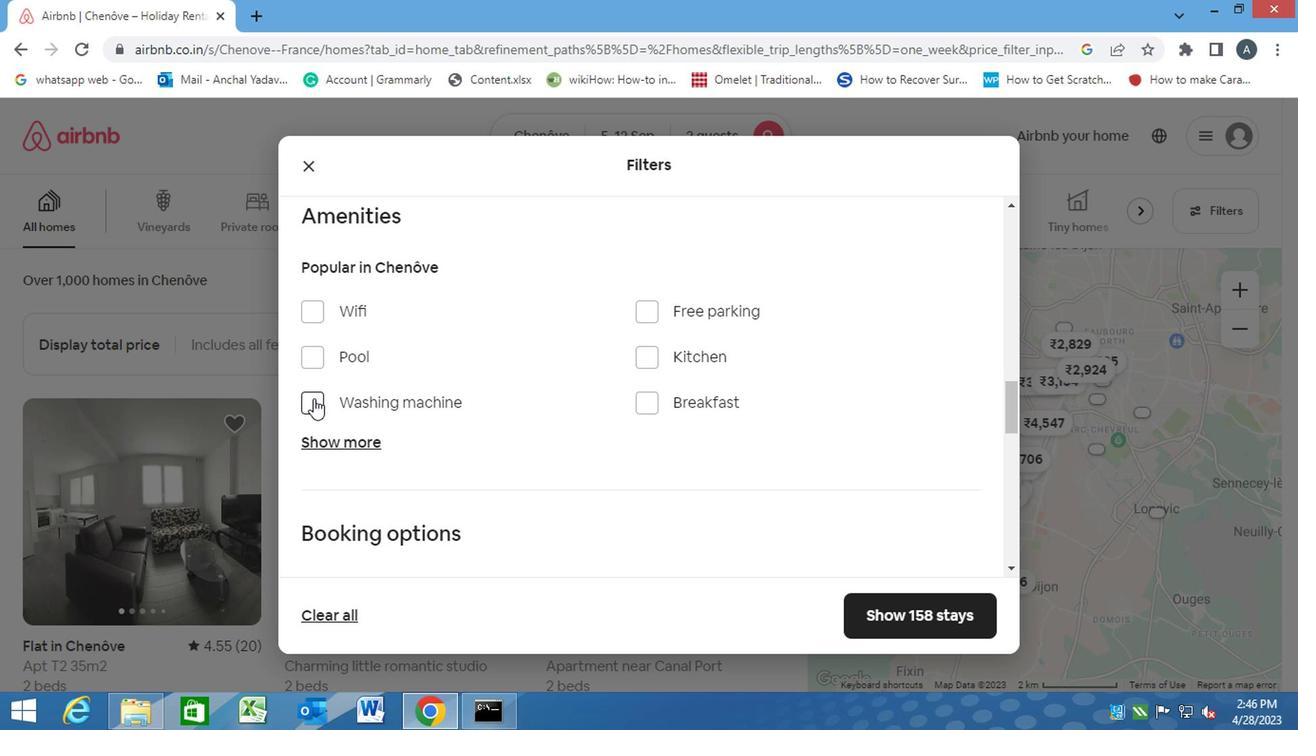 
Action: Mouse moved to (471, 427)
Screenshot: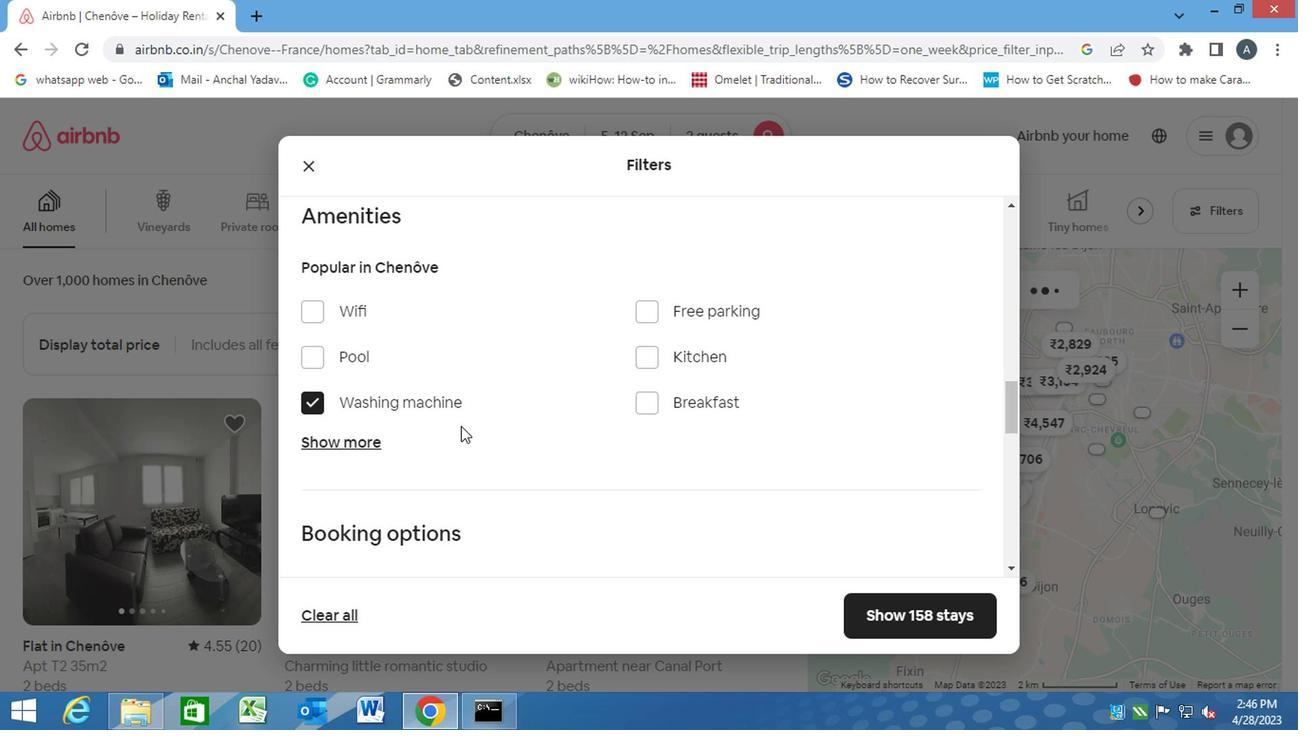
Action: Mouse scrolled (471, 426) with delta (0, -1)
Screenshot: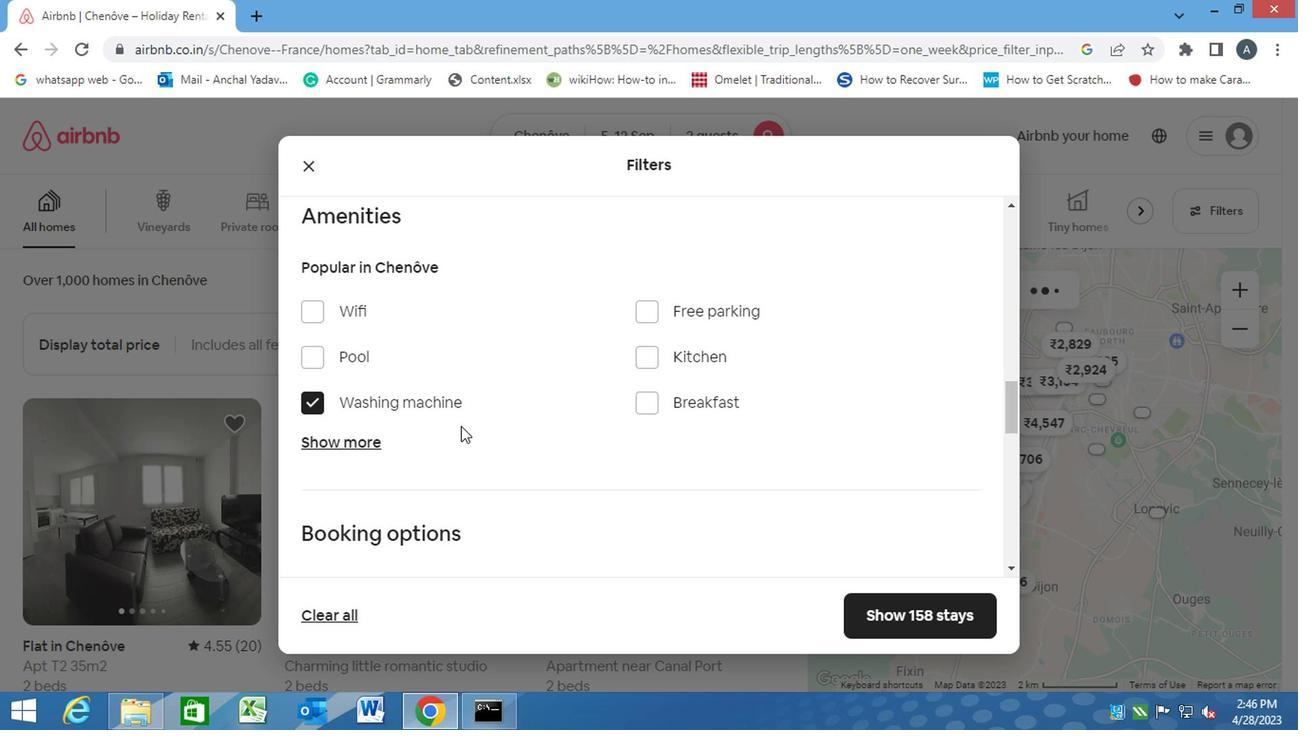 
Action: Mouse moved to (472, 427)
Screenshot: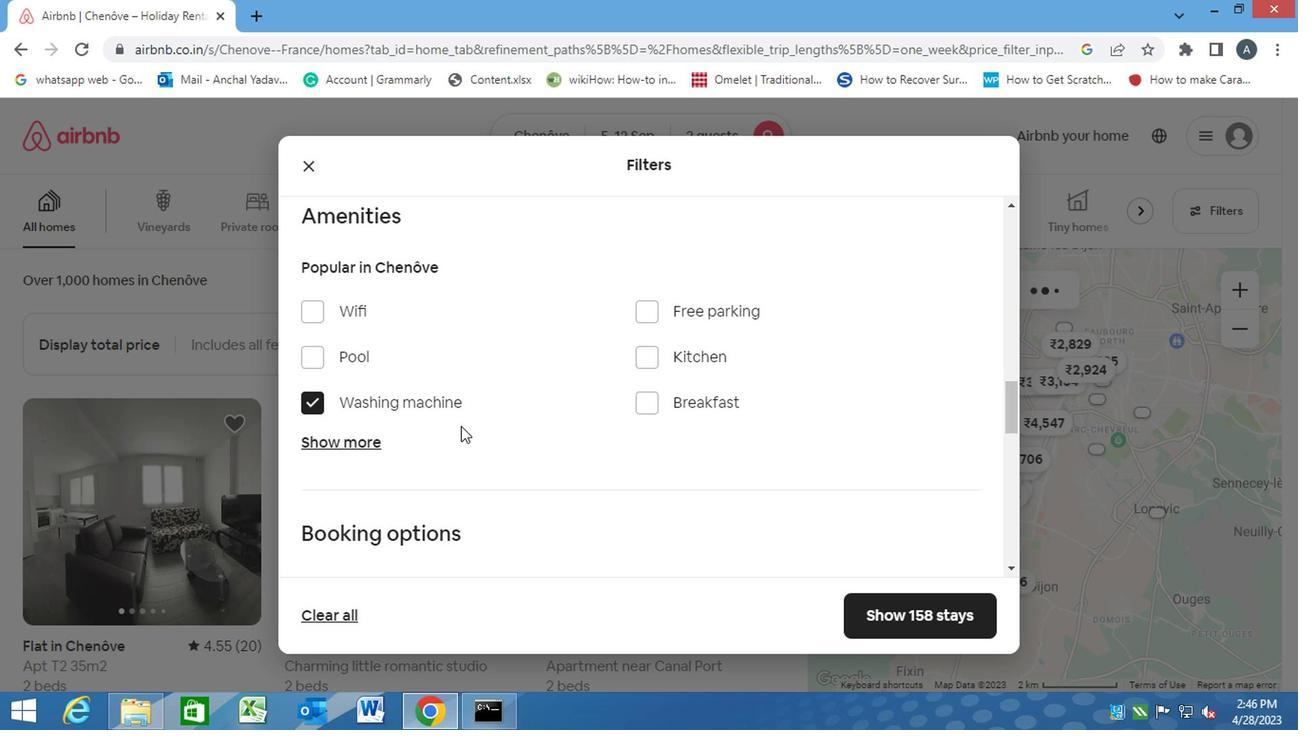 
Action: Mouse scrolled (472, 426) with delta (0, -1)
Screenshot: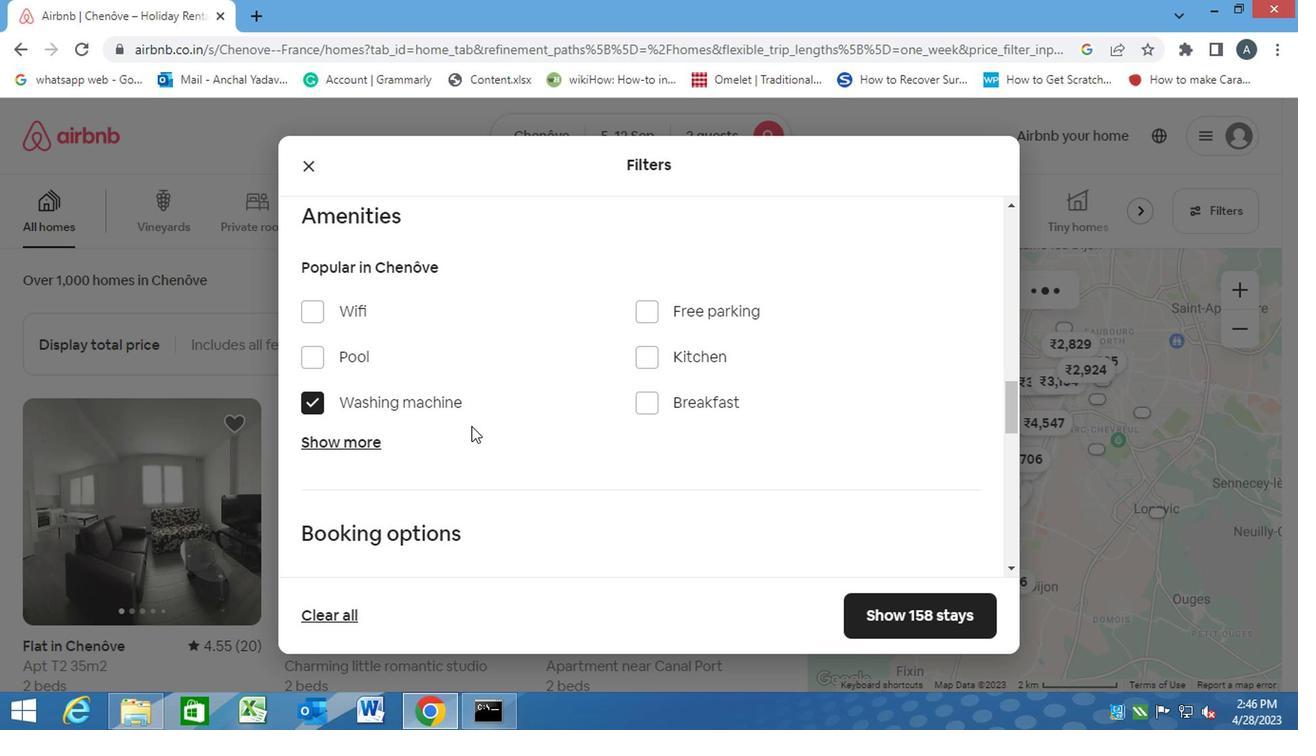 
Action: Mouse scrolled (472, 426) with delta (0, -1)
Screenshot: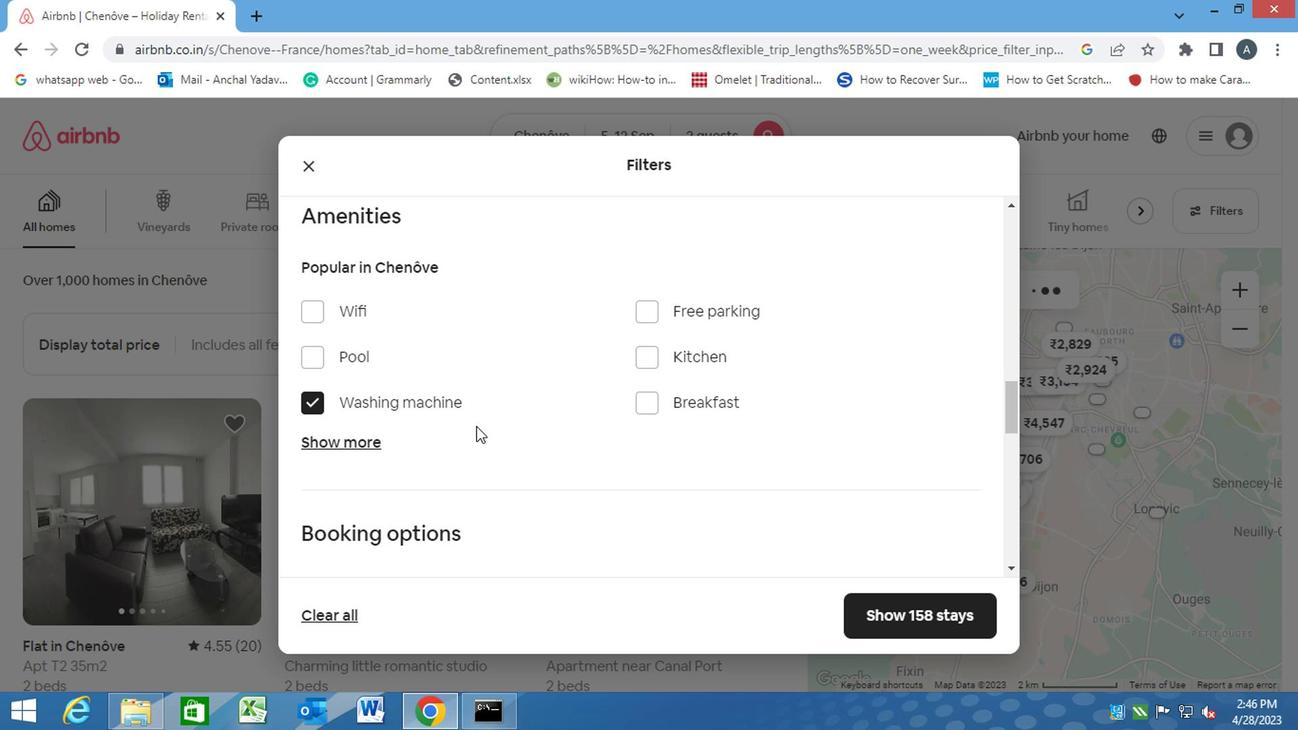 
Action: Mouse scrolled (472, 426) with delta (0, -1)
Screenshot: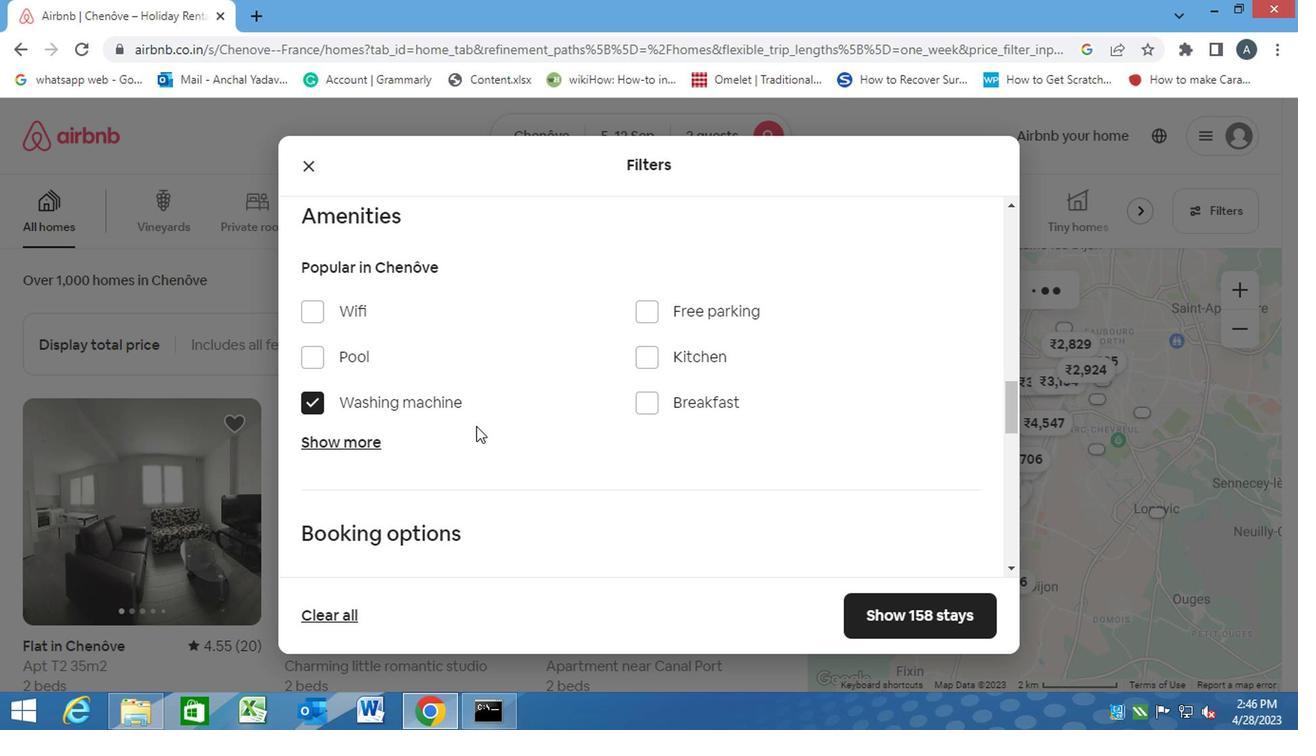 
Action: Mouse moved to (924, 285)
Screenshot: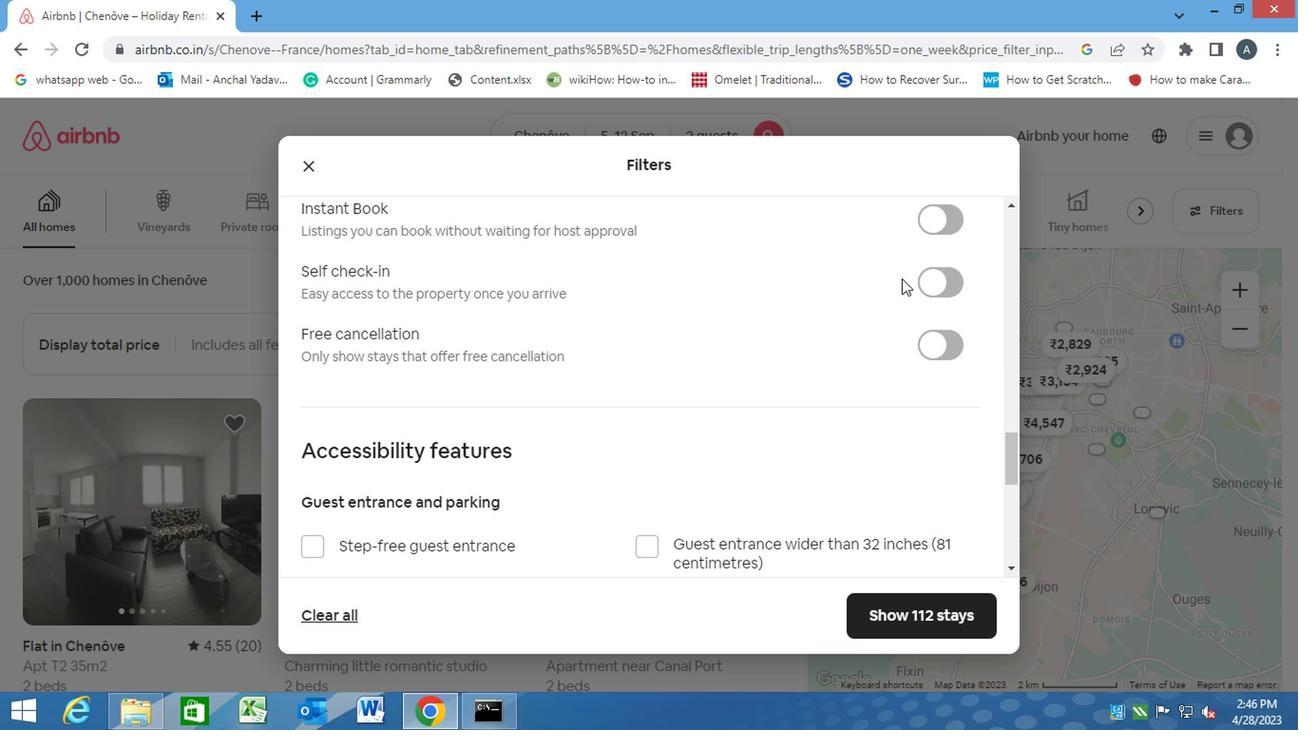 
Action: Mouse pressed left at (924, 285)
Screenshot: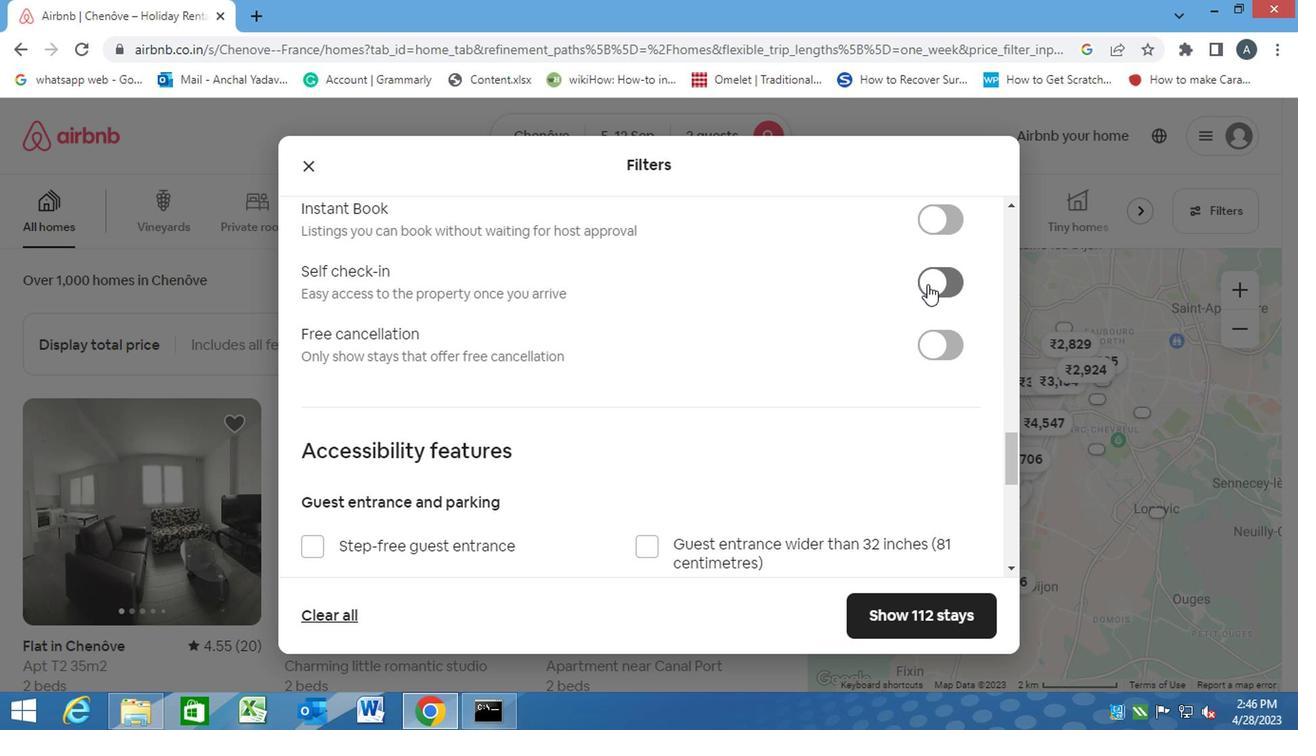 
Action: Mouse moved to (632, 439)
Screenshot: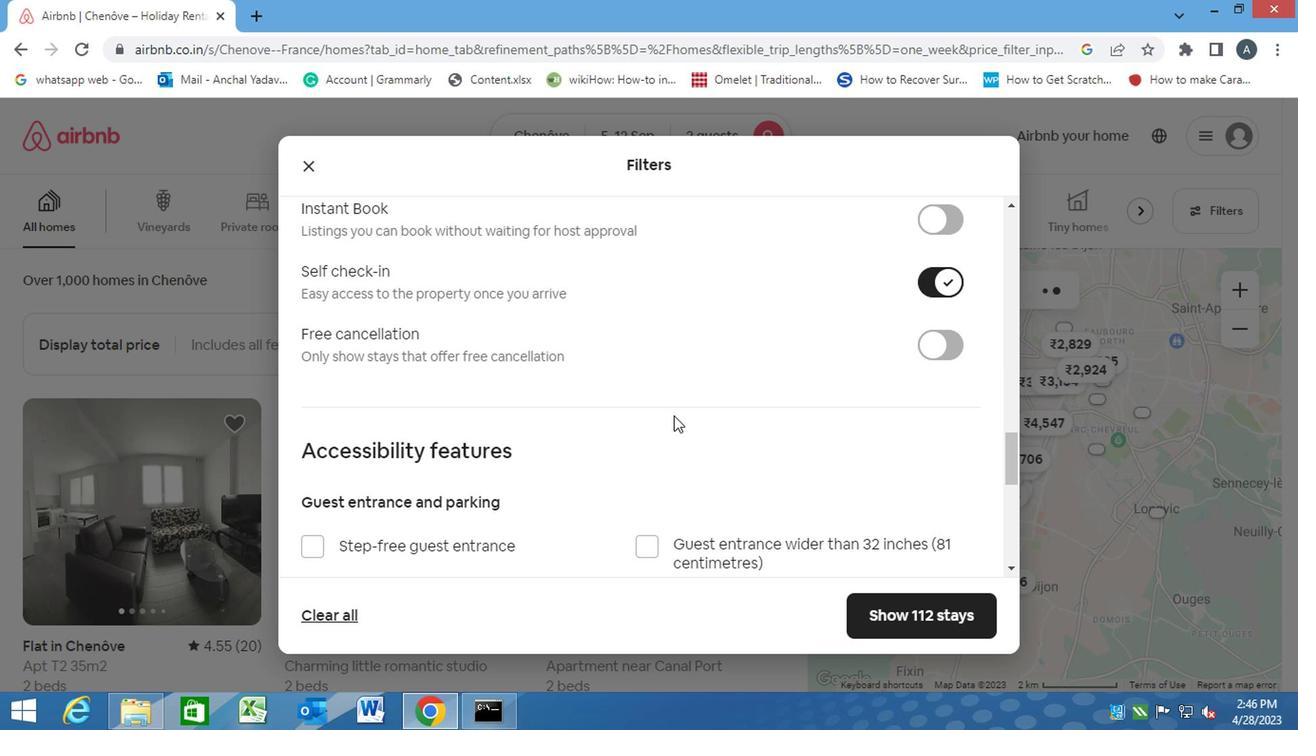 
Action: Mouse scrolled (632, 438) with delta (0, -1)
Screenshot: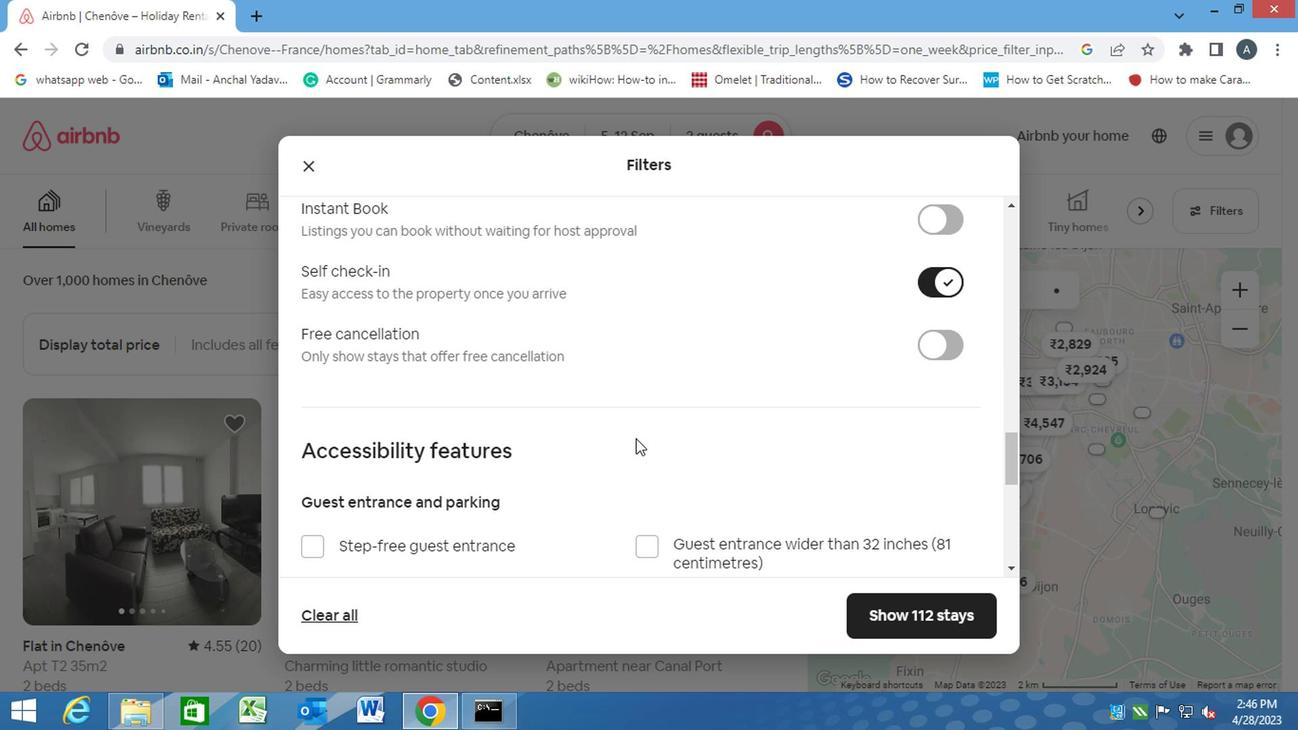 
Action: Mouse scrolled (632, 438) with delta (0, -1)
Screenshot: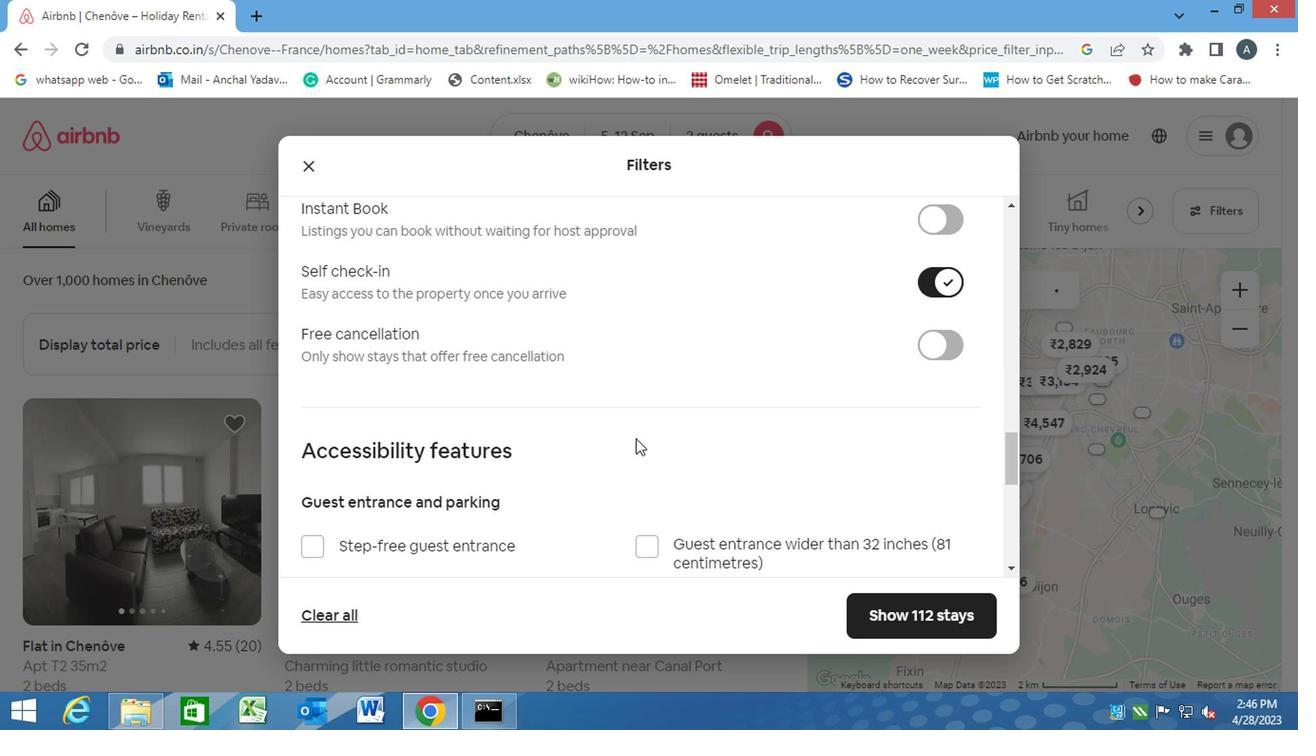 
Action: Mouse scrolled (632, 438) with delta (0, -1)
Screenshot: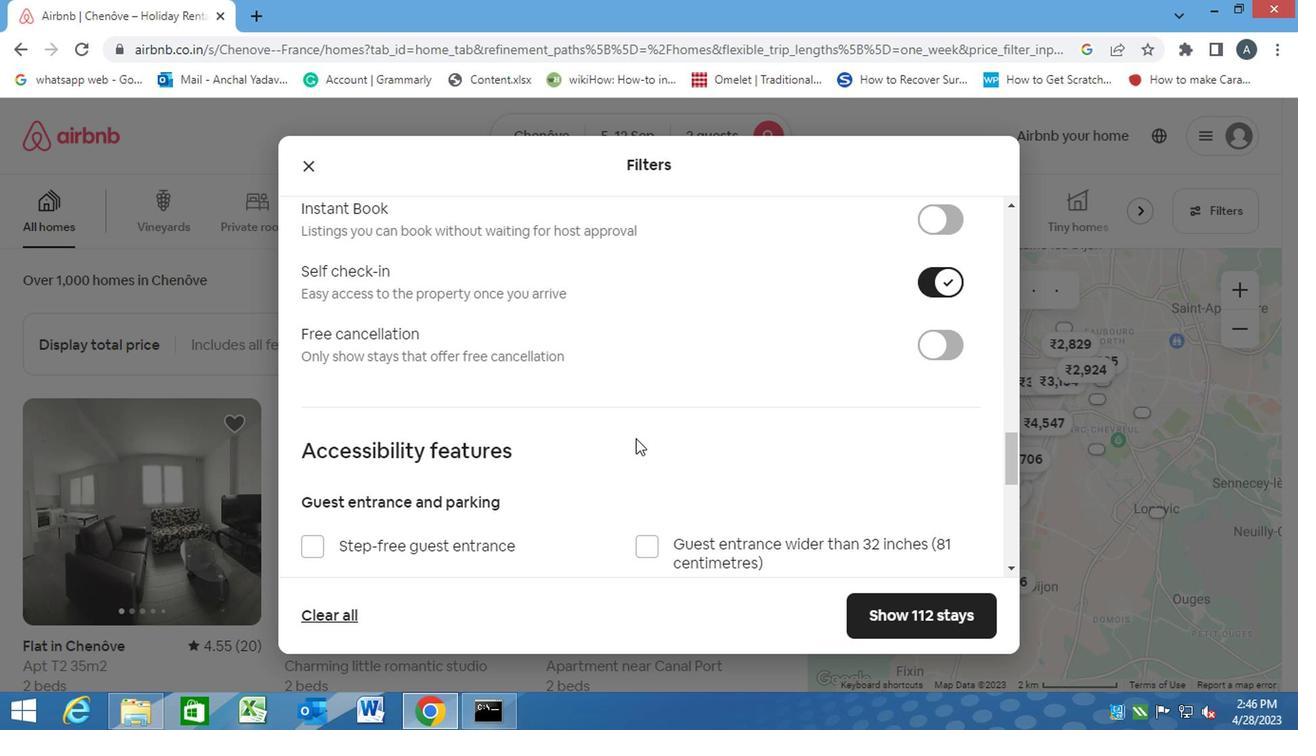 
Action: Mouse scrolled (632, 438) with delta (0, -1)
Screenshot: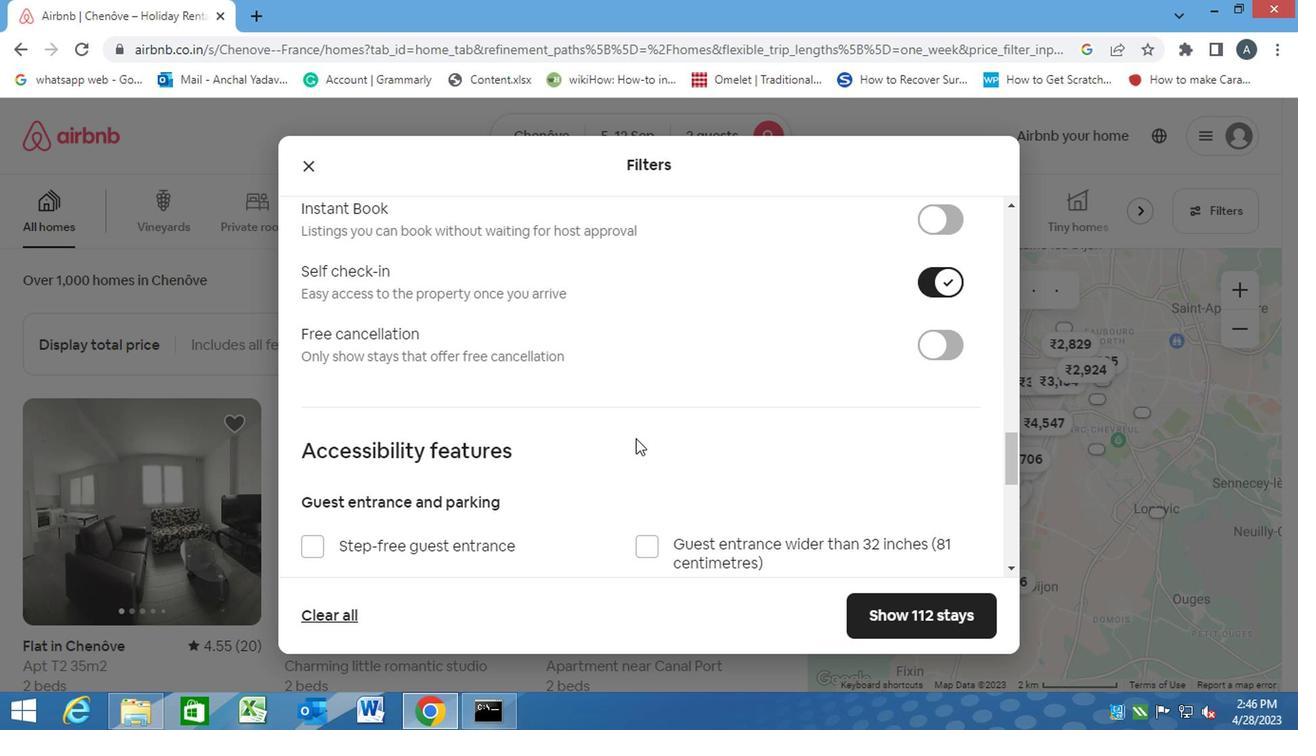 
Action: Mouse scrolled (632, 438) with delta (0, -1)
Screenshot: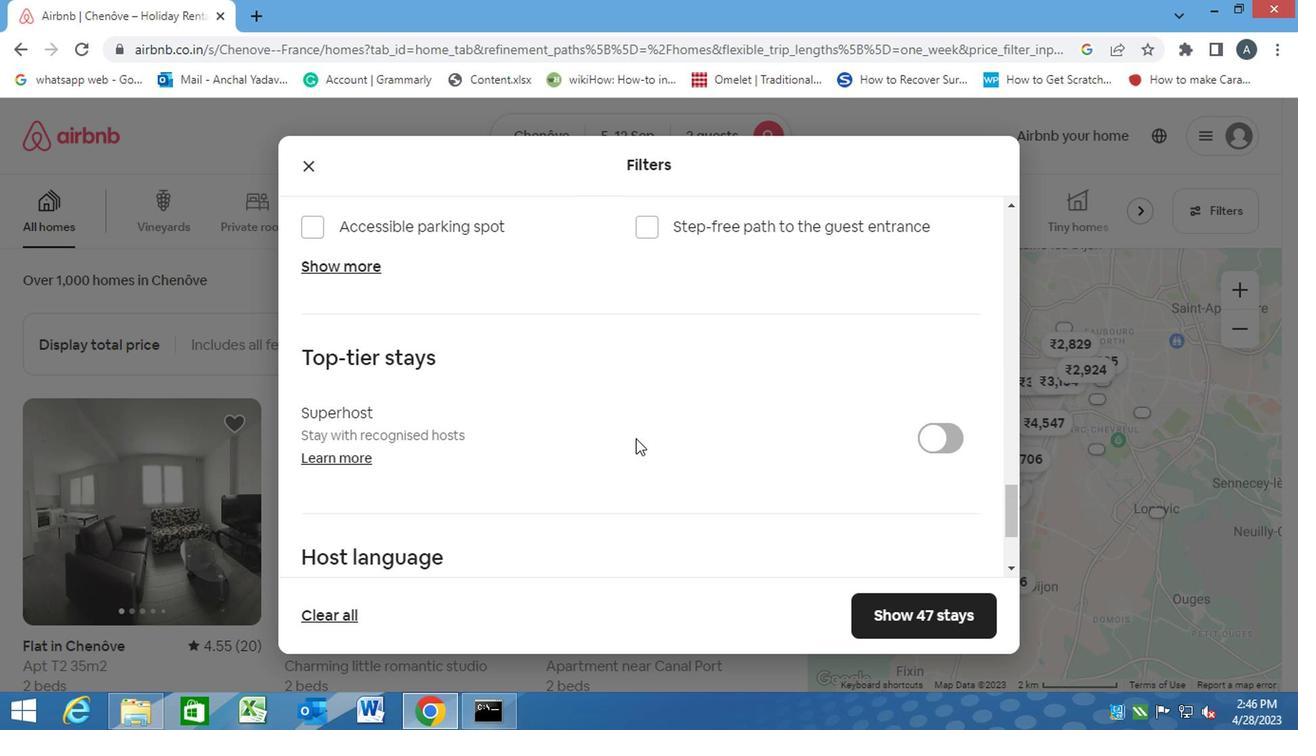 
Action: Mouse scrolled (632, 438) with delta (0, -1)
Screenshot: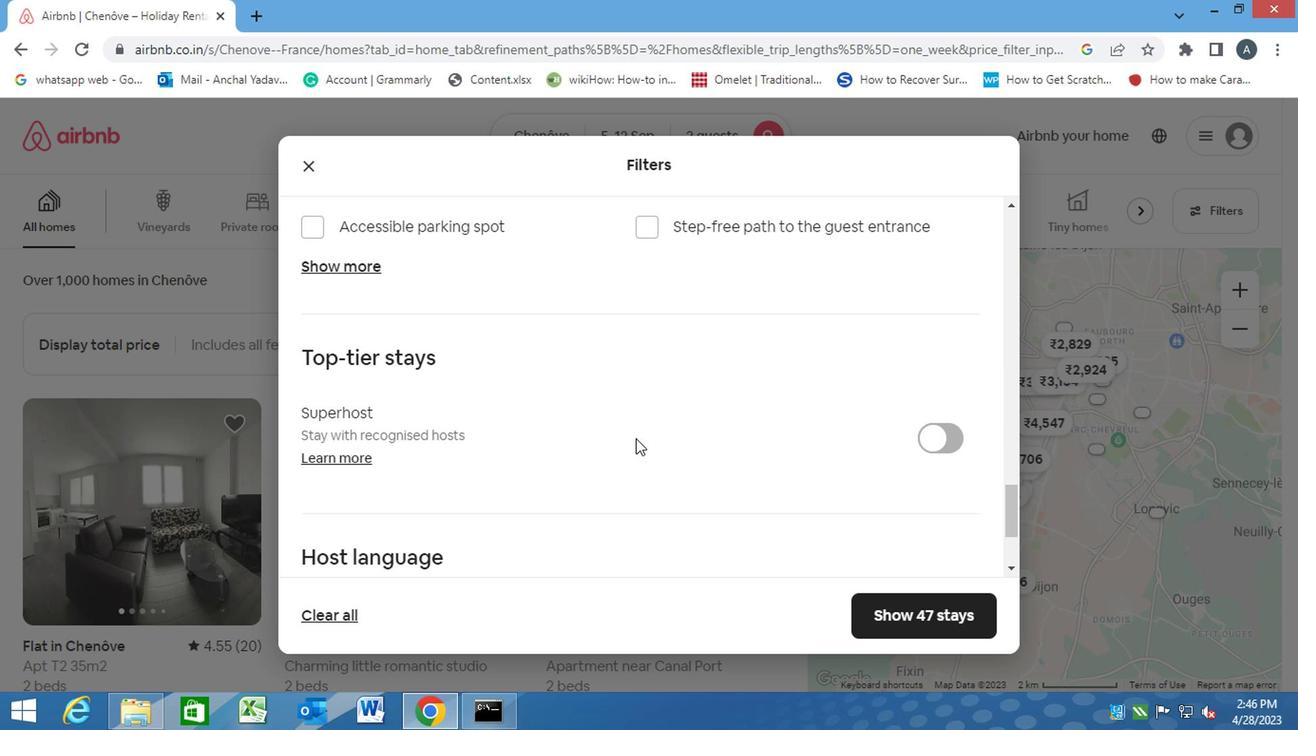 
Action: Mouse scrolled (632, 438) with delta (0, -1)
Screenshot: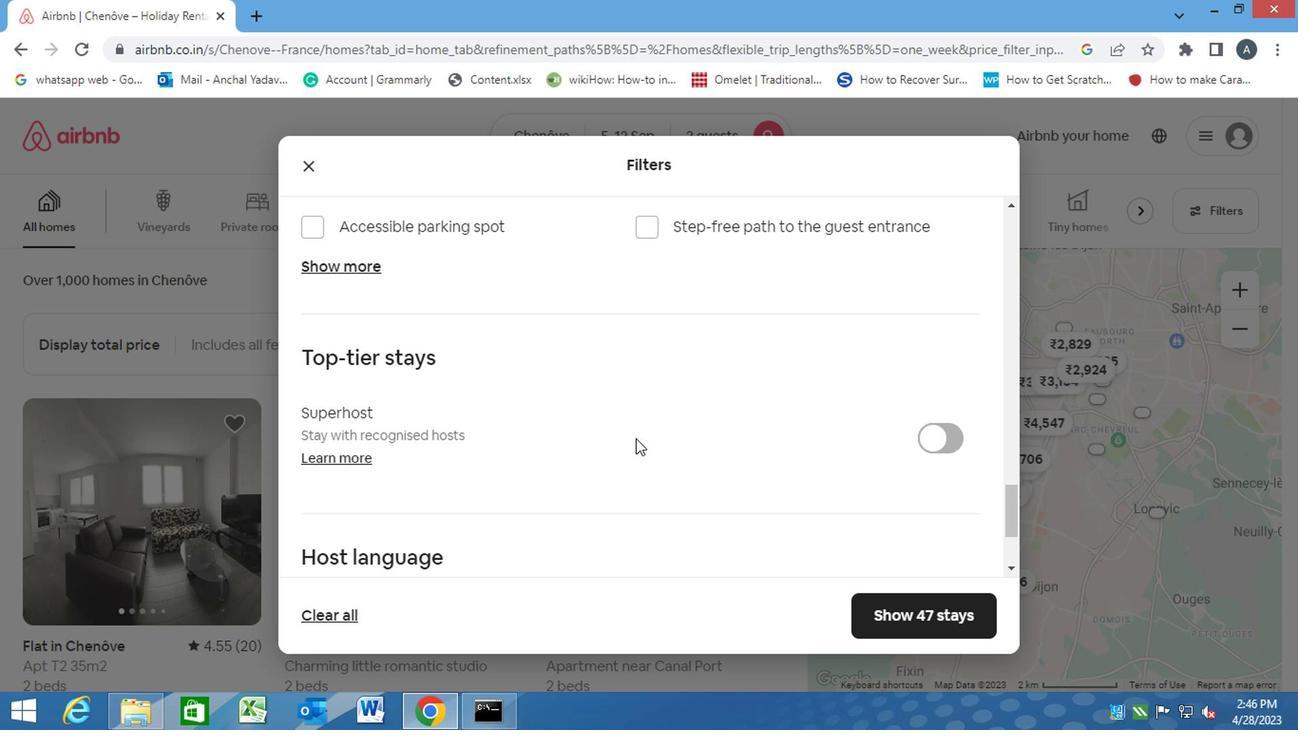 
Action: Mouse moved to (306, 442)
Screenshot: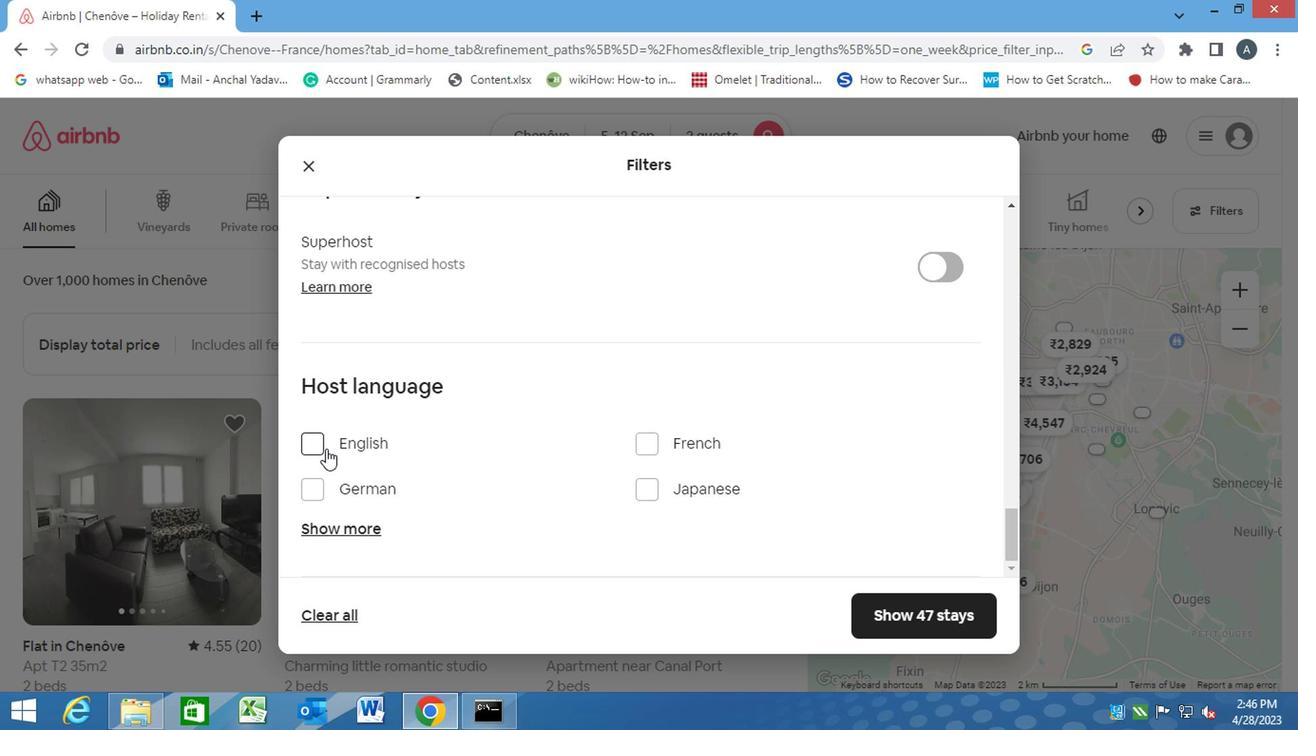 
Action: Mouse pressed left at (306, 442)
Screenshot: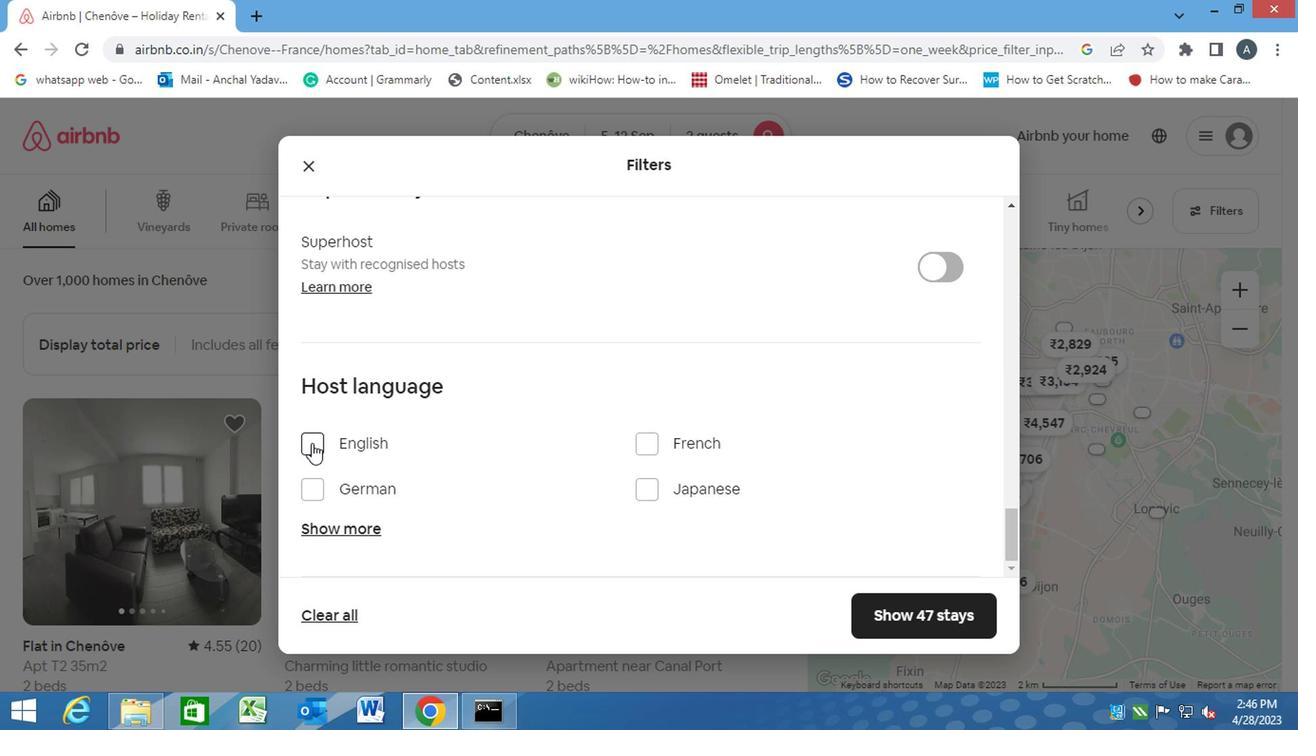 
Action: Mouse moved to (917, 617)
Screenshot: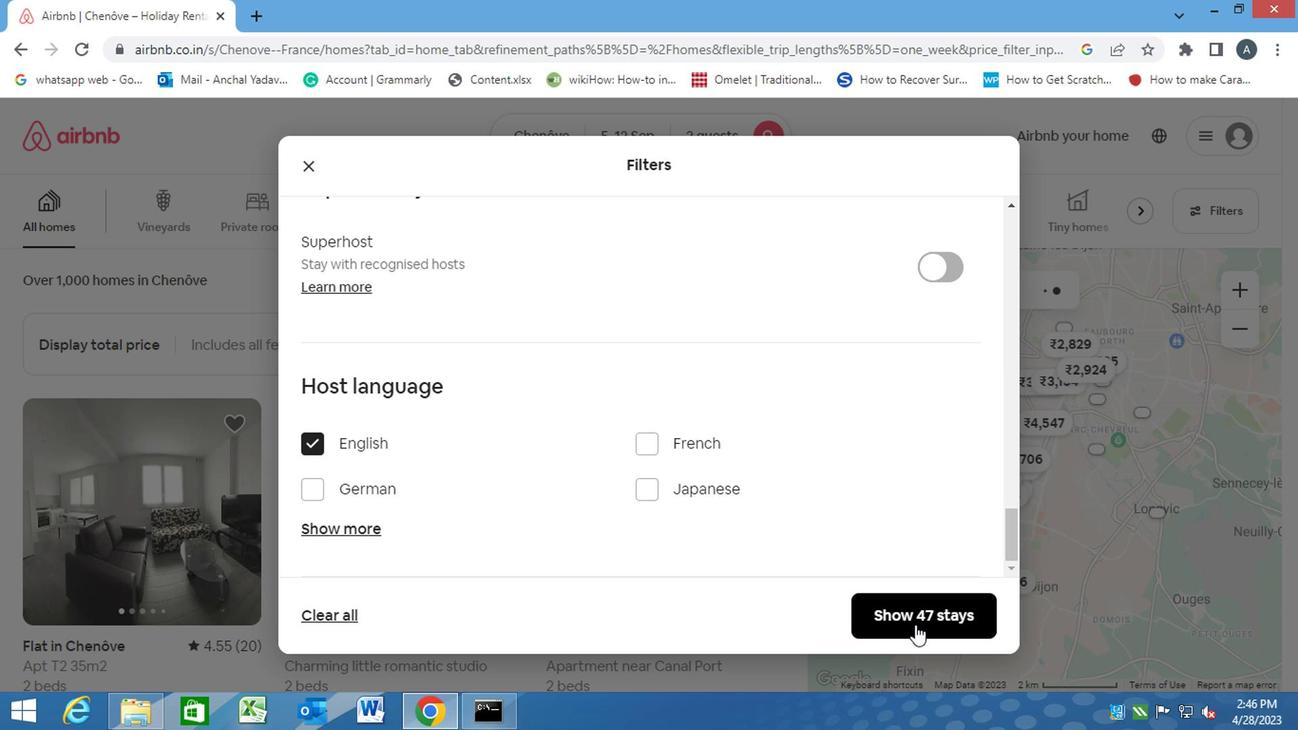 
Action: Mouse pressed left at (917, 617)
Screenshot: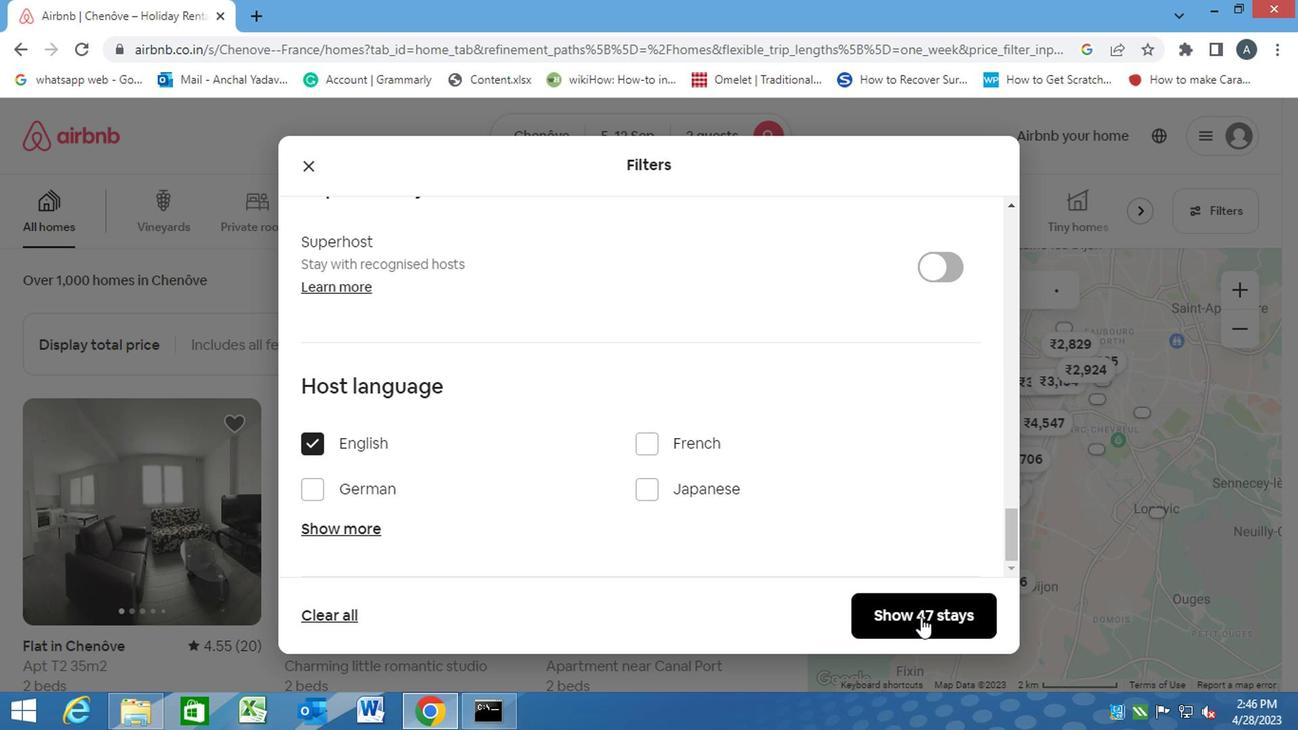 
